 Task: Find connections with filter location San Carlos with filter topic #Educationwith filter profile language Potuguese with filter current company Pluralsight with filter school Vivekananda Global University with filter industry Robotics Engineering with filter service category Life Insurance with filter keywords title Technical Support Specialist
Action: Mouse moved to (671, 90)
Screenshot: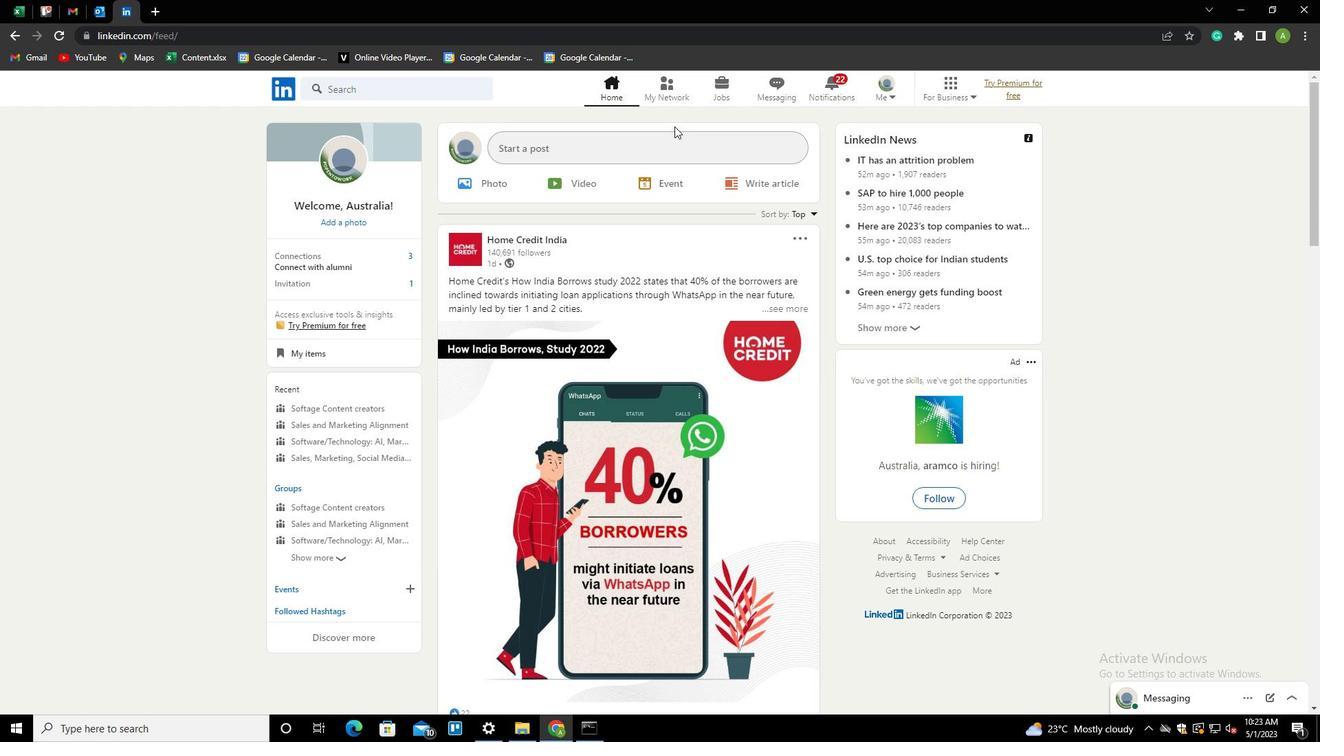 
Action: Mouse pressed left at (671, 90)
Screenshot: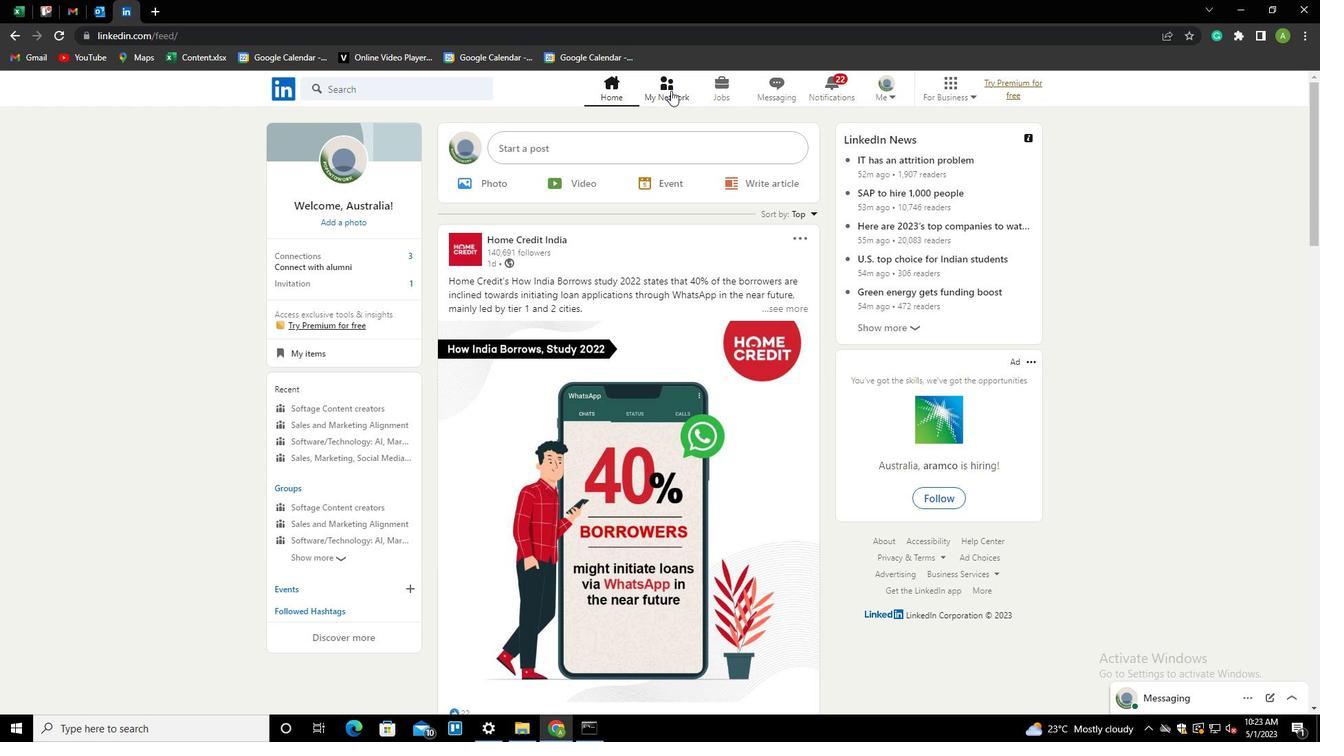 
Action: Mouse moved to (354, 161)
Screenshot: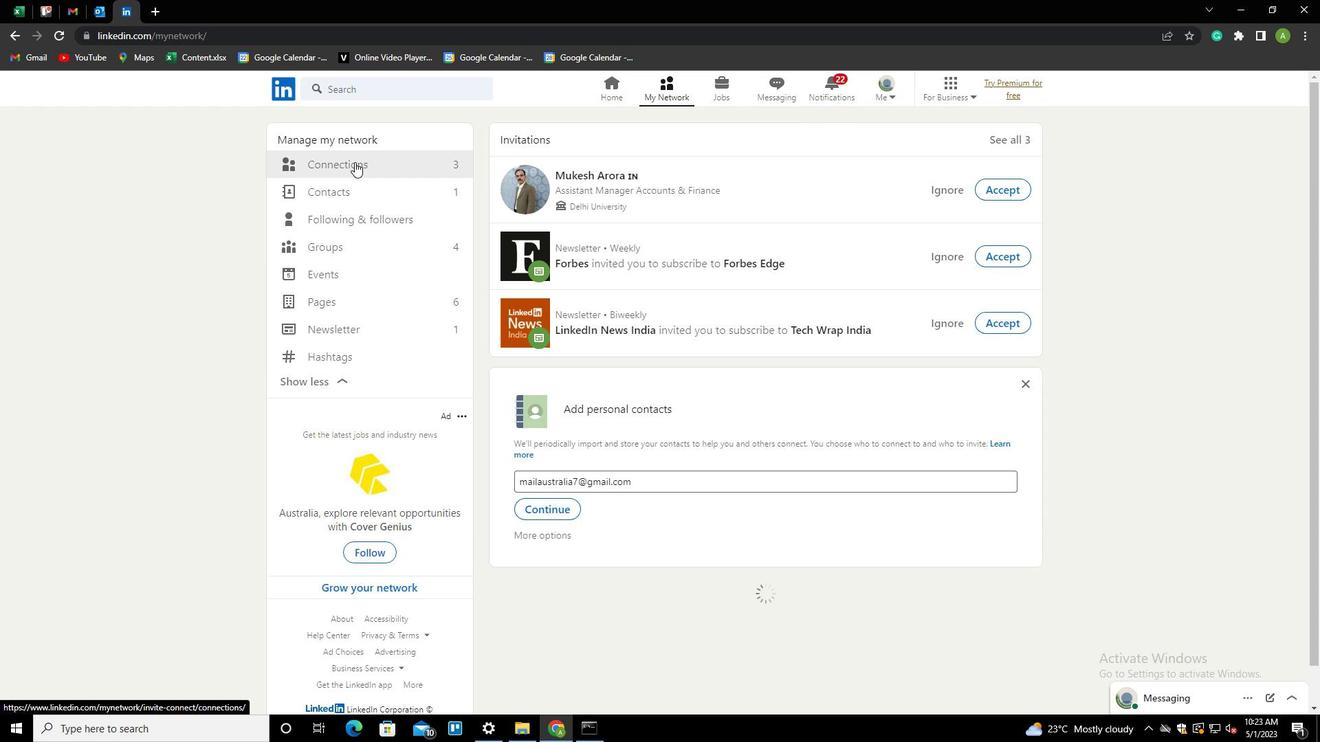
Action: Mouse pressed left at (354, 161)
Screenshot: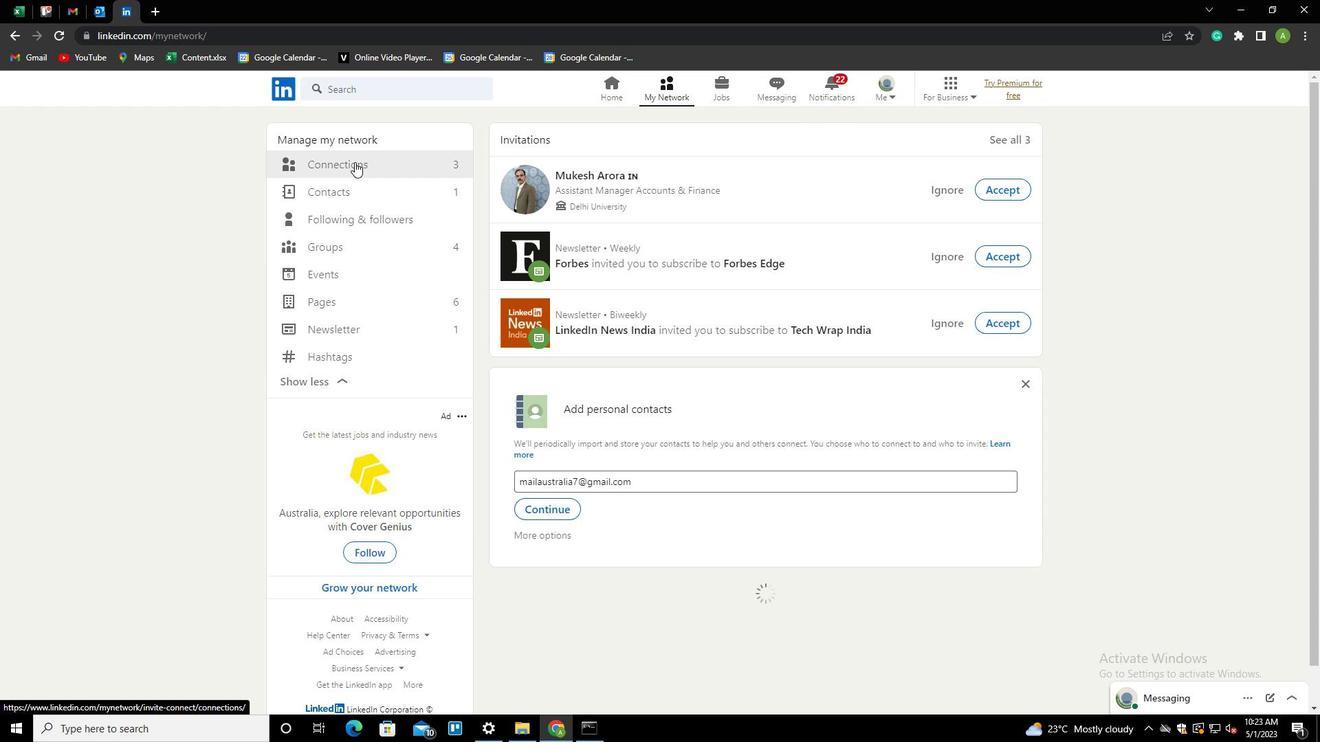 
Action: Mouse moved to (741, 167)
Screenshot: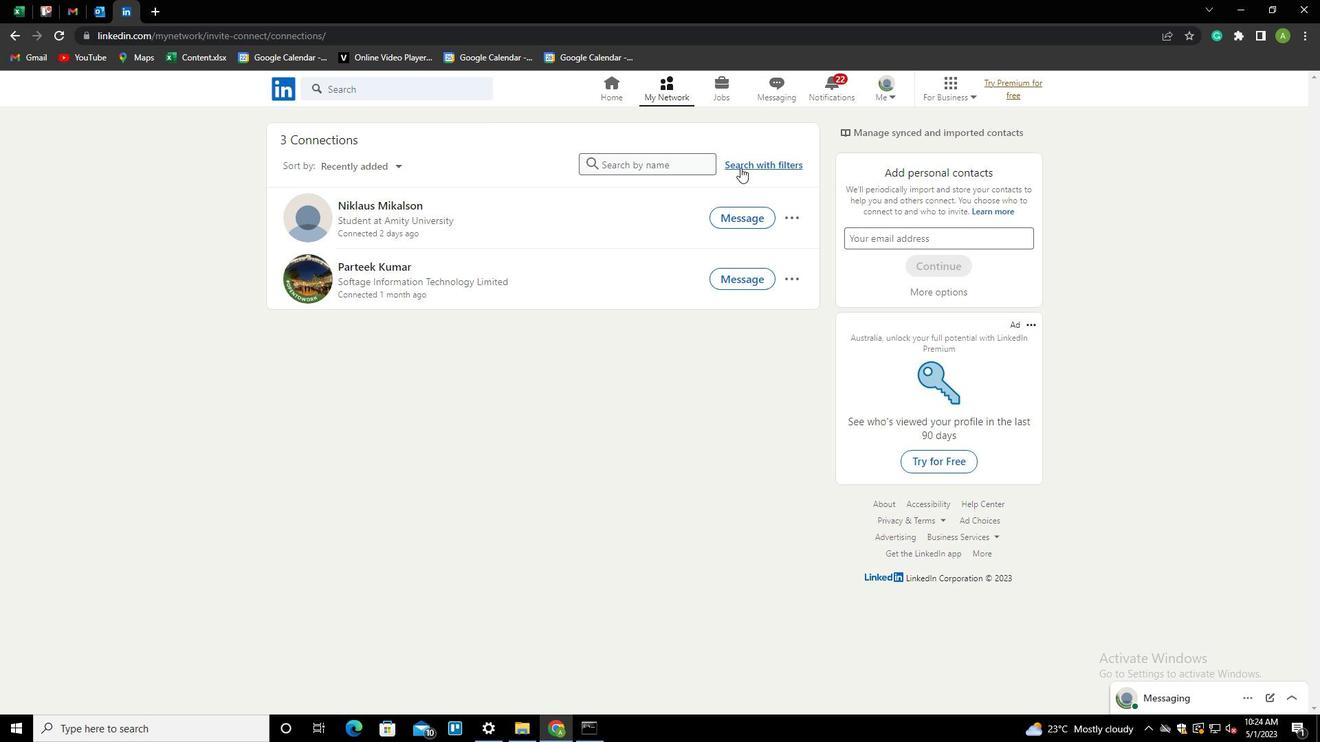 
Action: Mouse pressed left at (741, 167)
Screenshot: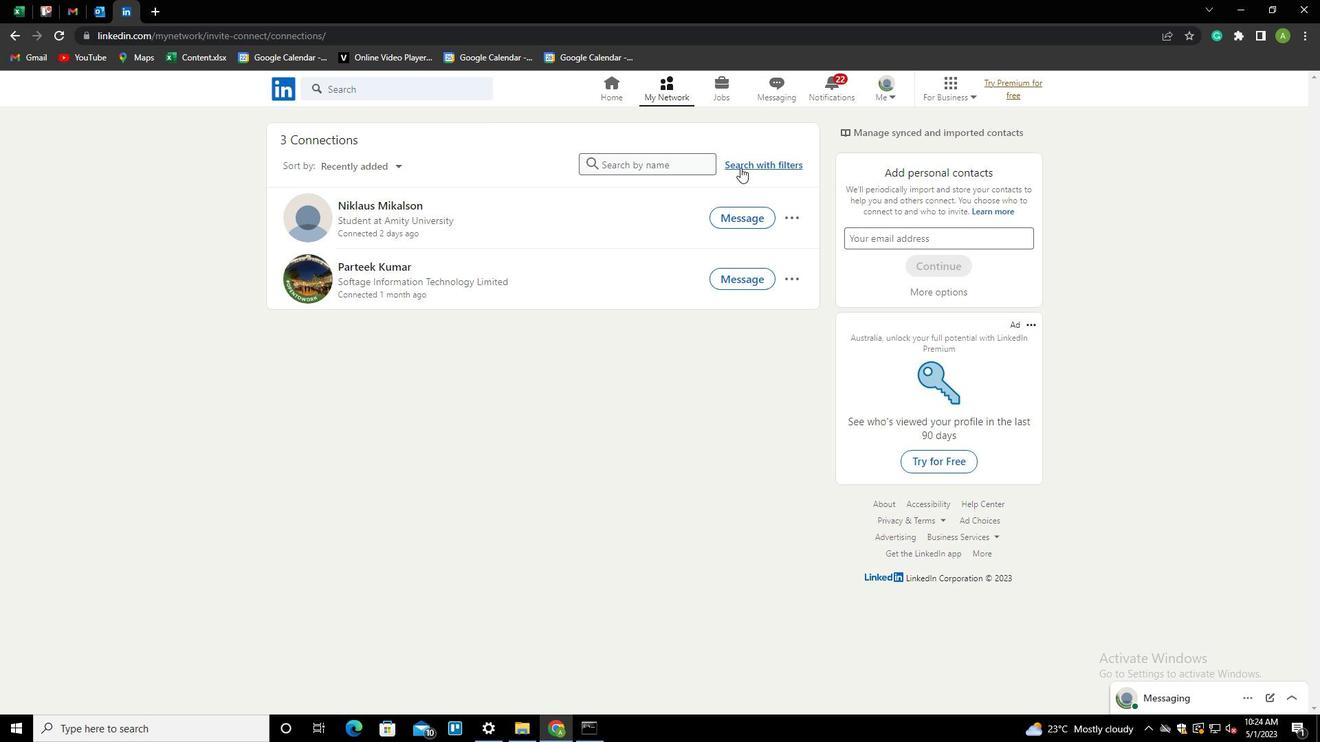 
Action: Mouse moved to (695, 128)
Screenshot: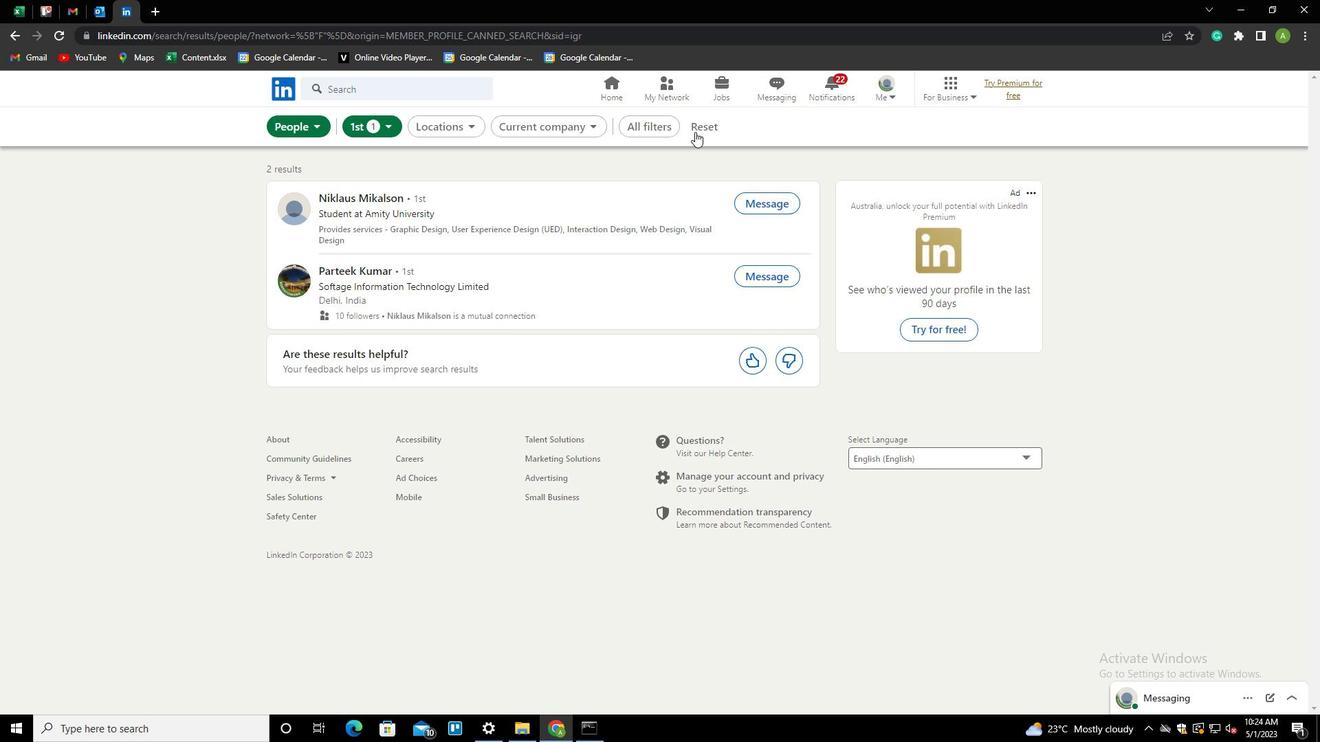 
Action: Mouse pressed left at (695, 128)
Screenshot: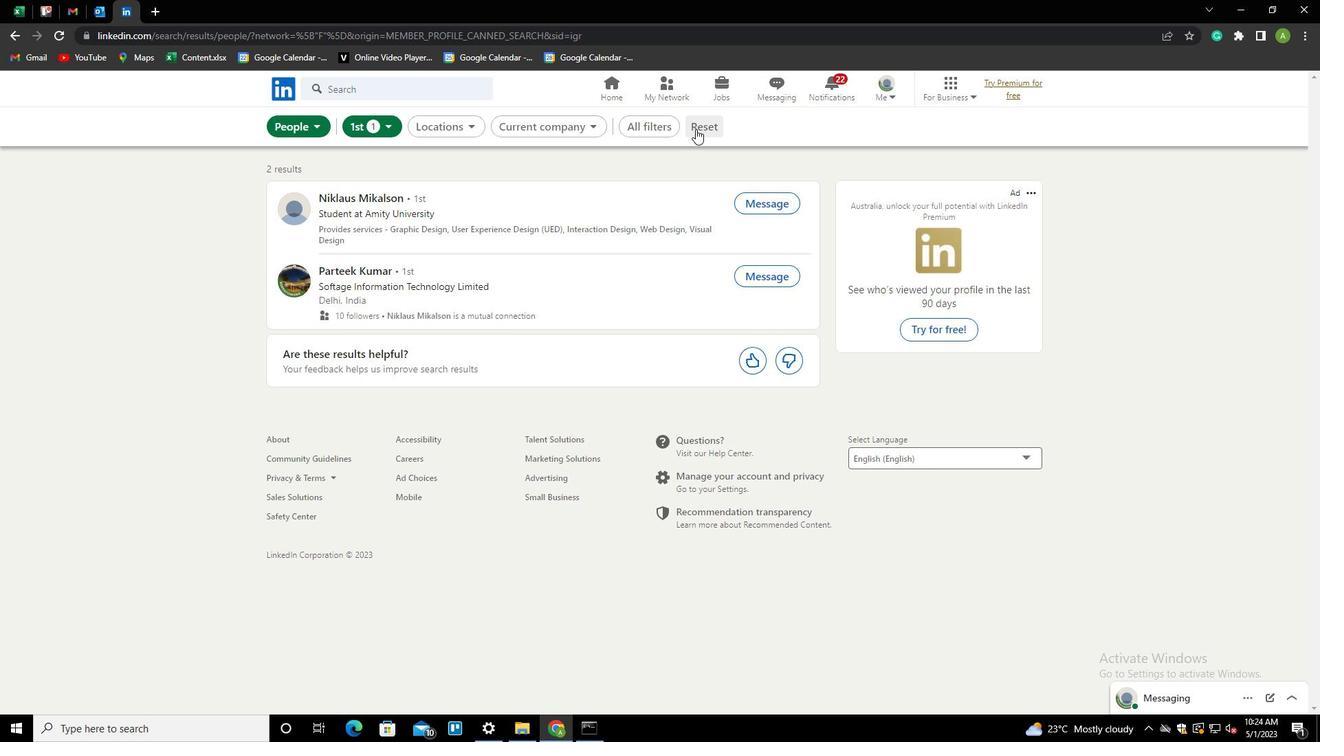 
Action: Mouse moved to (665, 127)
Screenshot: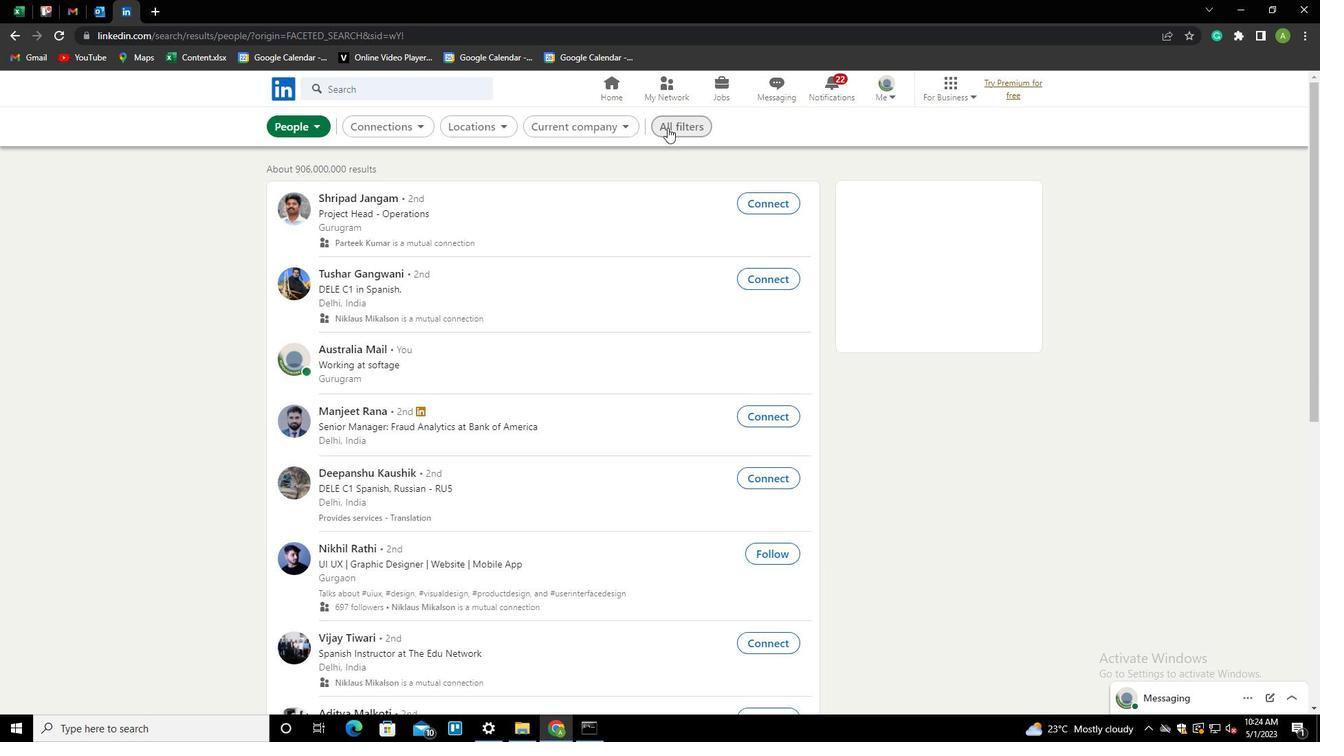 
Action: Mouse pressed left at (665, 127)
Screenshot: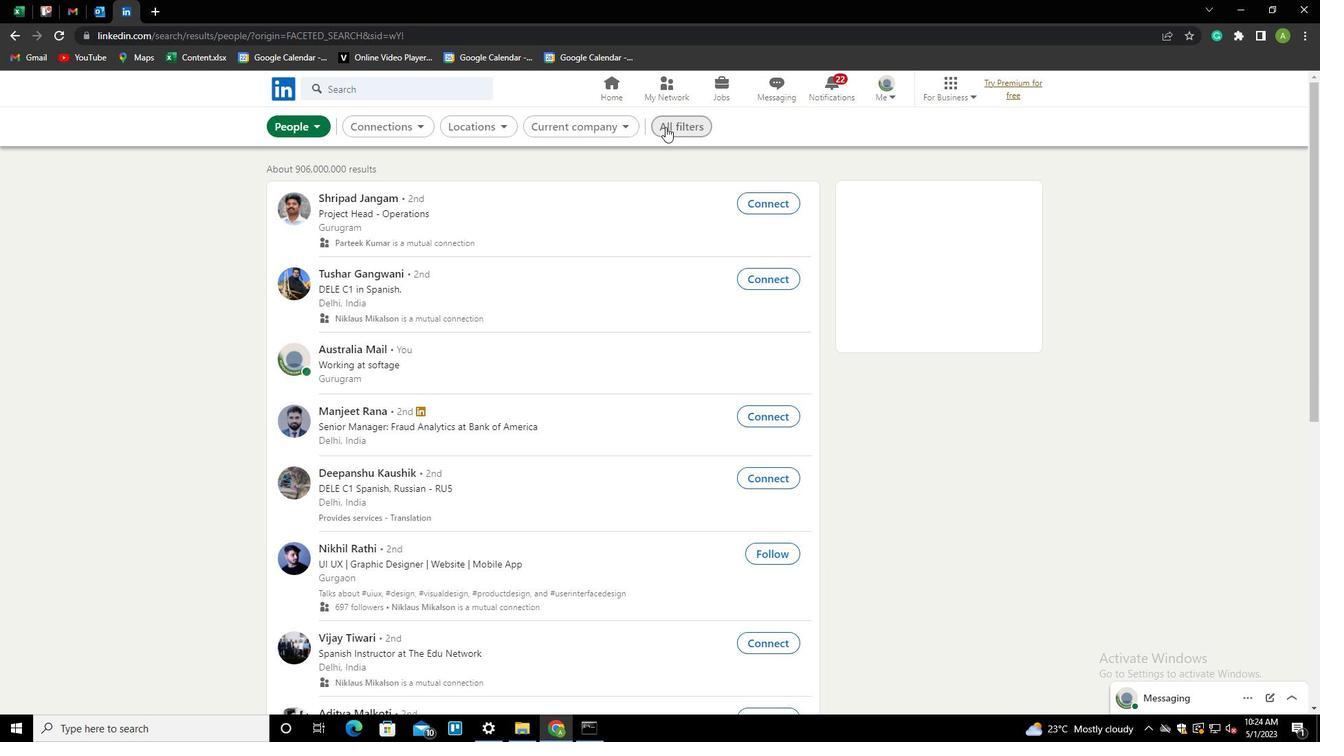 
Action: Mouse moved to (1079, 330)
Screenshot: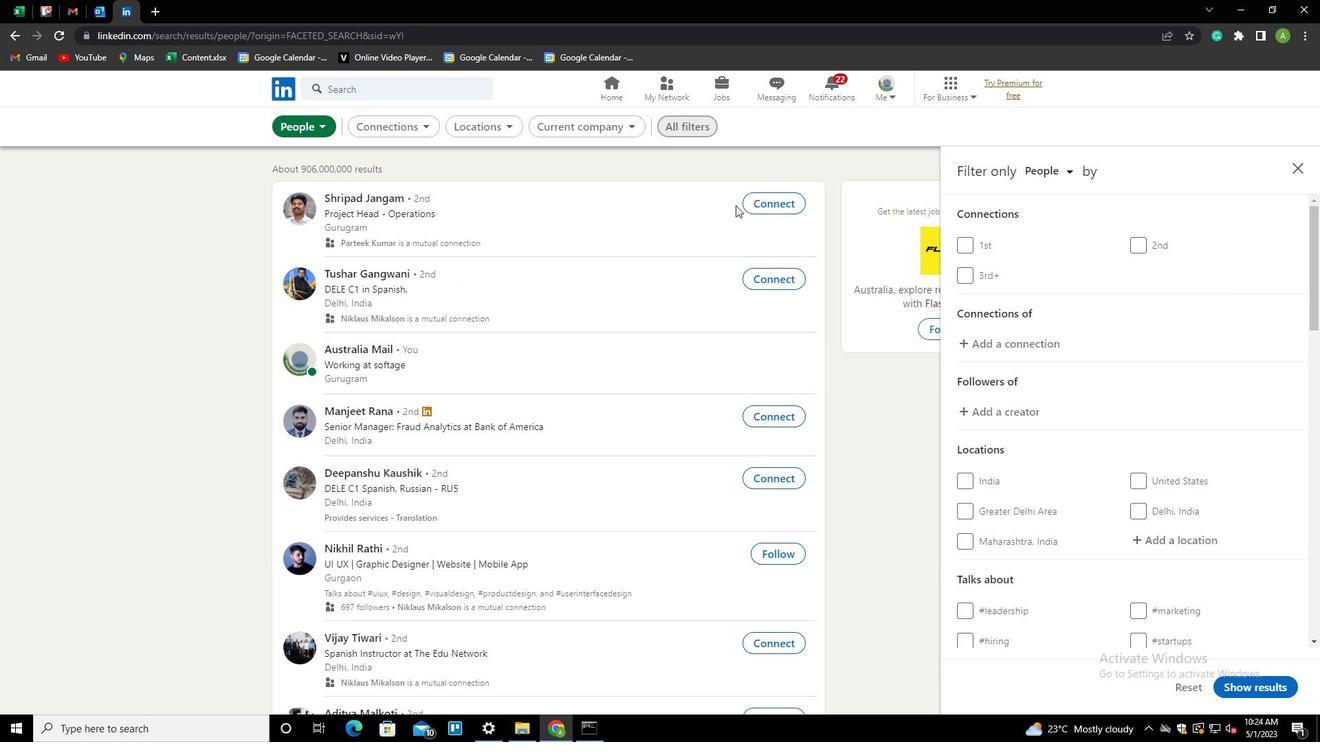 
Action: Mouse scrolled (1079, 329) with delta (0, 0)
Screenshot: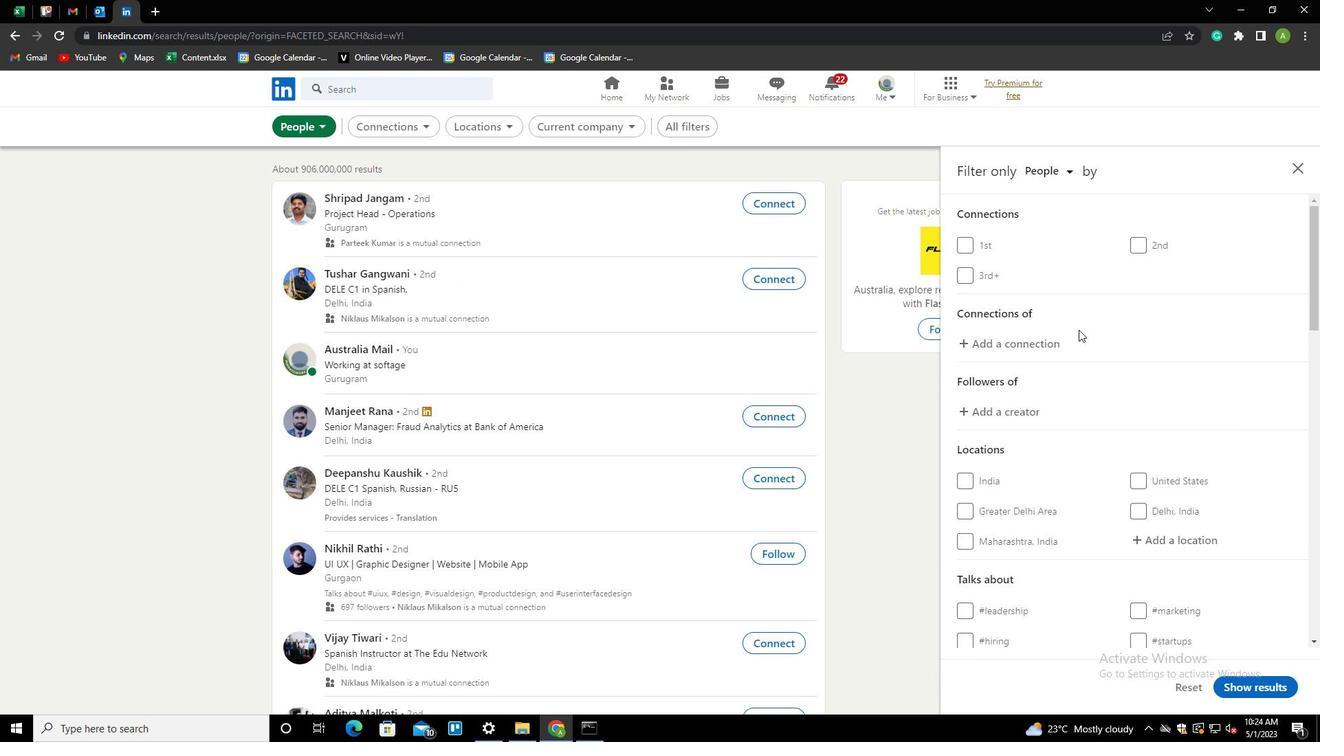 
Action: Mouse scrolled (1079, 329) with delta (0, 0)
Screenshot: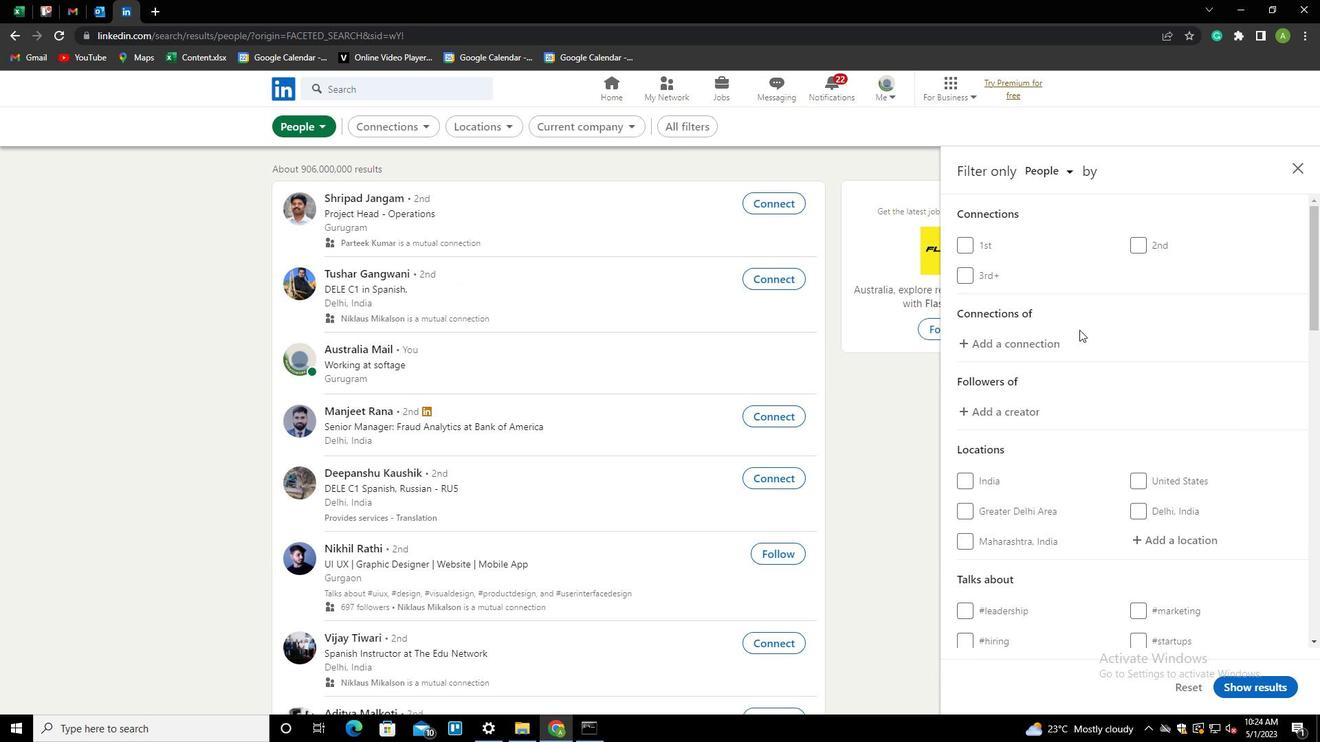
Action: Mouse scrolled (1079, 329) with delta (0, 0)
Screenshot: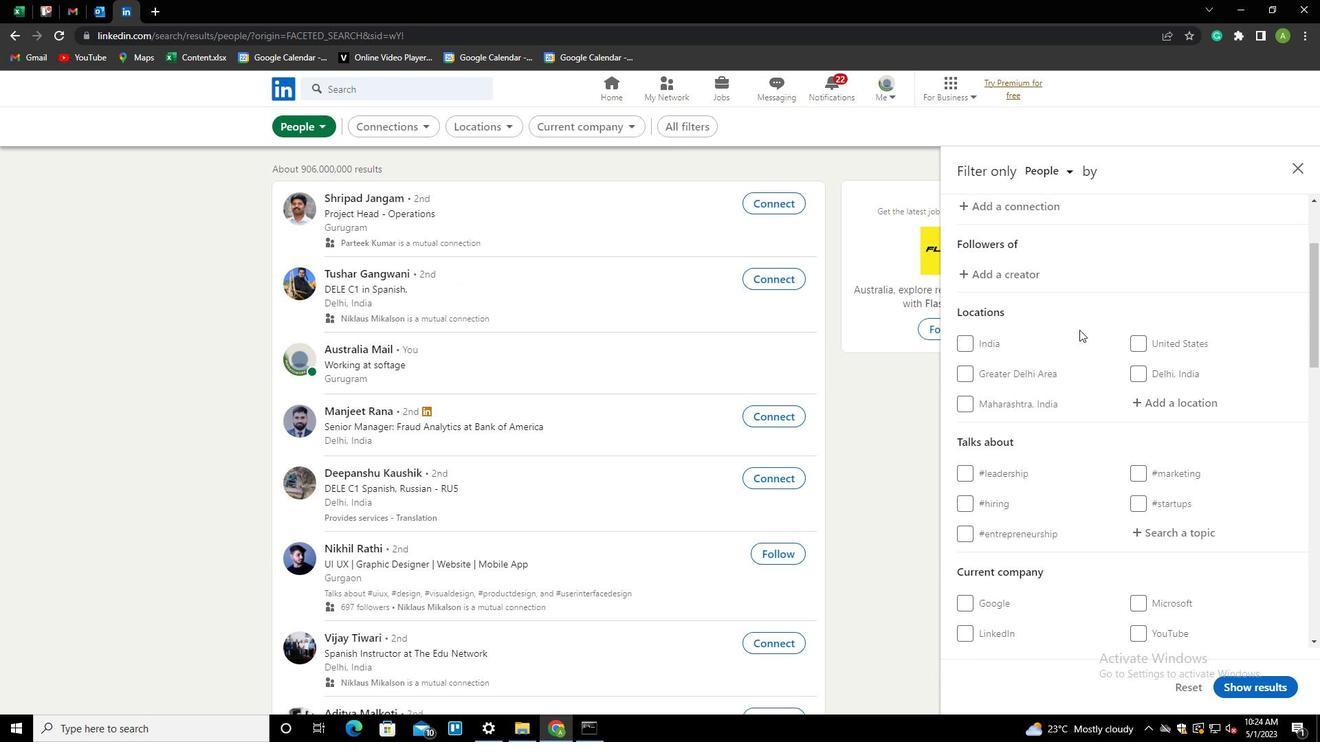 
Action: Mouse moved to (1169, 332)
Screenshot: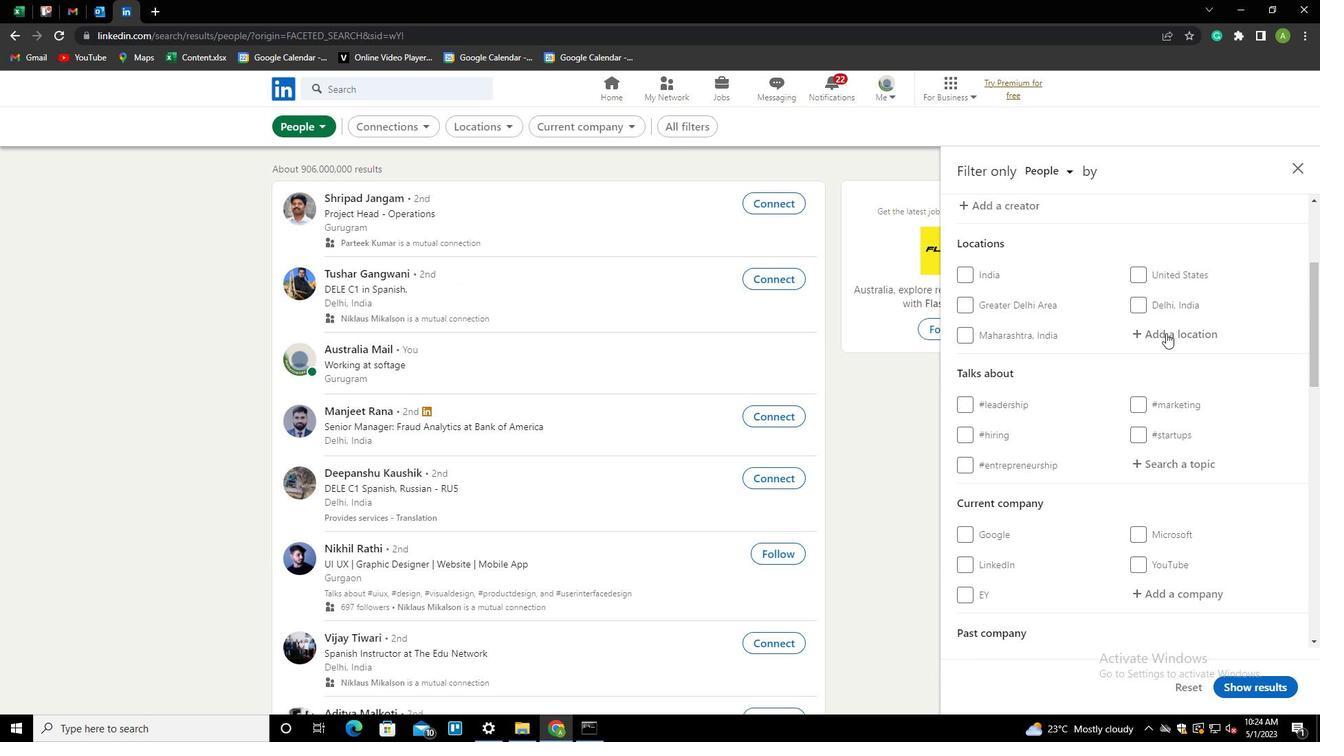 
Action: Mouse pressed left at (1169, 332)
Screenshot: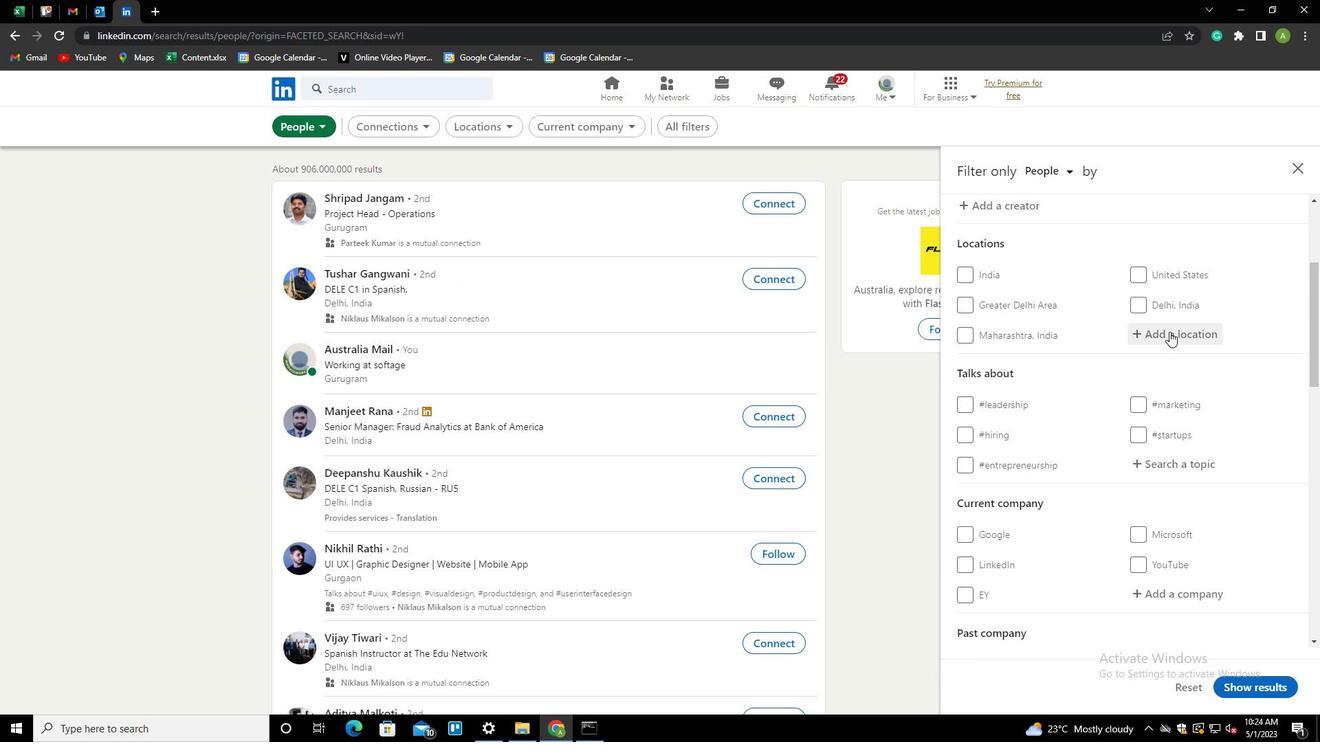 
Action: Mouse moved to (1169, 332)
Screenshot: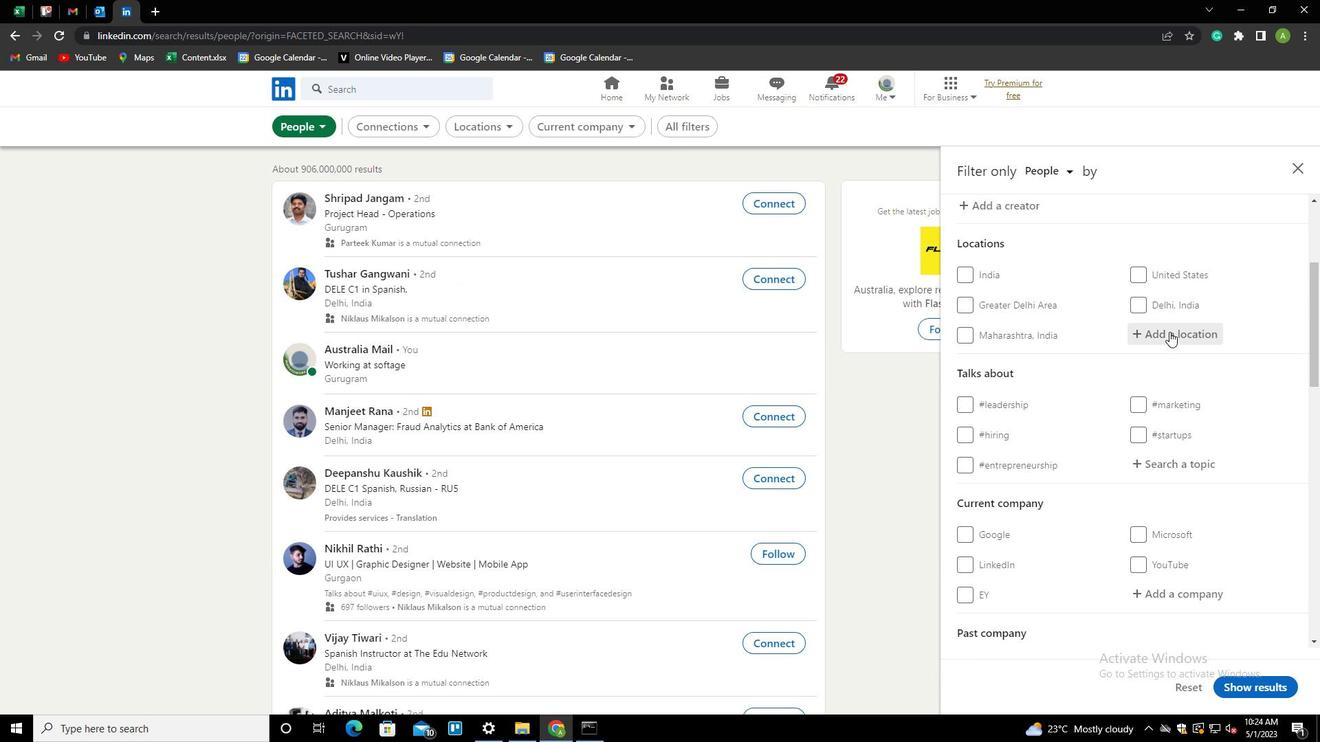 
Action: Key pressed <Key.shift>
Screenshot: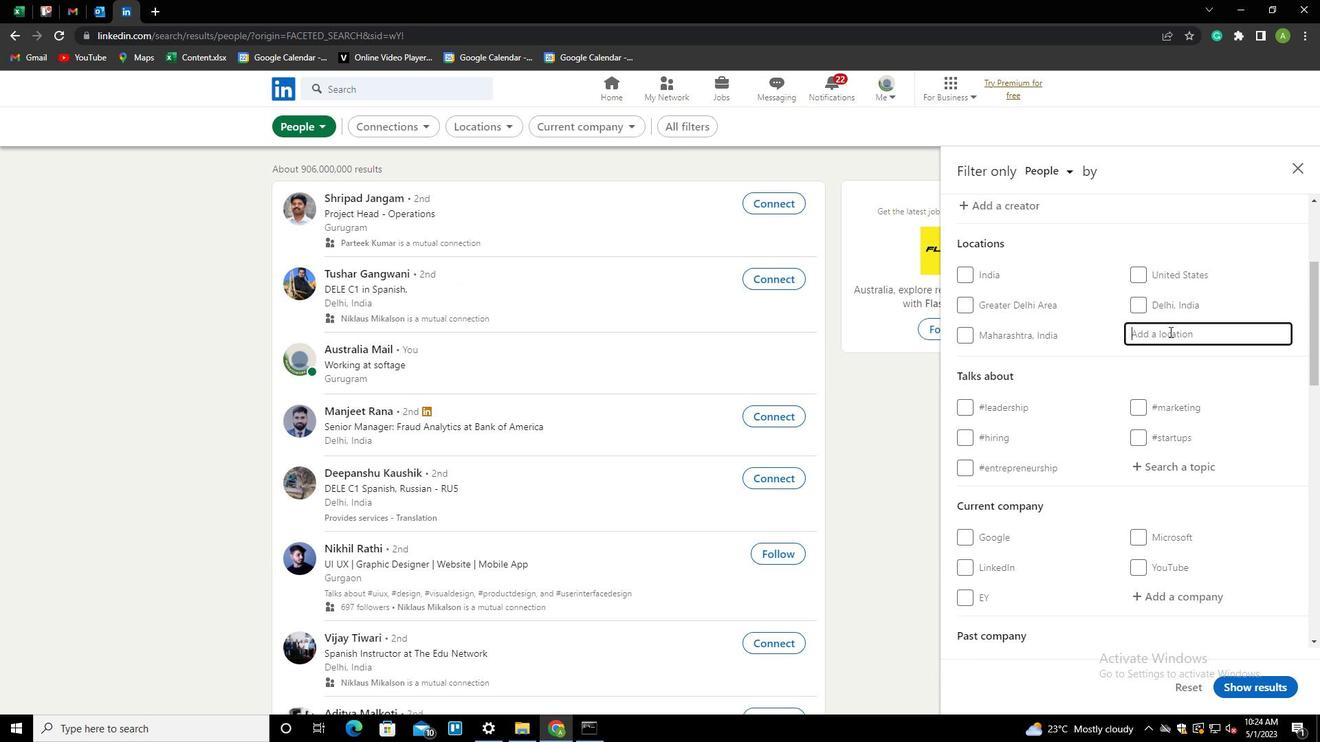 
Action: Mouse moved to (1167, 332)
Screenshot: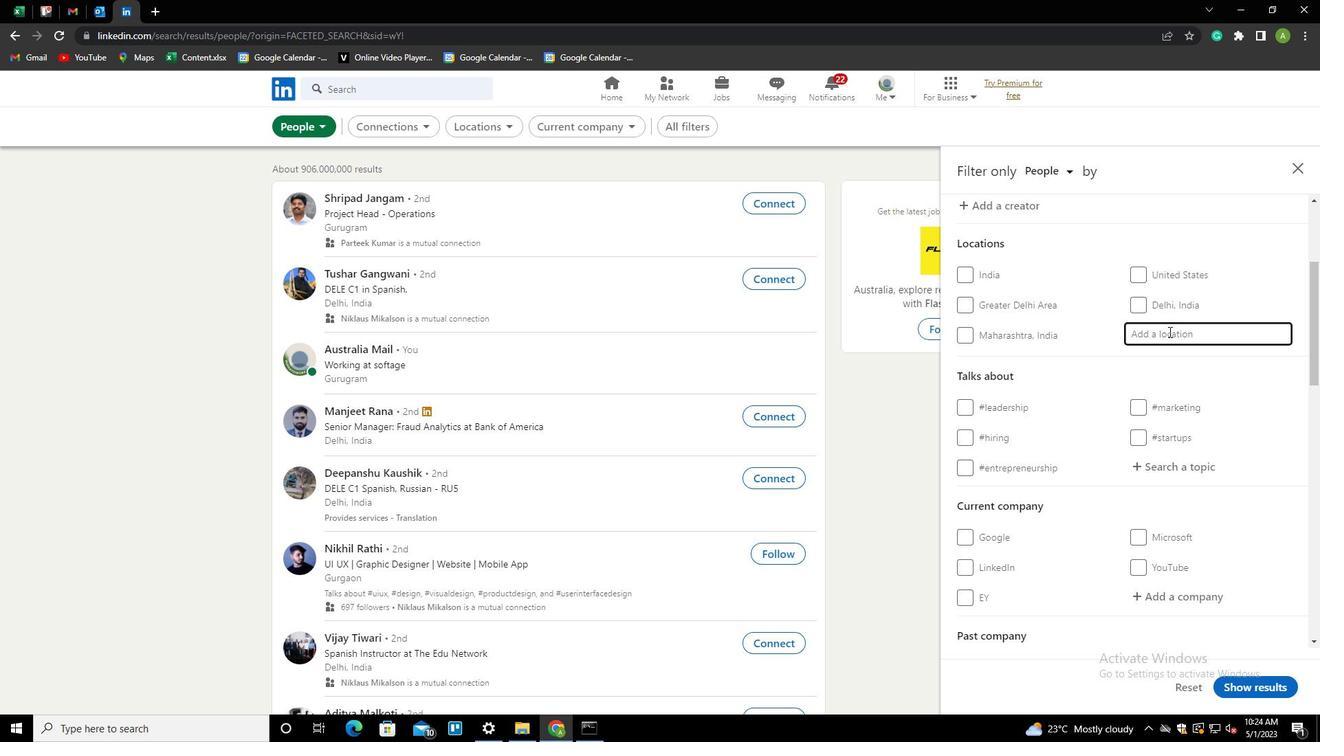 
Action: Key pressed S
Screenshot: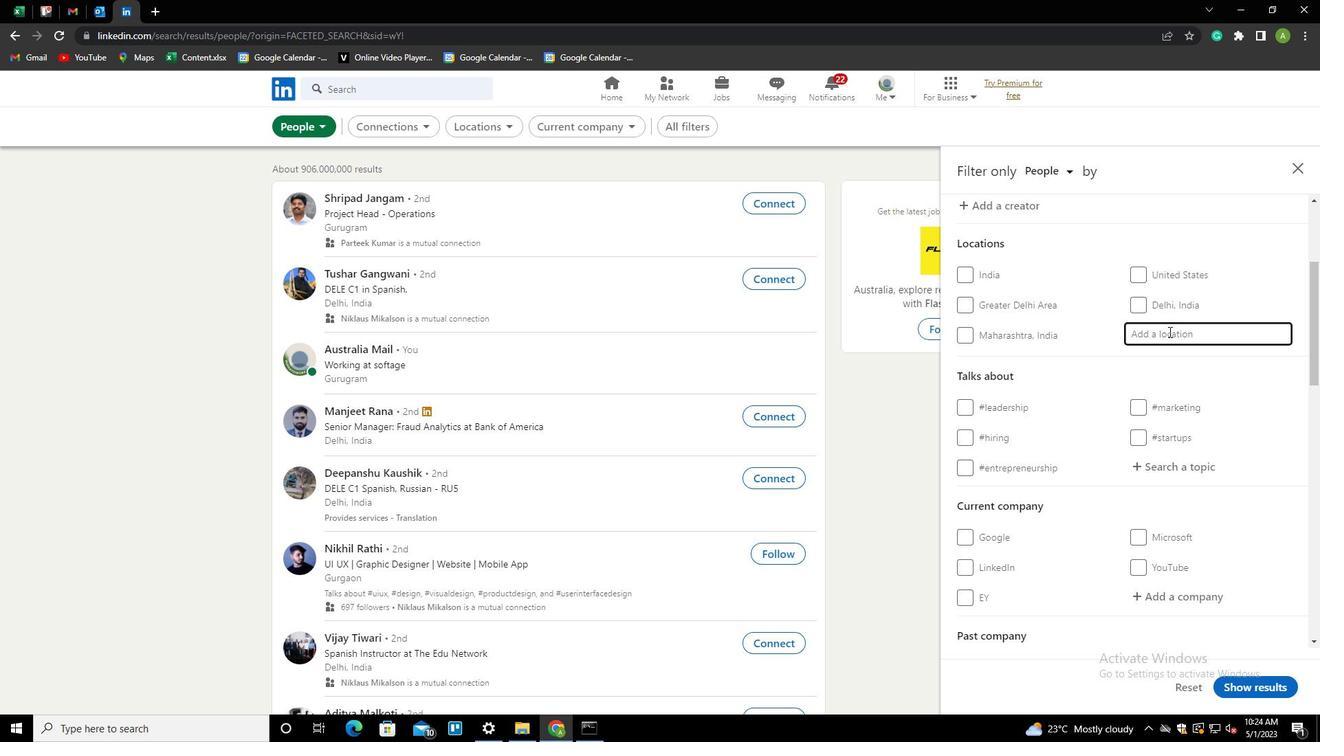 
Action: Mouse moved to (1166, 333)
Screenshot: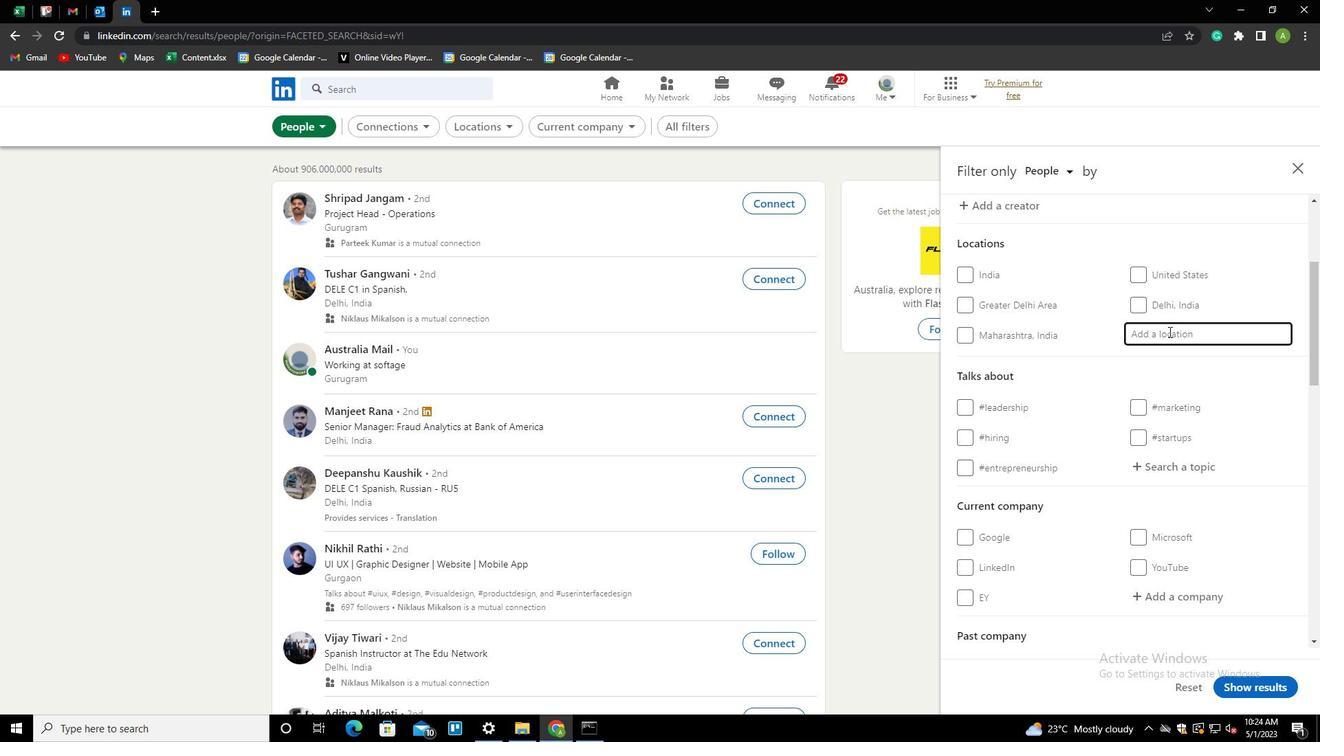 
Action: Key pressed AN<Key.shift><Key.space><Key.shift>CARLOS<Key.down><Key.enter>
Screenshot: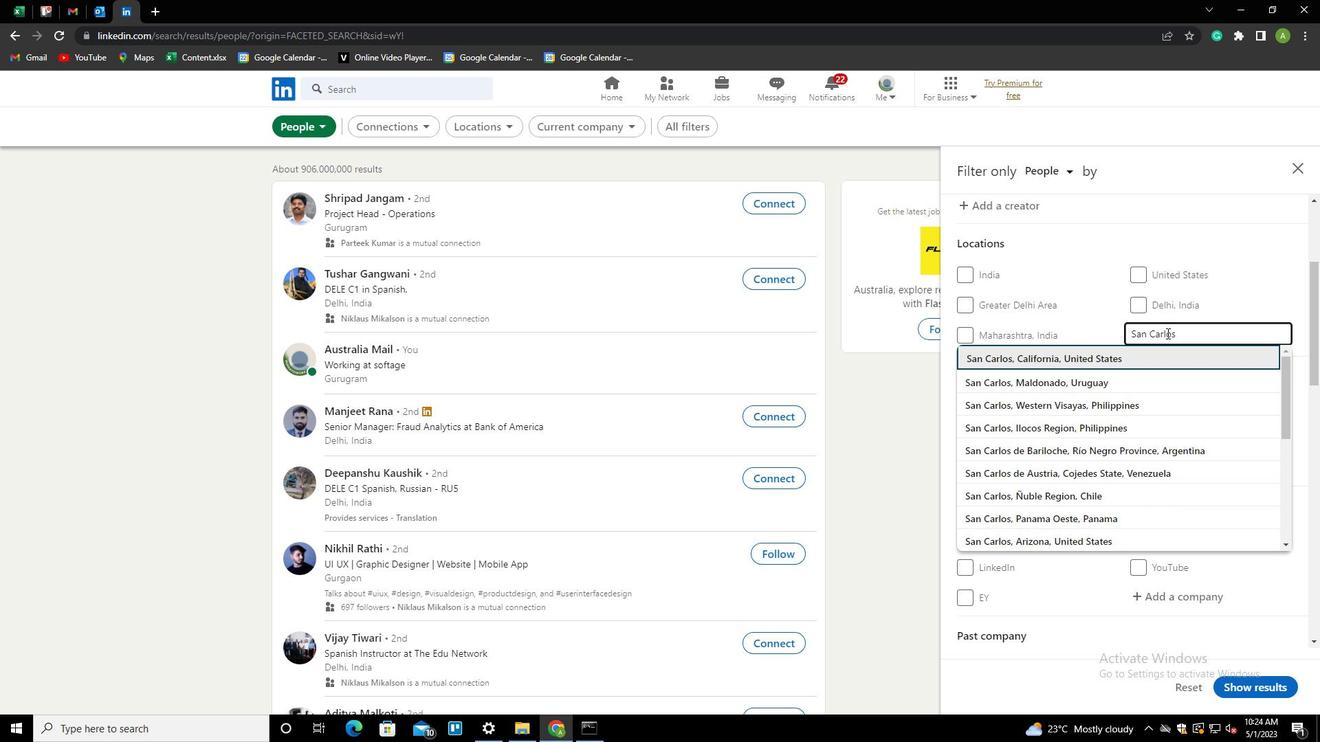 
Action: Mouse scrolled (1166, 332) with delta (0, 0)
Screenshot: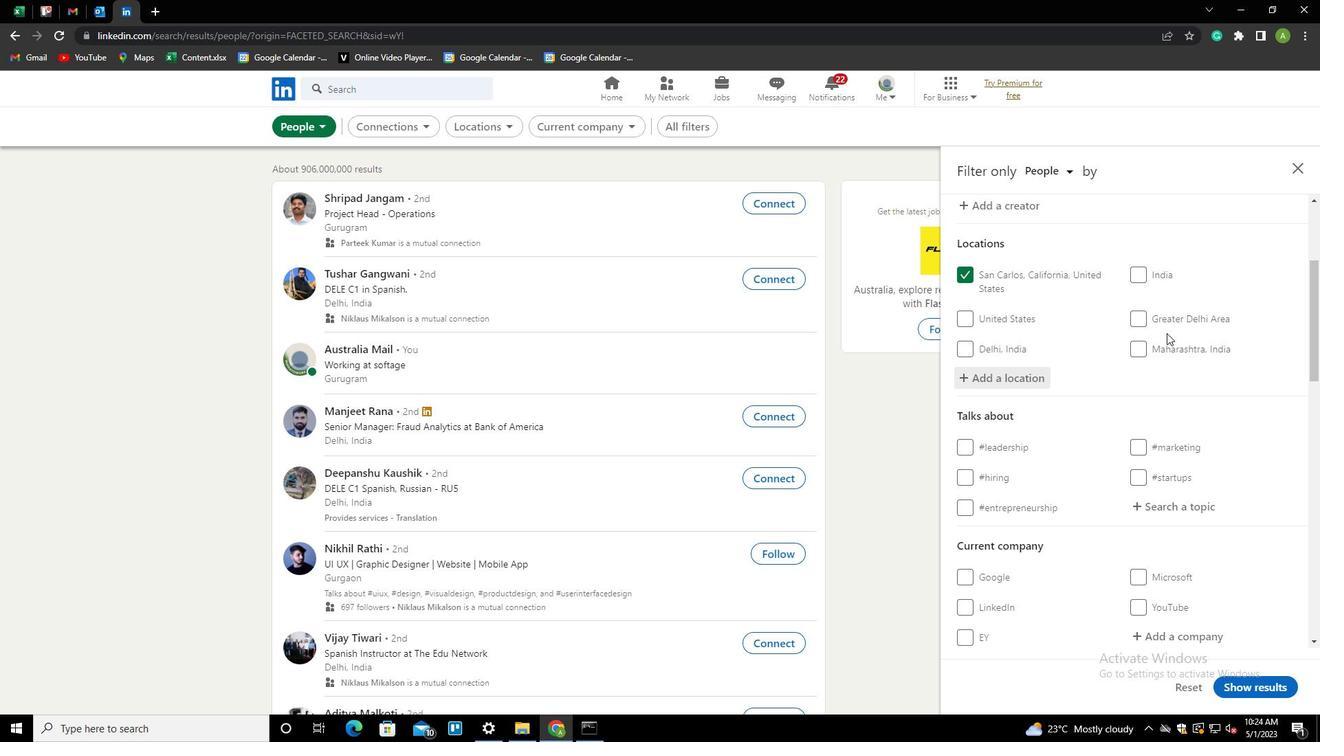 
Action: Mouse scrolled (1166, 332) with delta (0, 0)
Screenshot: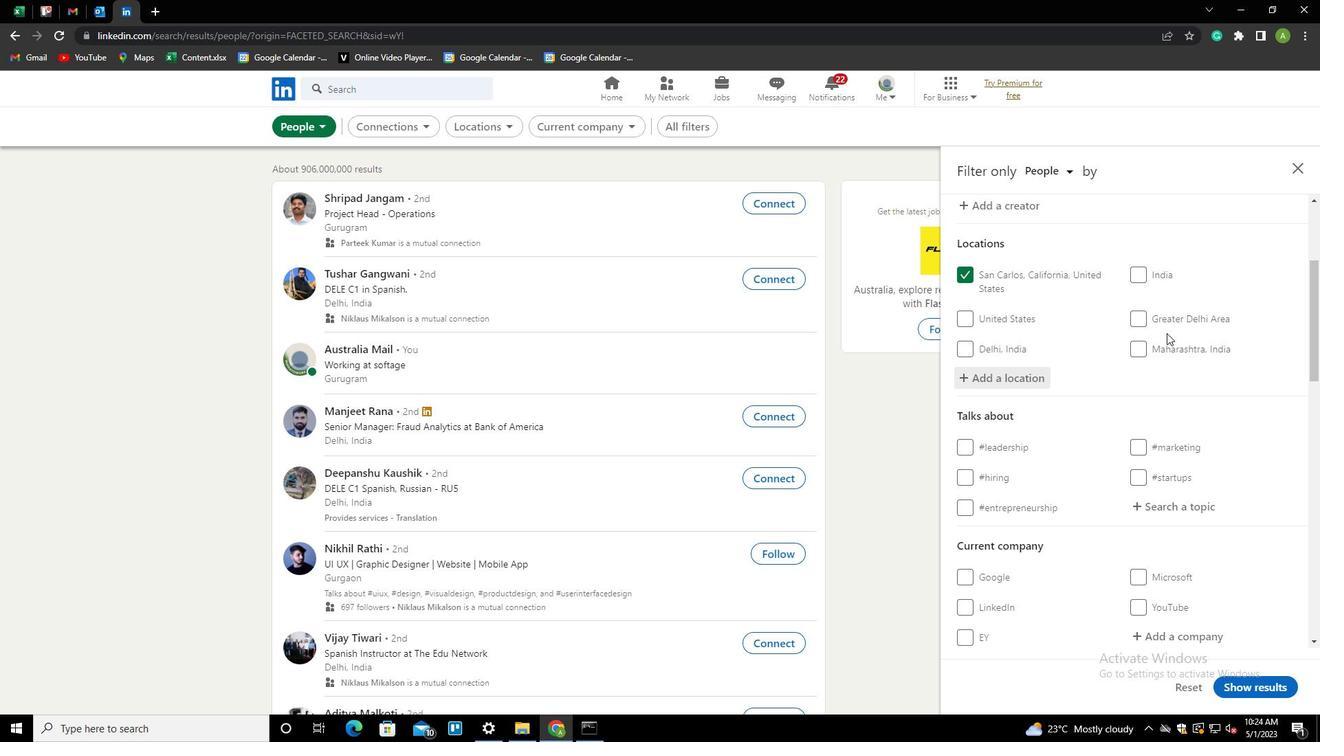 
Action: Mouse scrolled (1166, 332) with delta (0, 0)
Screenshot: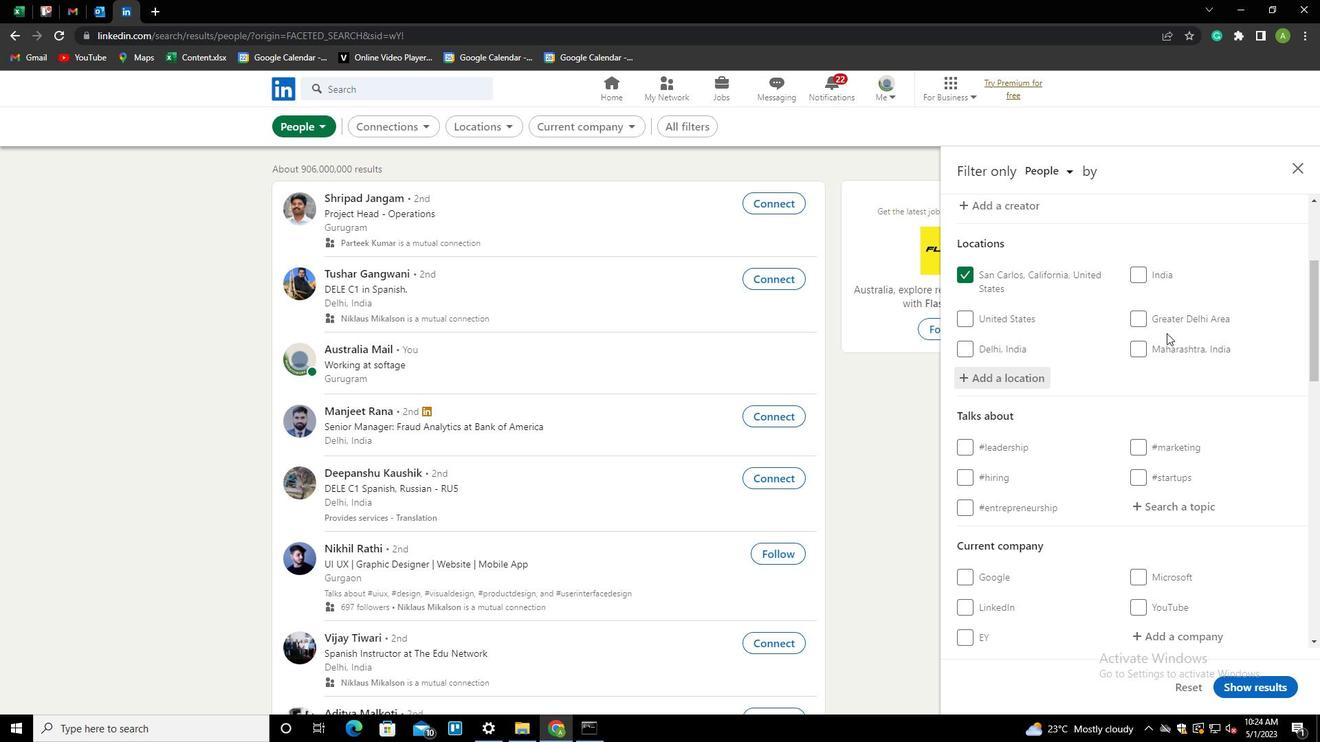 
Action: Mouse scrolled (1166, 332) with delta (0, 0)
Screenshot: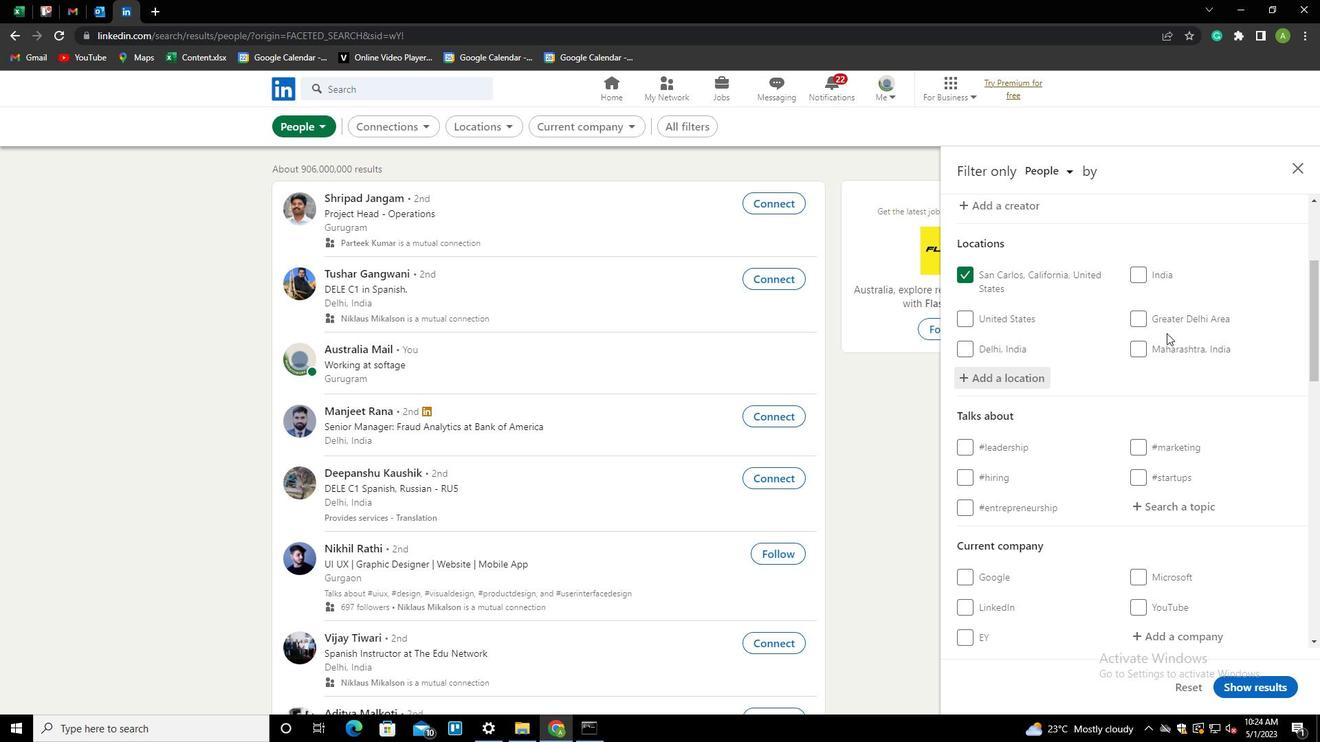 
Action: Mouse scrolled (1166, 332) with delta (0, 0)
Screenshot: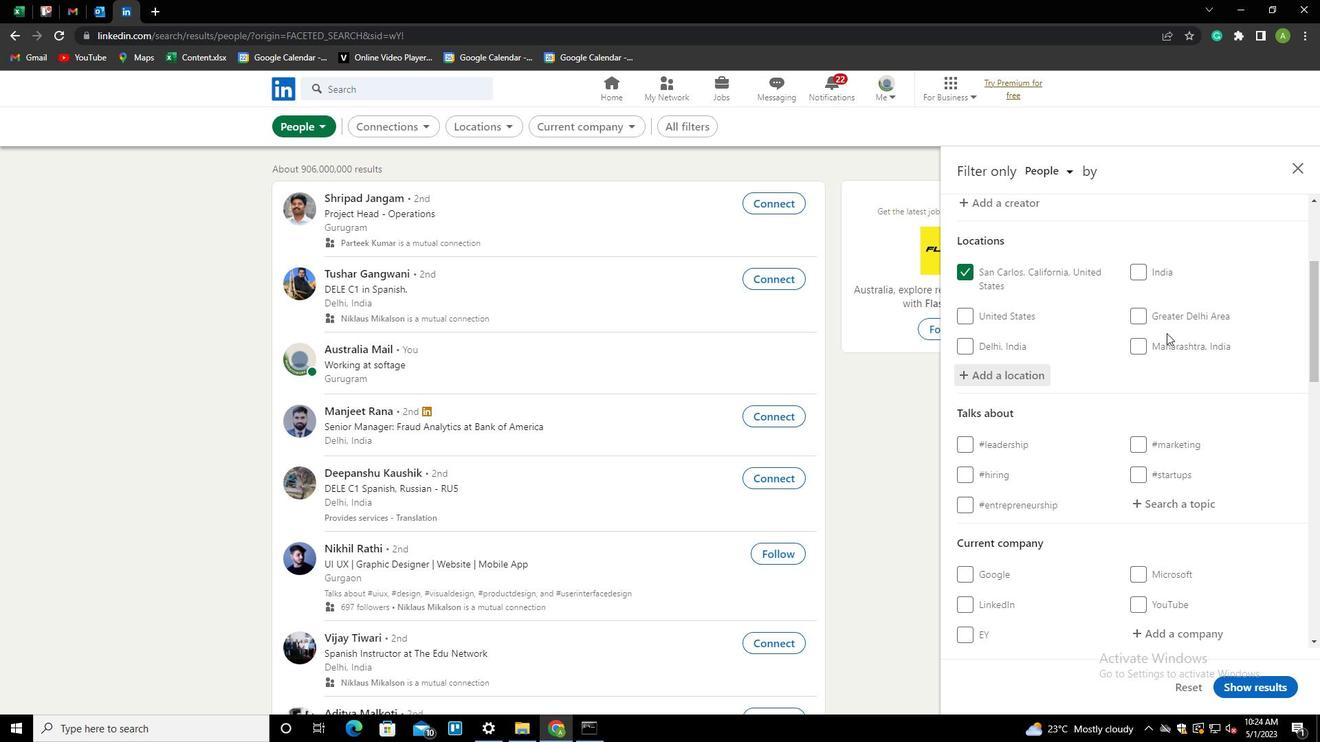 
Action: Mouse scrolled (1166, 332) with delta (0, 0)
Screenshot: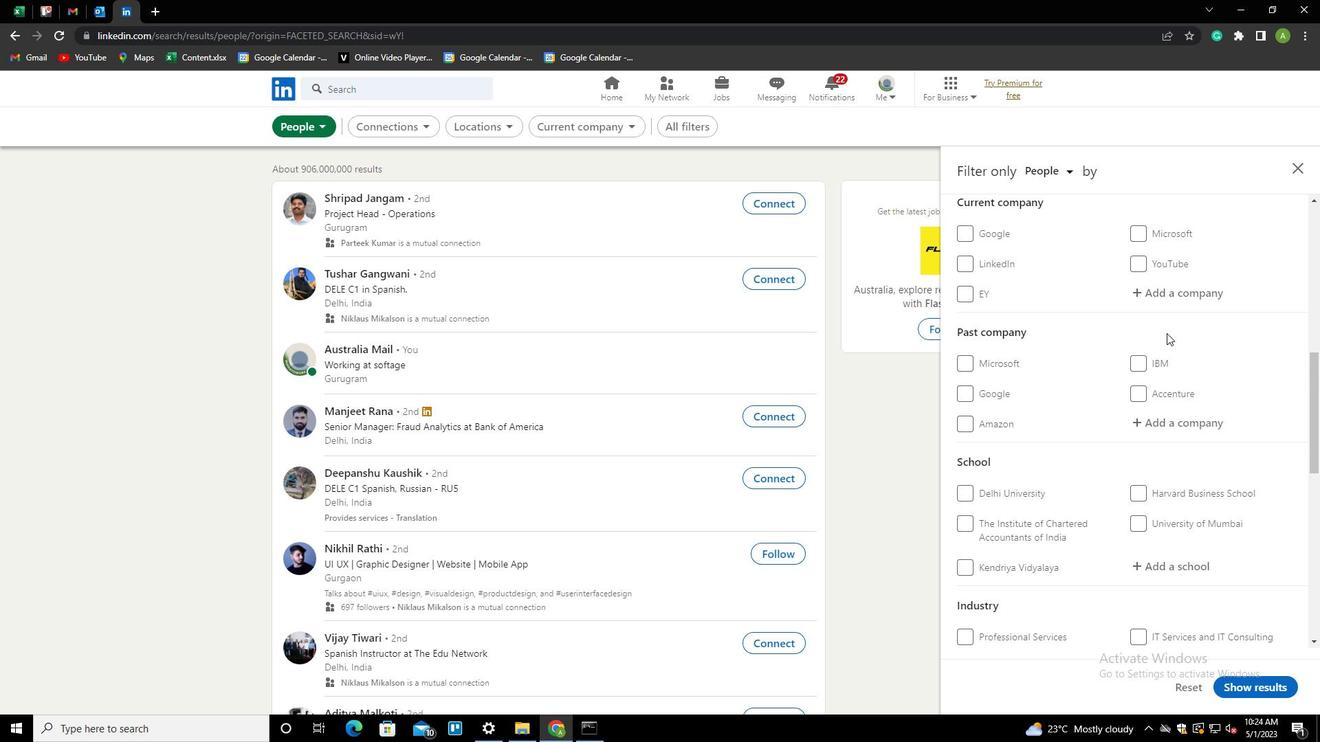 
Action: Mouse scrolled (1166, 332) with delta (0, 0)
Screenshot: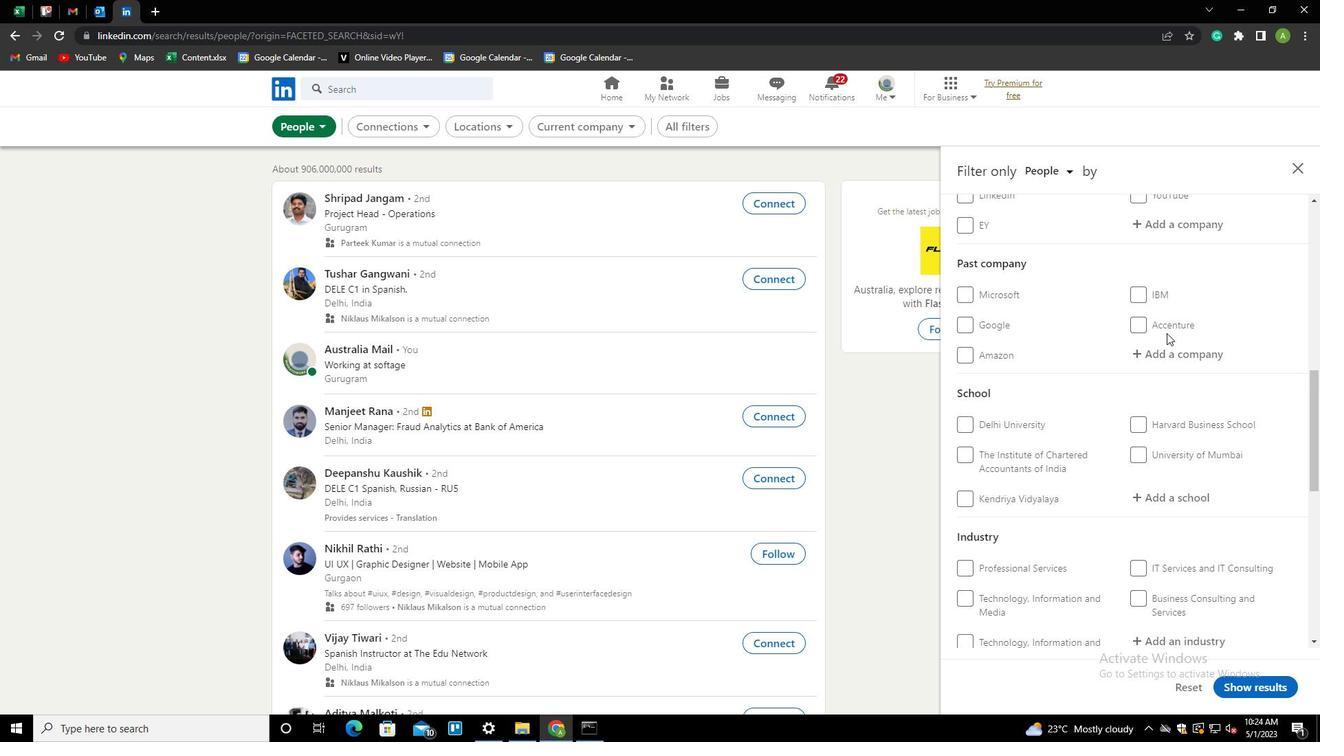 
Action: Mouse scrolled (1166, 332) with delta (0, 0)
Screenshot: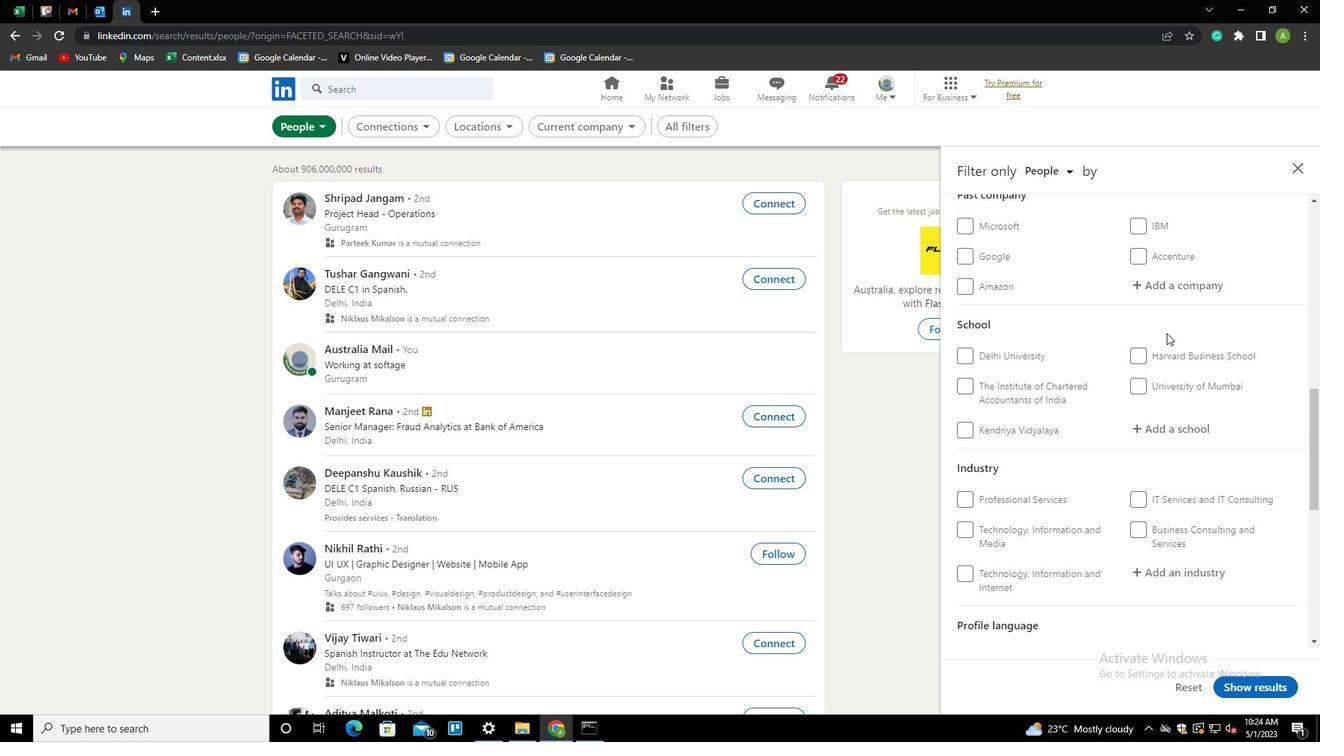 
Action: Mouse scrolled (1166, 334) with delta (0, 0)
Screenshot: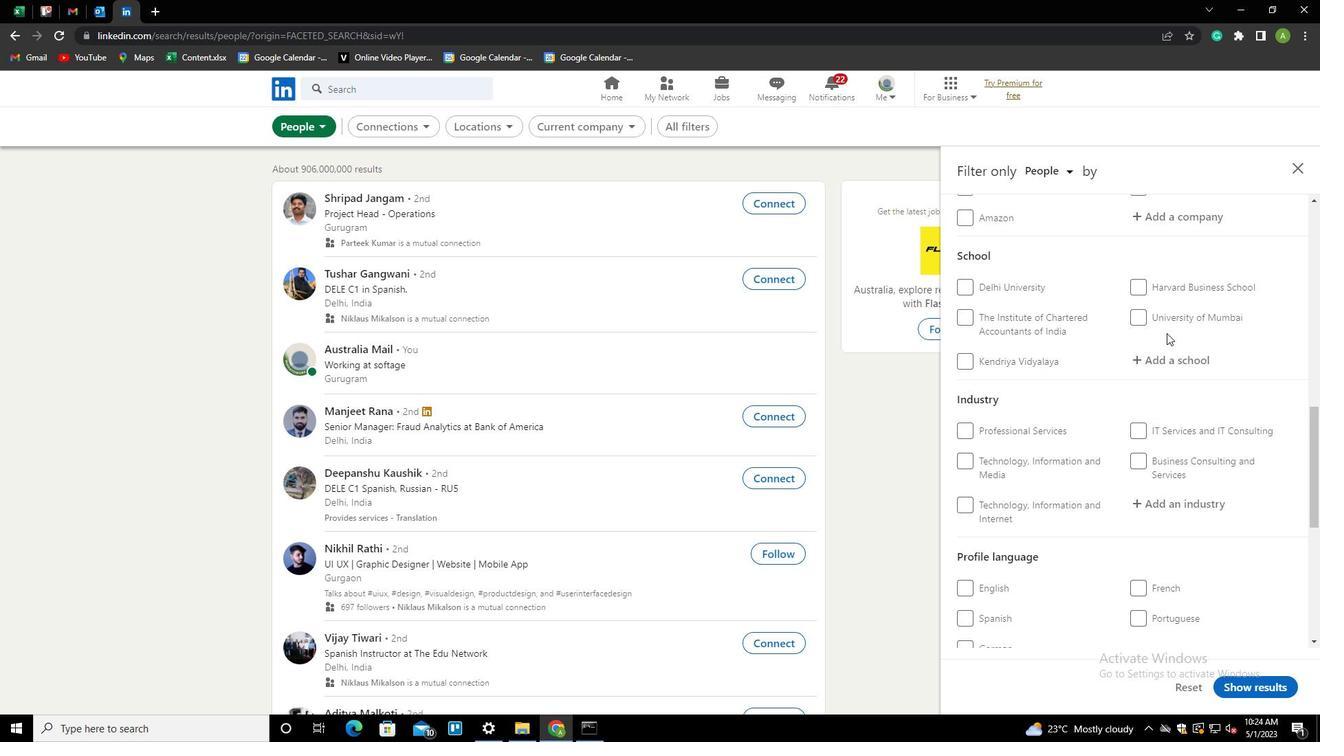 
Action: Mouse scrolled (1166, 334) with delta (0, 0)
Screenshot: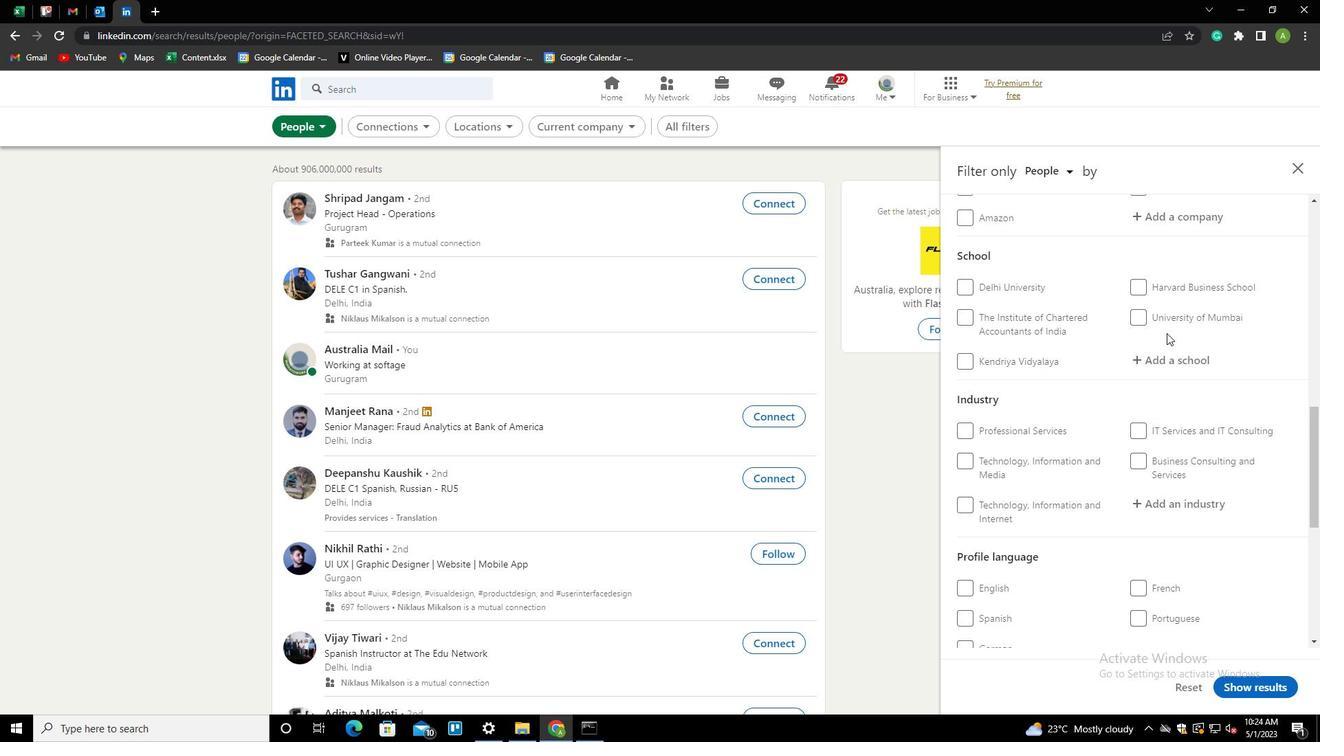 
Action: Mouse scrolled (1166, 334) with delta (0, 0)
Screenshot: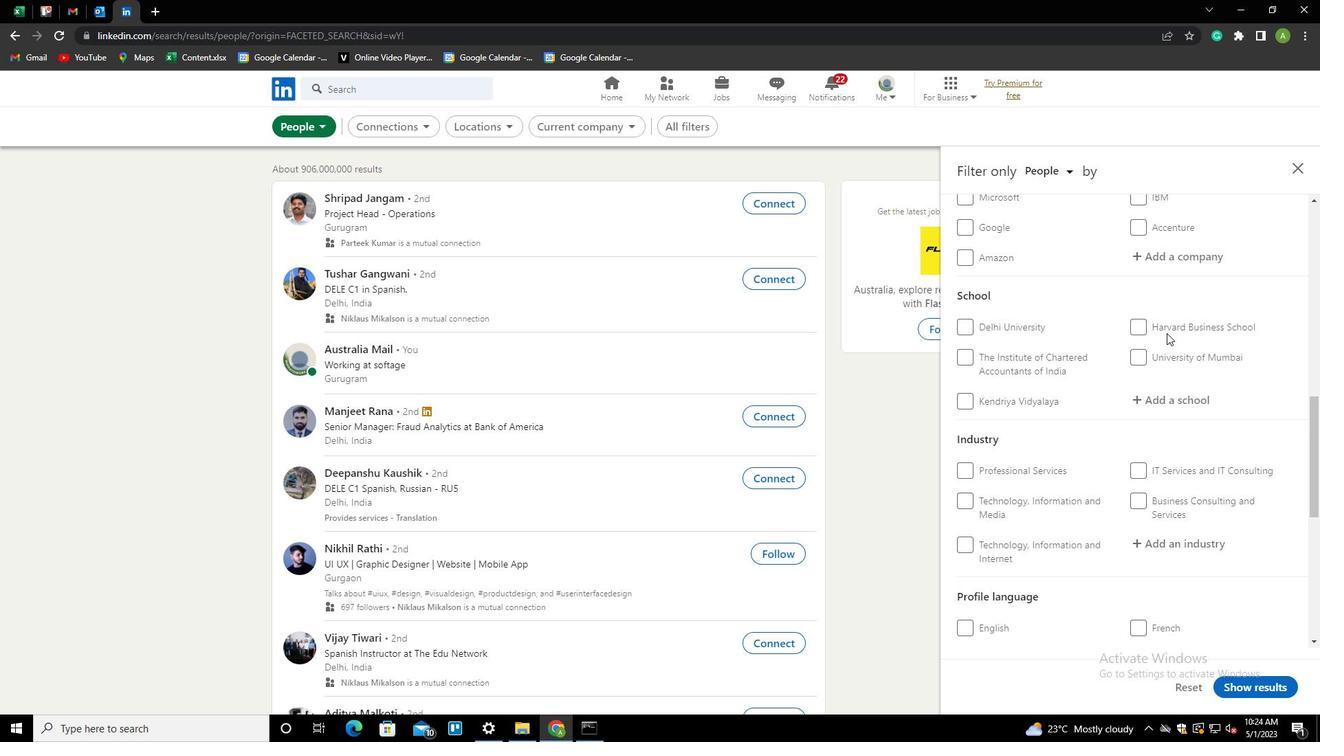 
Action: Mouse scrolled (1166, 334) with delta (0, 0)
Screenshot: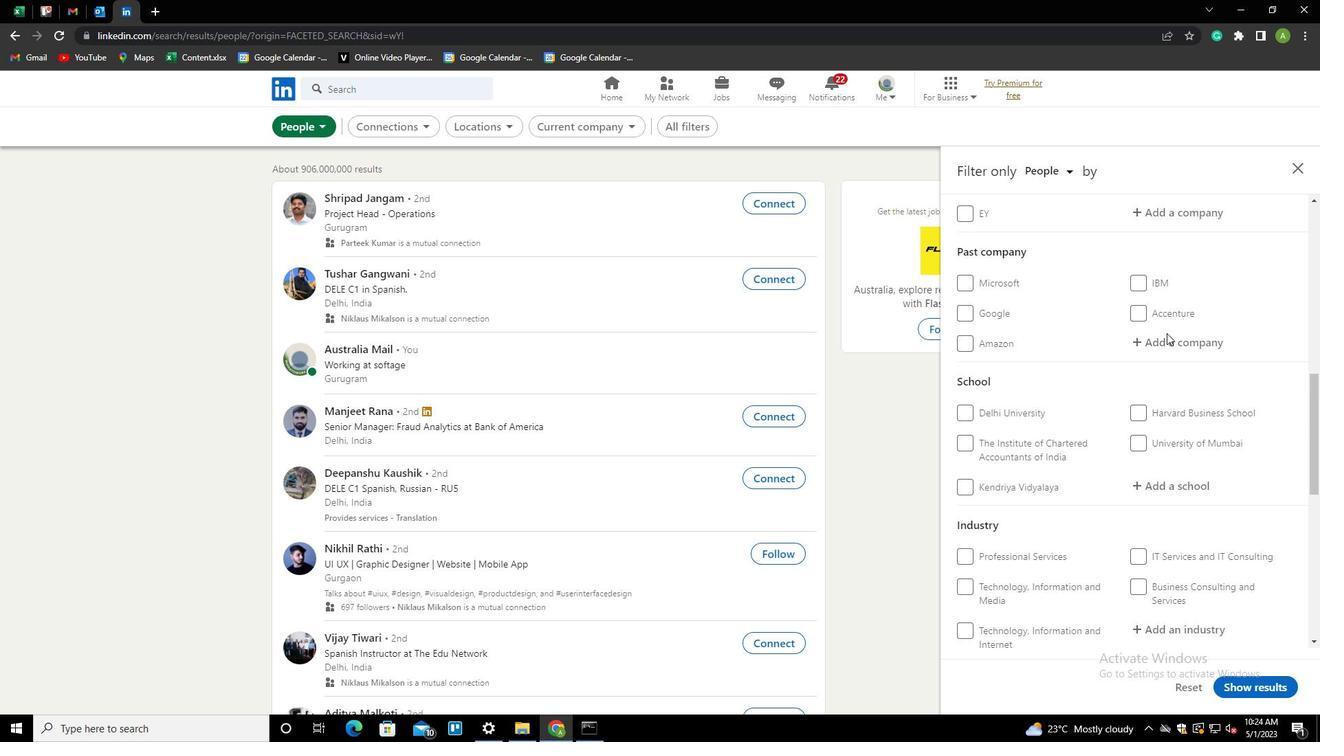 
Action: Mouse scrolled (1166, 334) with delta (0, 0)
Screenshot: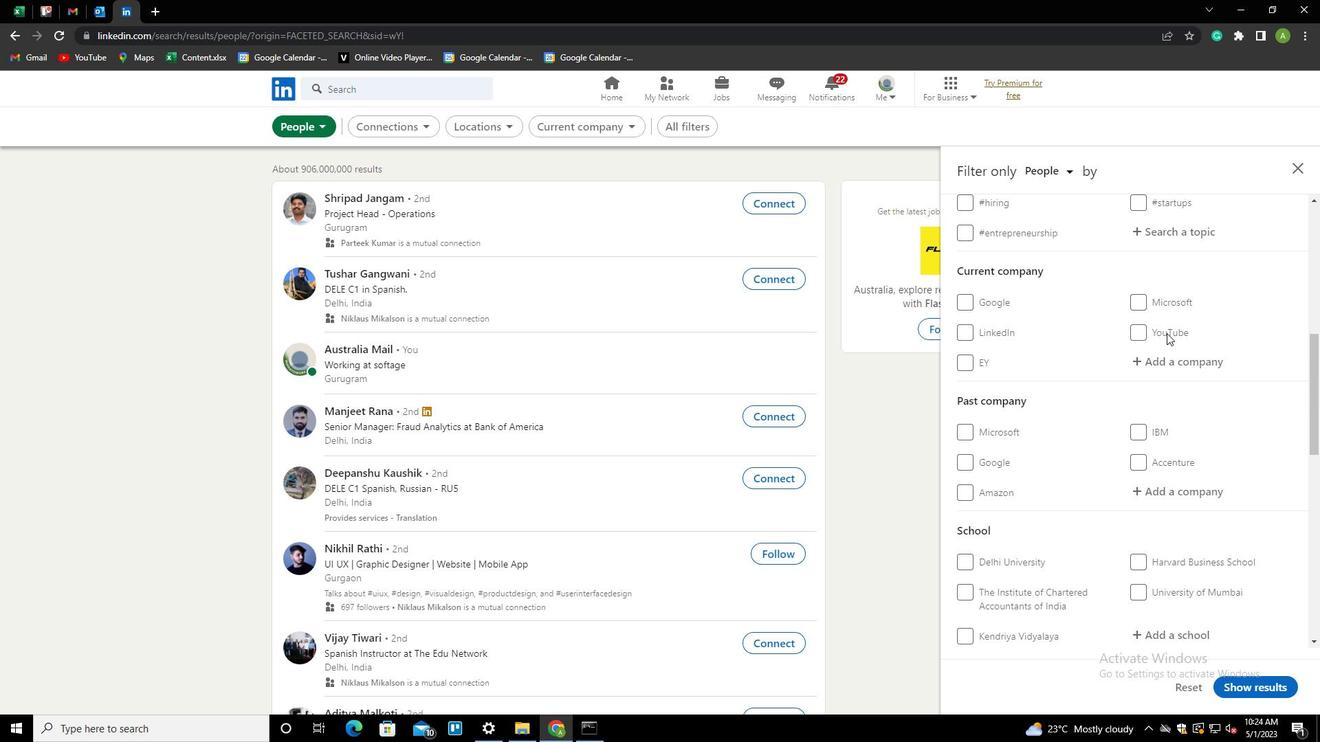 
Action: Mouse moved to (1142, 300)
Screenshot: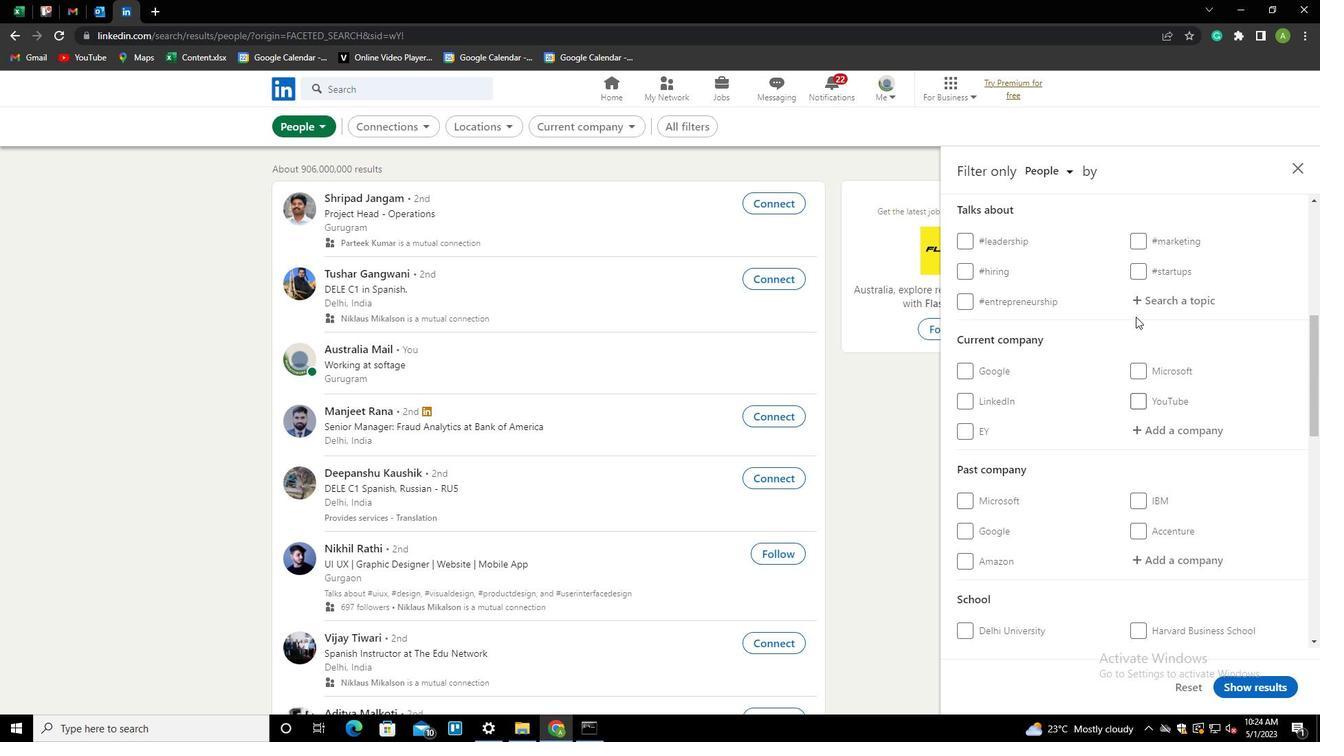 
Action: Mouse pressed left at (1142, 300)
Screenshot: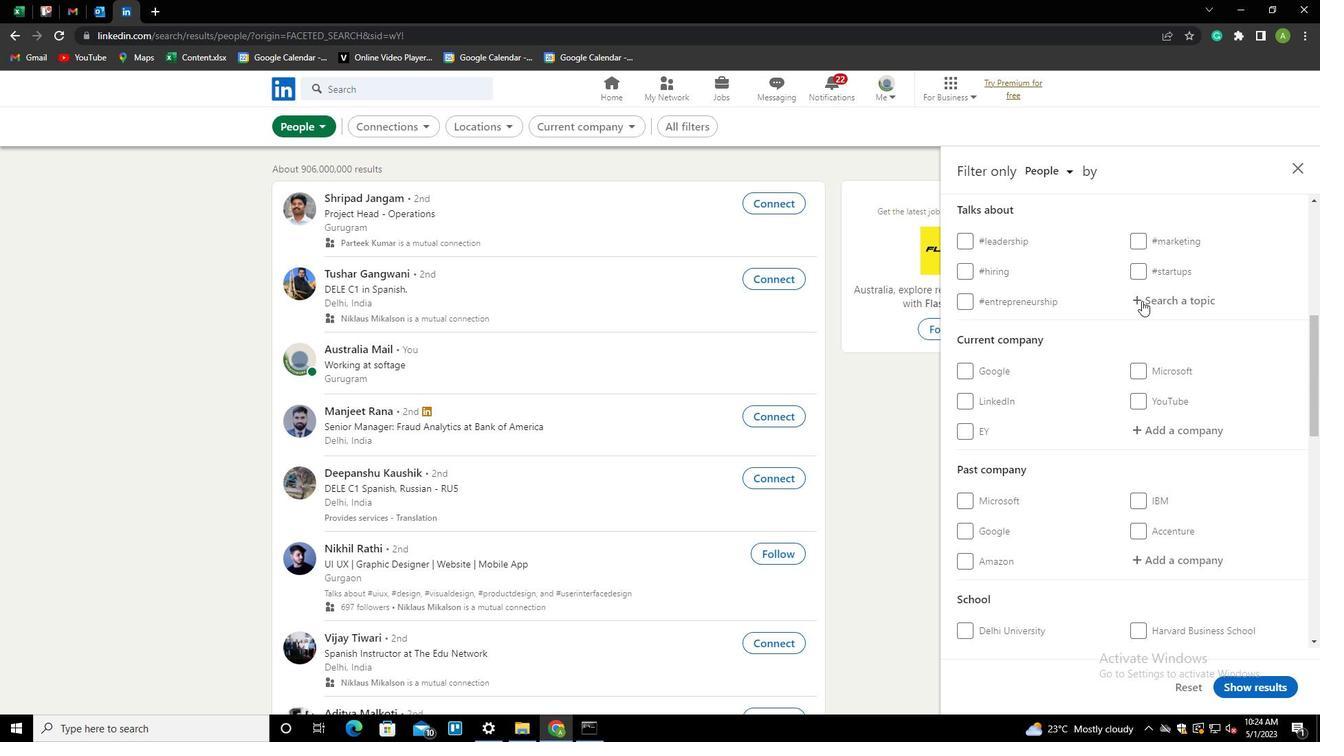 
Action: Key pressed <Key.shift>EDUCATION<Key.down><Key.enter>
Screenshot: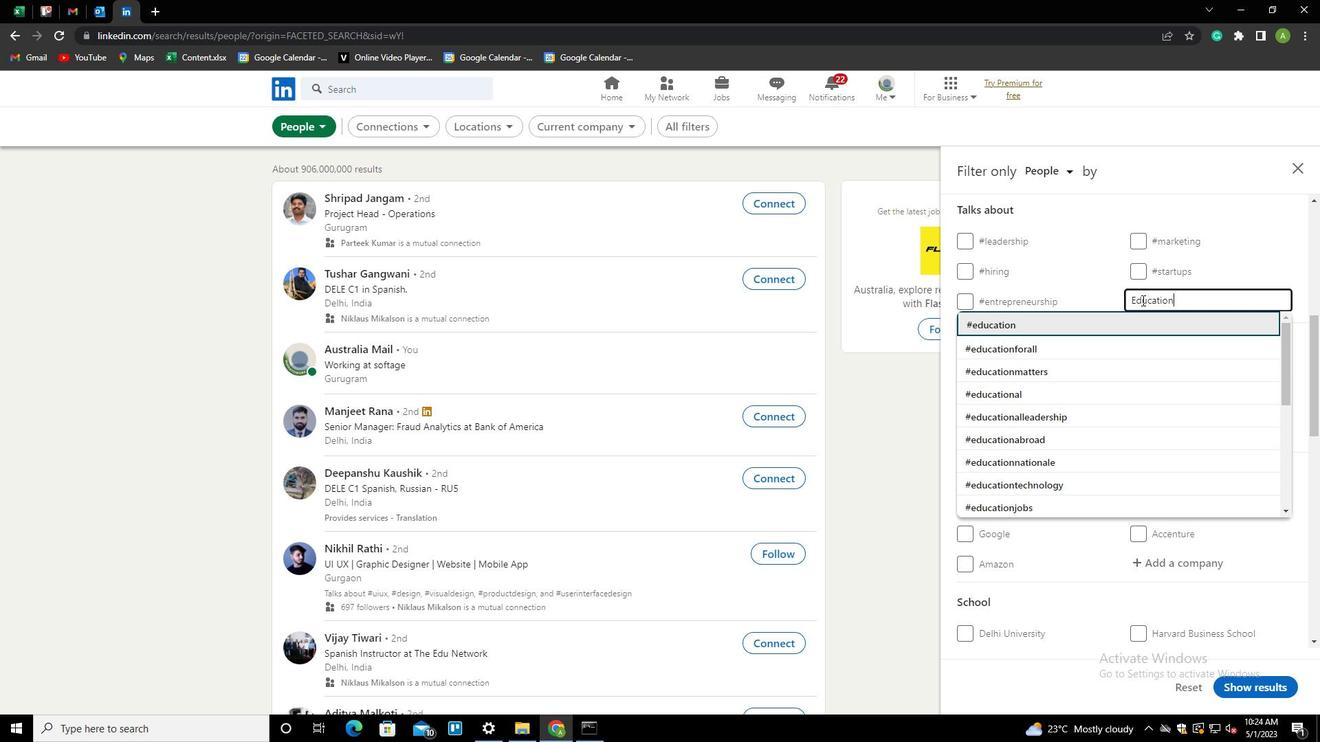 
Action: Mouse scrolled (1142, 299) with delta (0, 0)
Screenshot: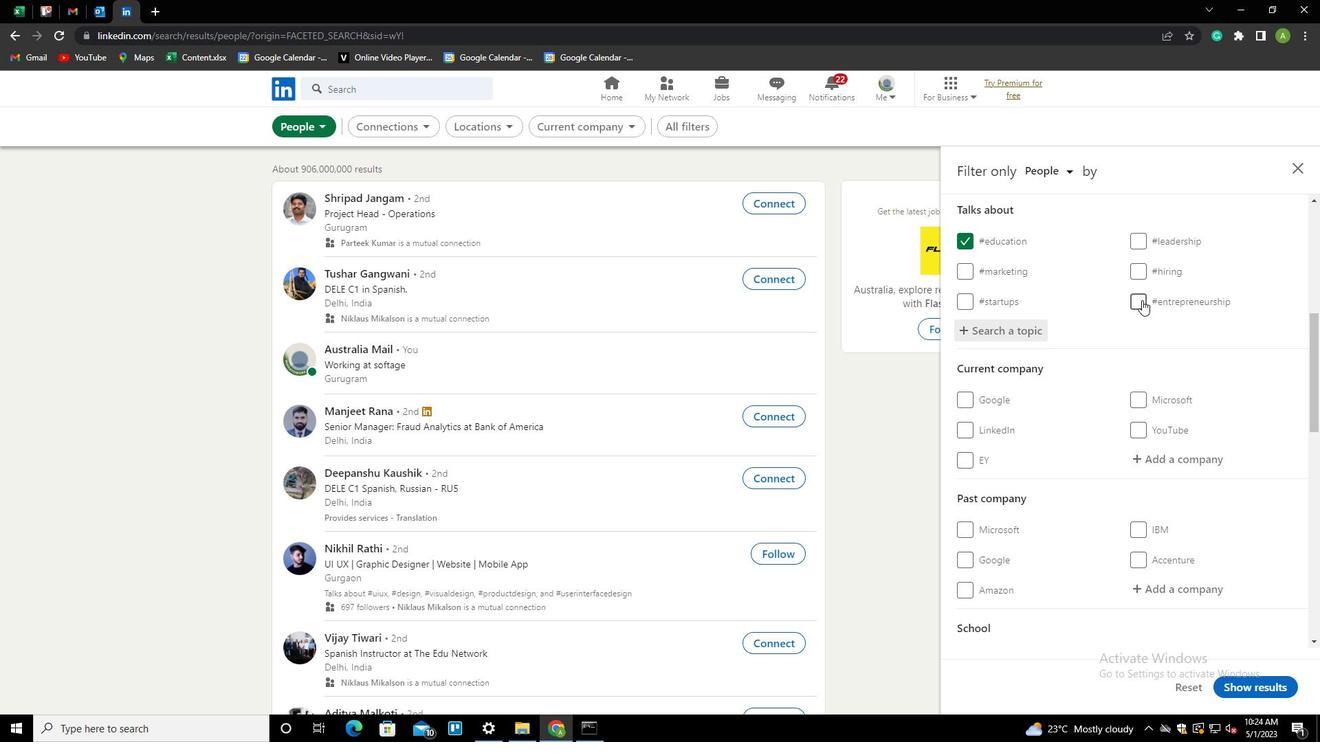 
Action: Mouse scrolled (1142, 299) with delta (0, 0)
Screenshot: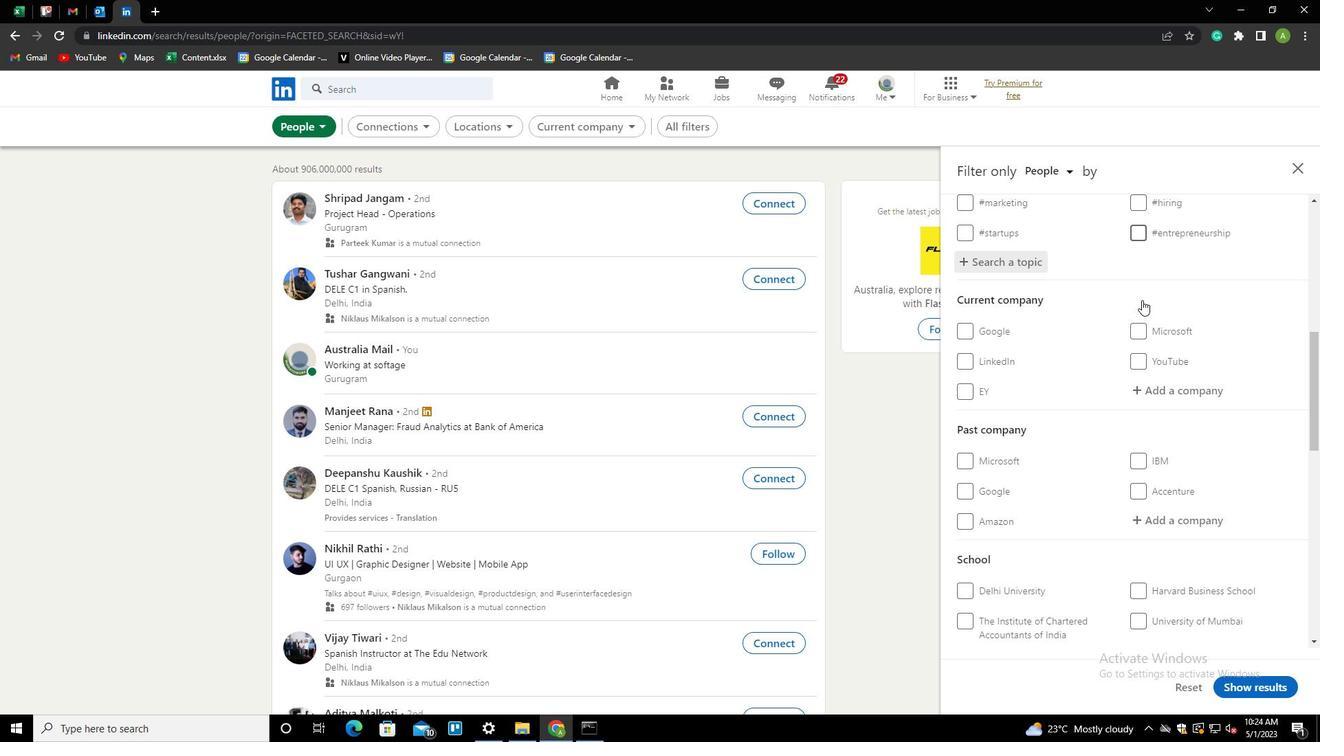 
Action: Mouse scrolled (1142, 299) with delta (0, 0)
Screenshot: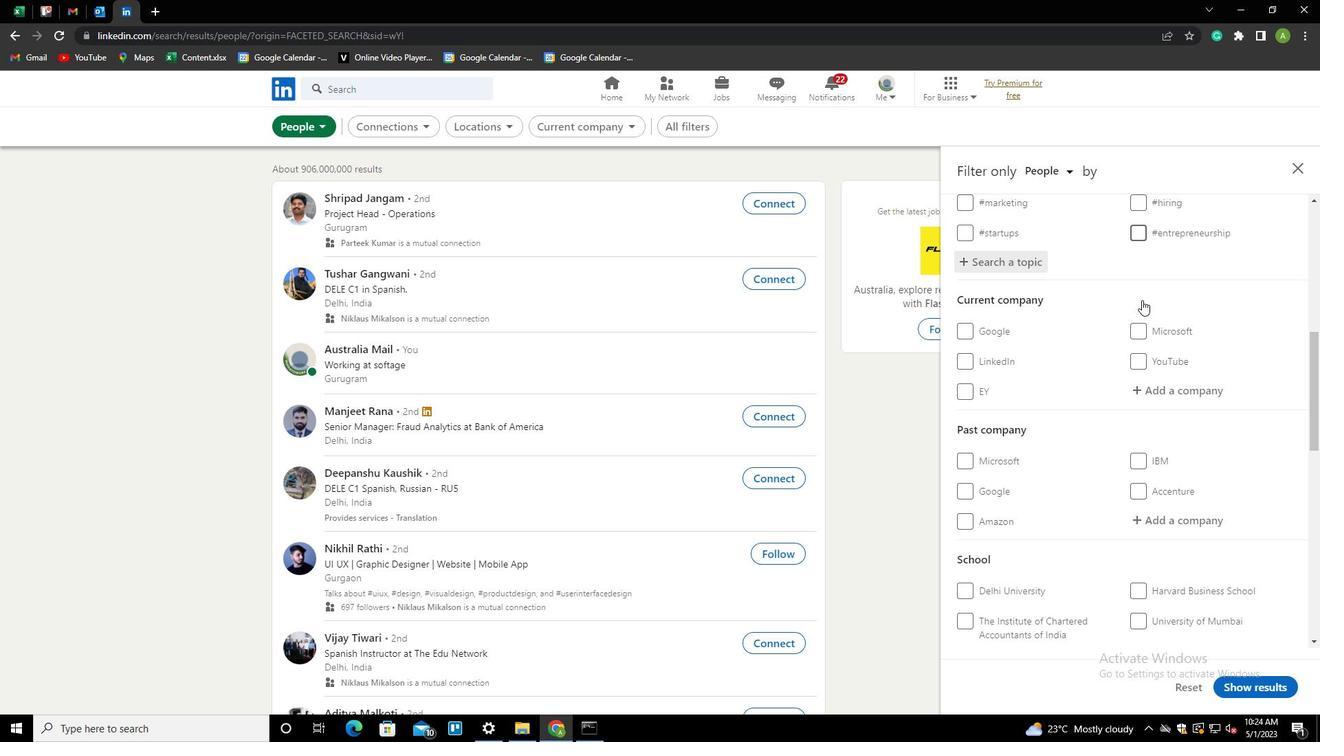 
Action: Mouse scrolled (1142, 299) with delta (0, 0)
Screenshot: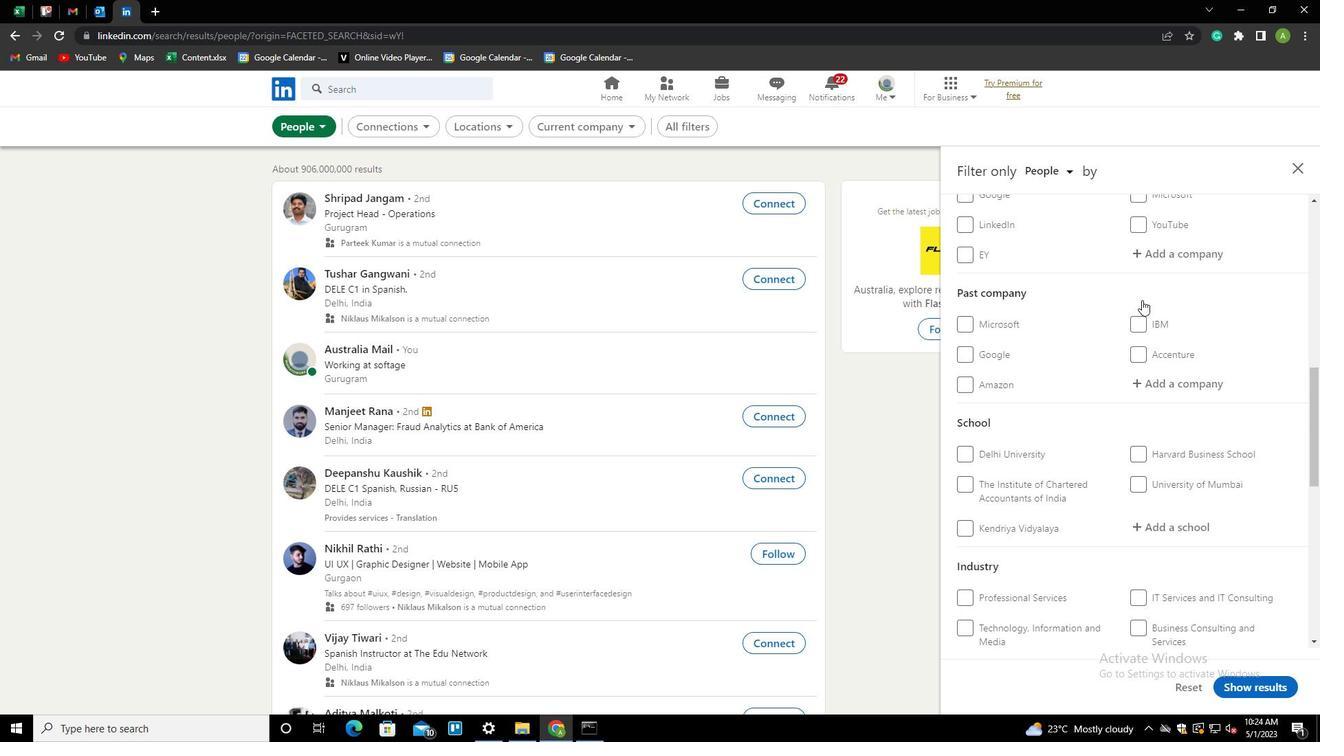 
Action: Mouse scrolled (1142, 299) with delta (0, 0)
Screenshot: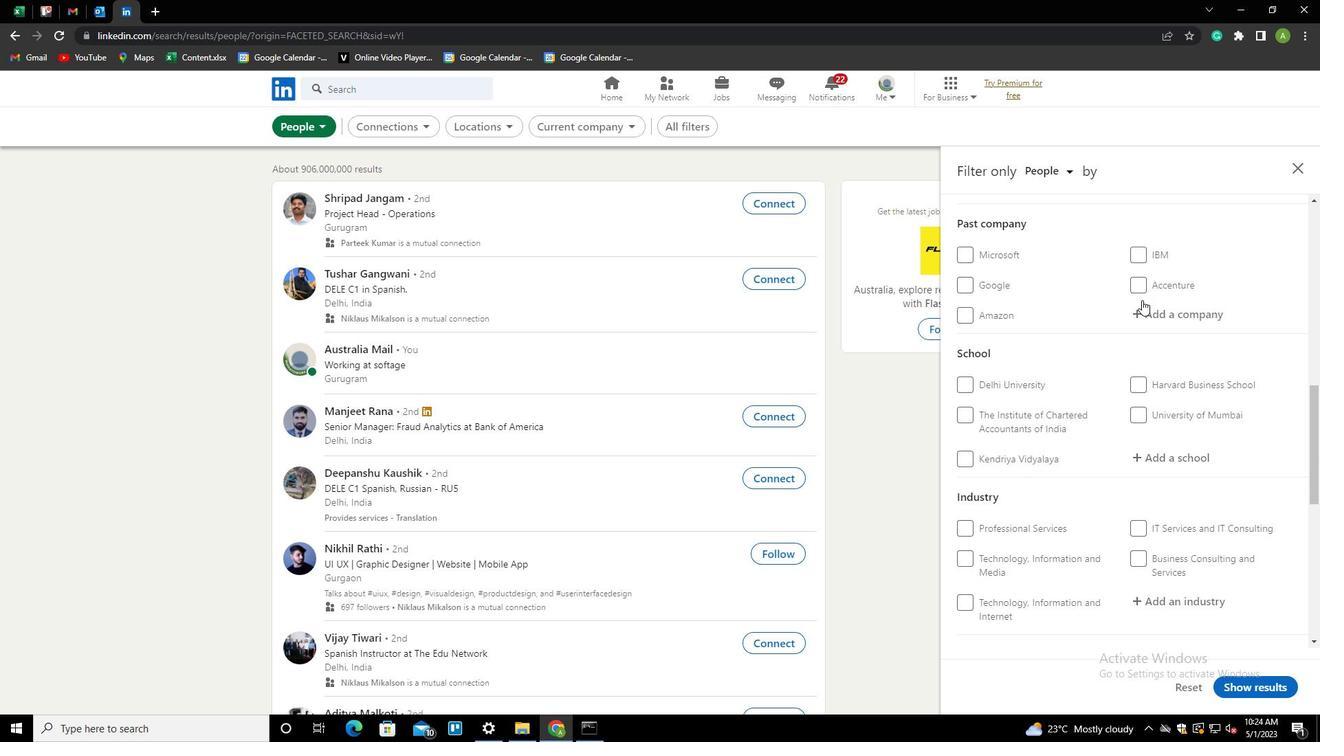 
Action: Mouse scrolled (1142, 299) with delta (0, 0)
Screenshot: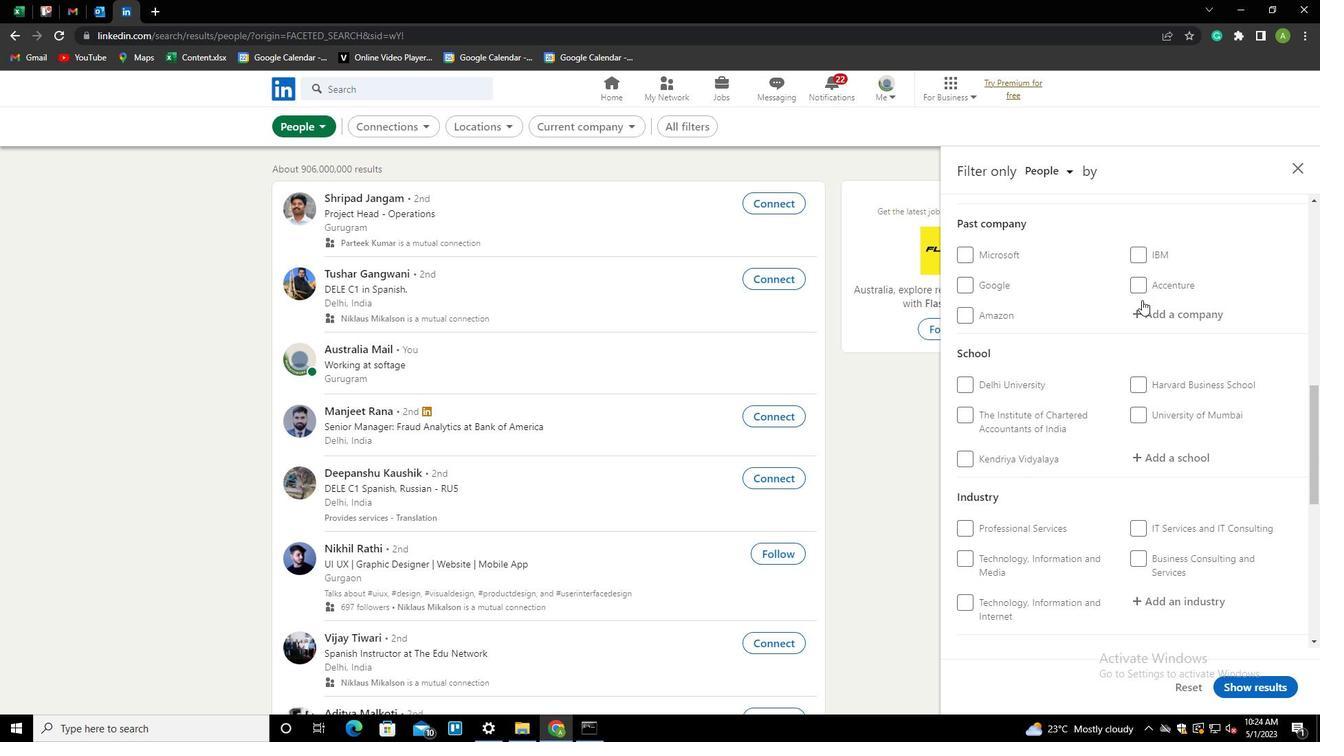 
Action: Mouse scrolled (1142, 299) with delta (0, 0)
Screenshot: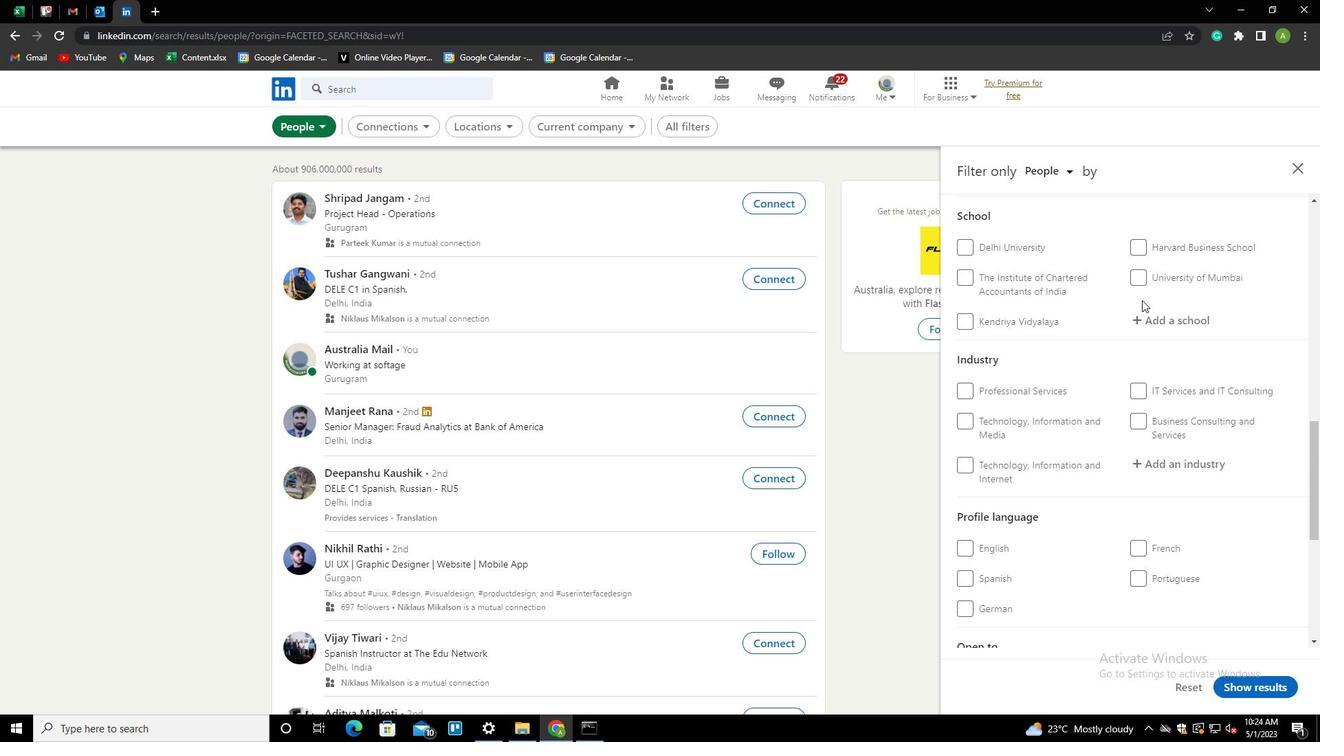 
Action: Mouse scrolled (1142, 299) with delta (0, 0)
Screenshot: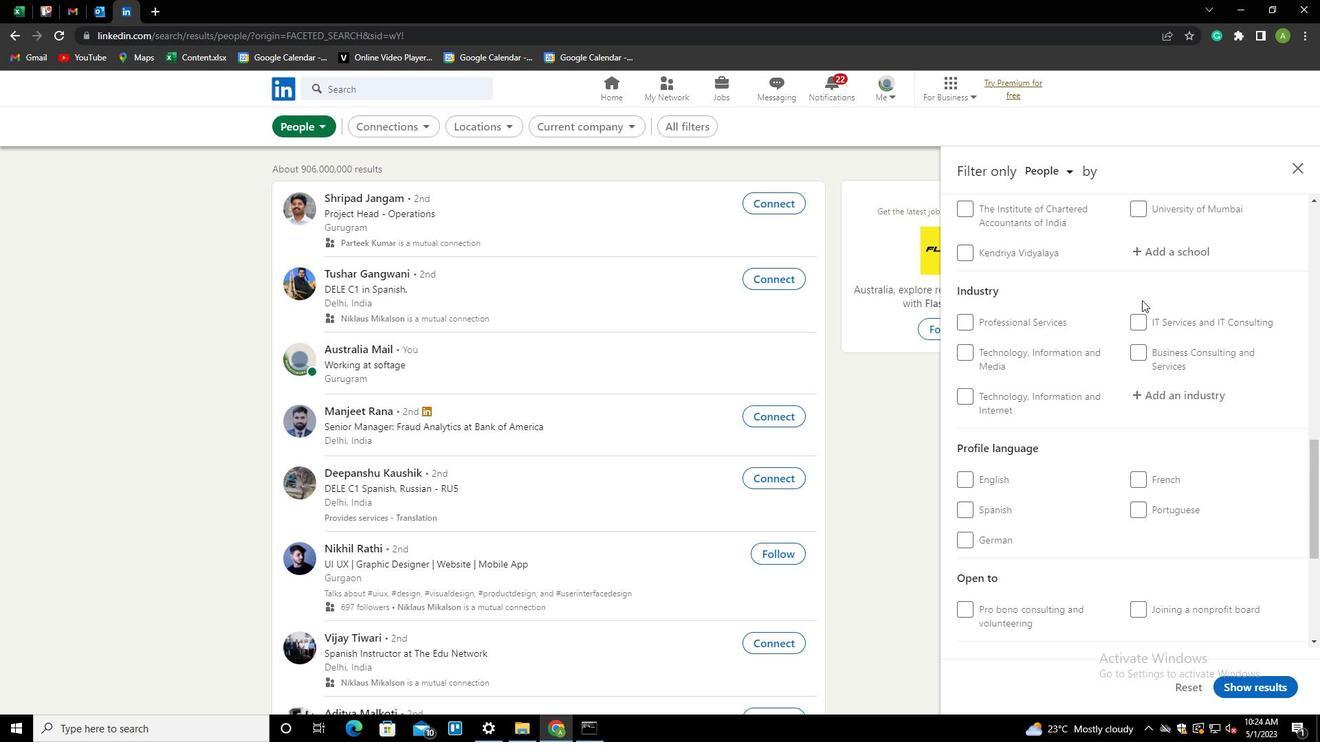 
Action: Mouse scrolled (1142, 299) with delta (0, 0)
Screenshot: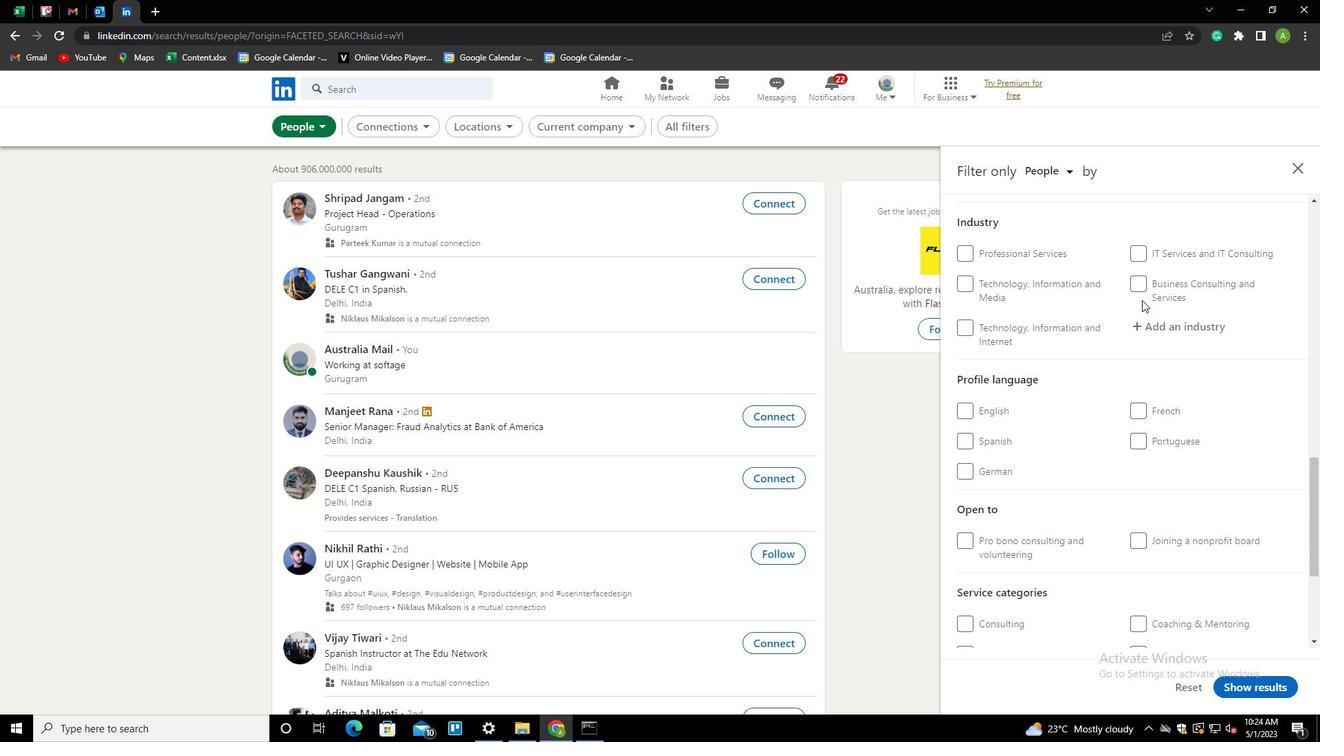 
Action: Mouse moved to (1140, 373)
Screenshot: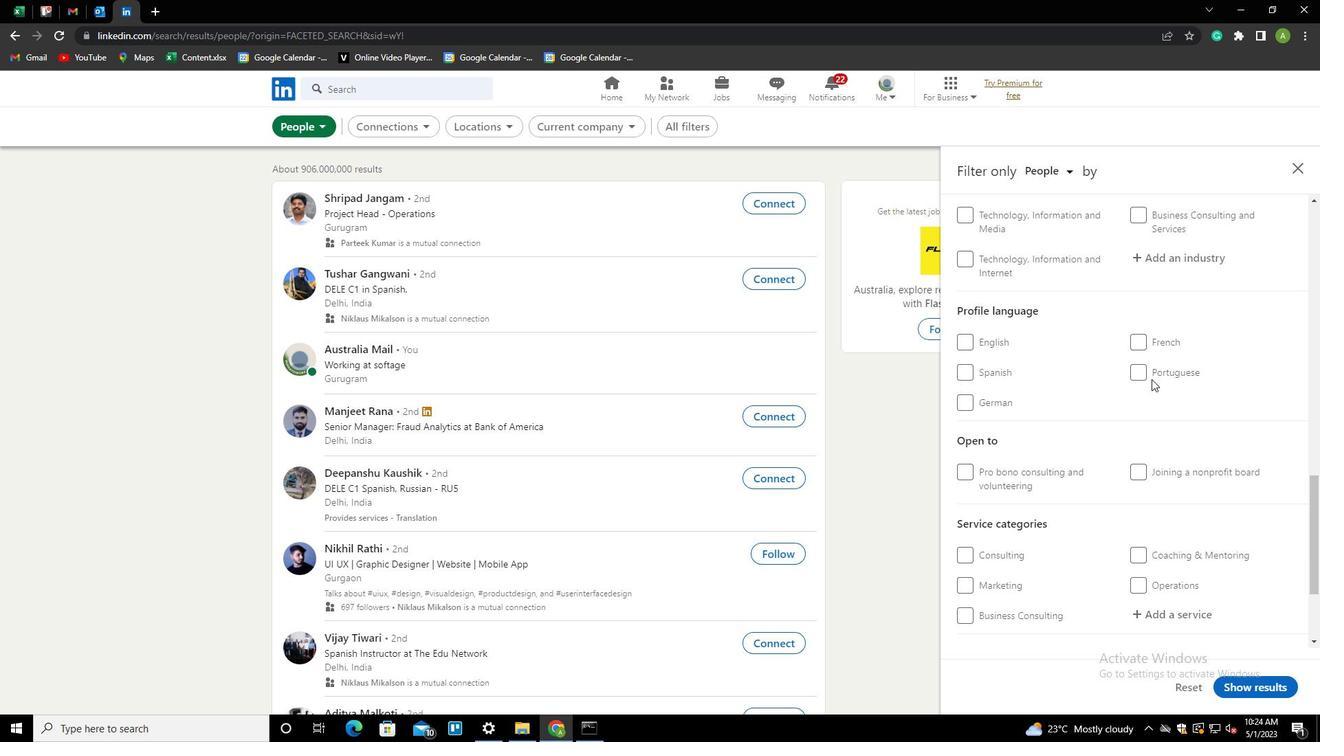
Action: Mouse pressed left at (1140, 373)
Screenshot: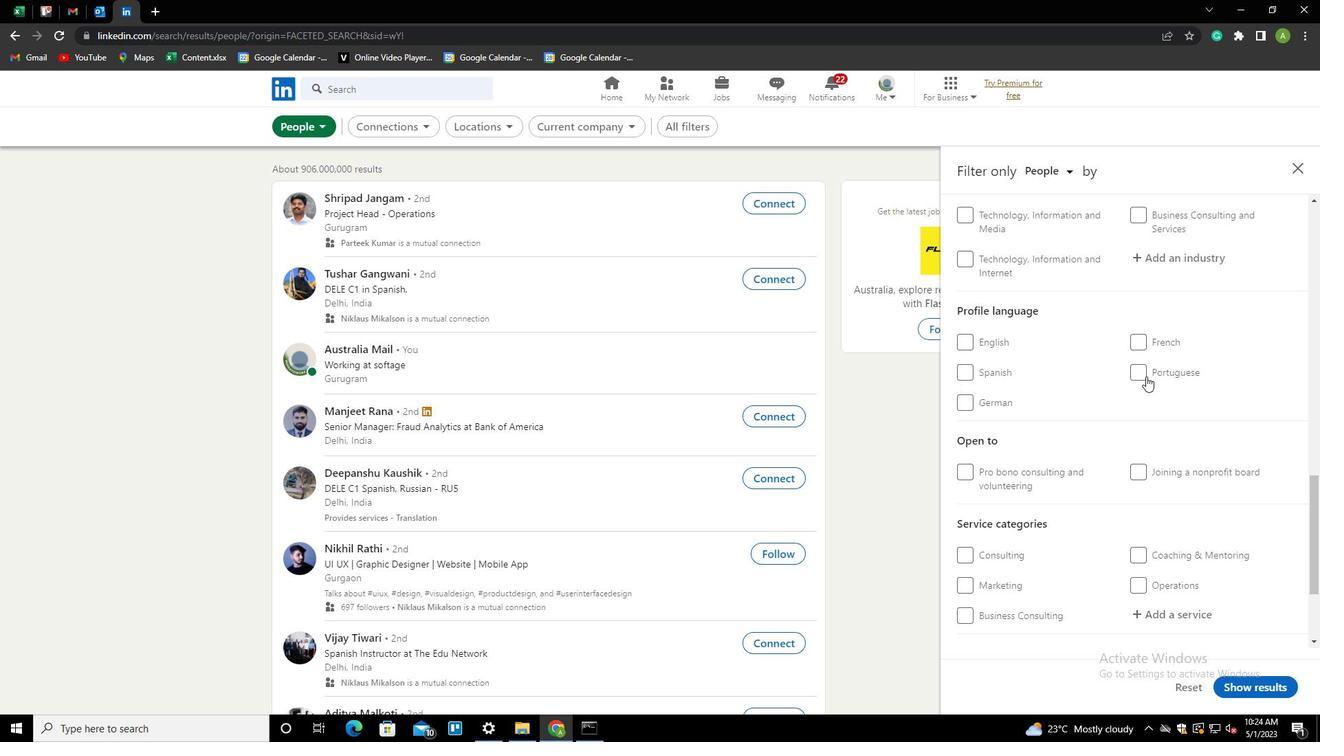 
Action: Mouse moved to (1202, 383)
Screenshot: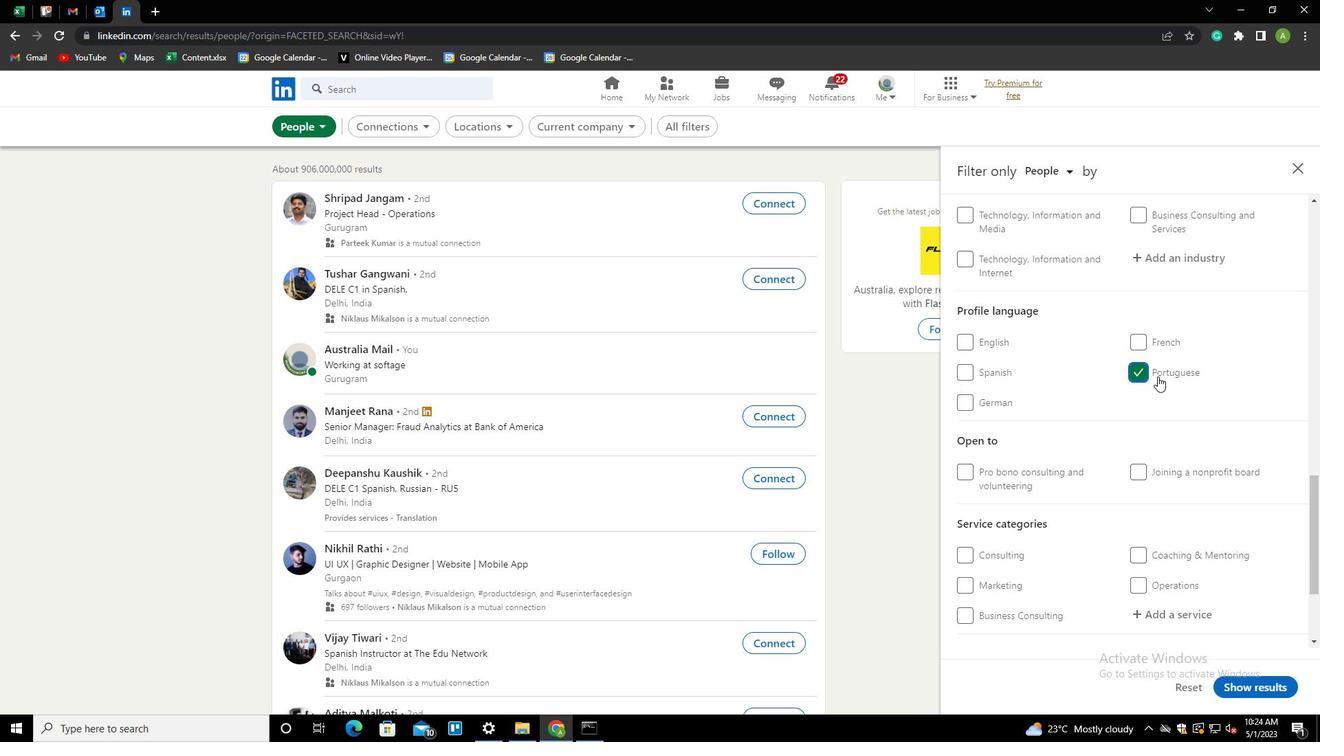 
Action: Mouse scrolled (1202, 384) with delta (0, 0)
Screenshot: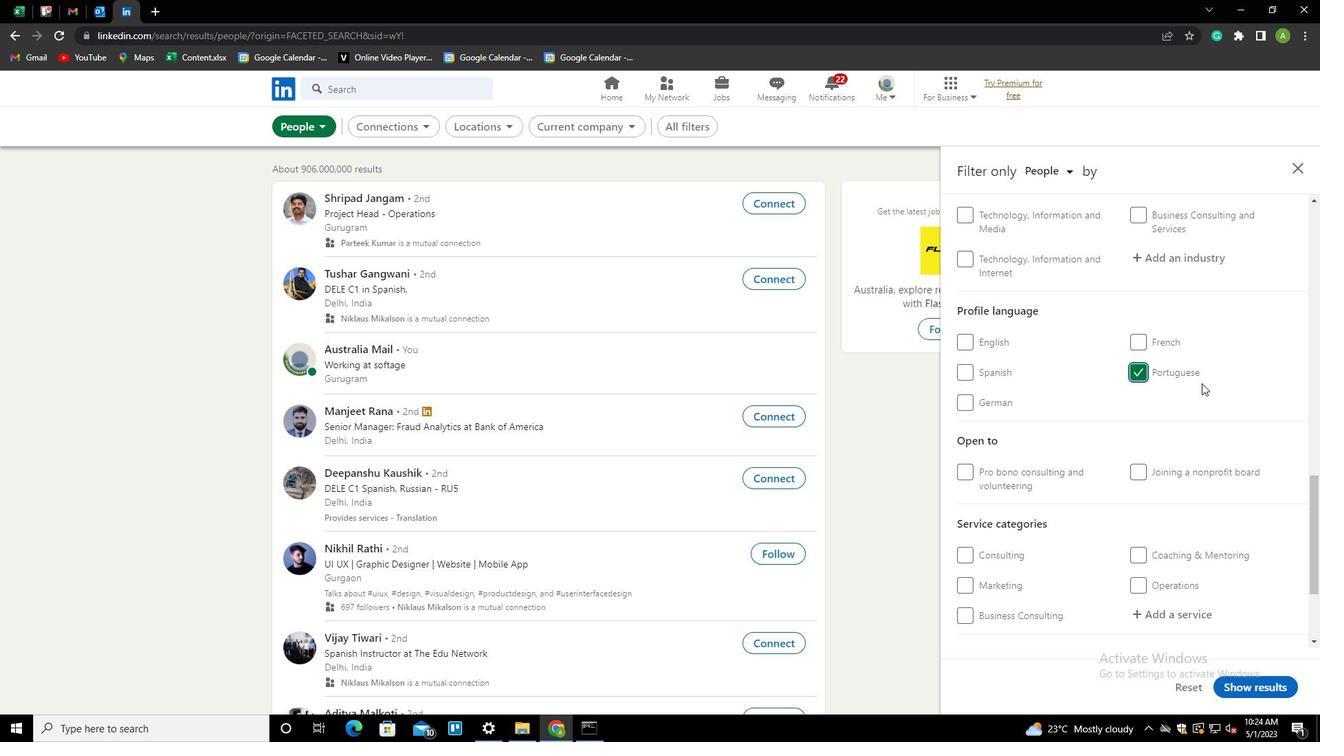 
Action: Mouse scrolled (1202, 384) with delta (0, 0)
Screenshot: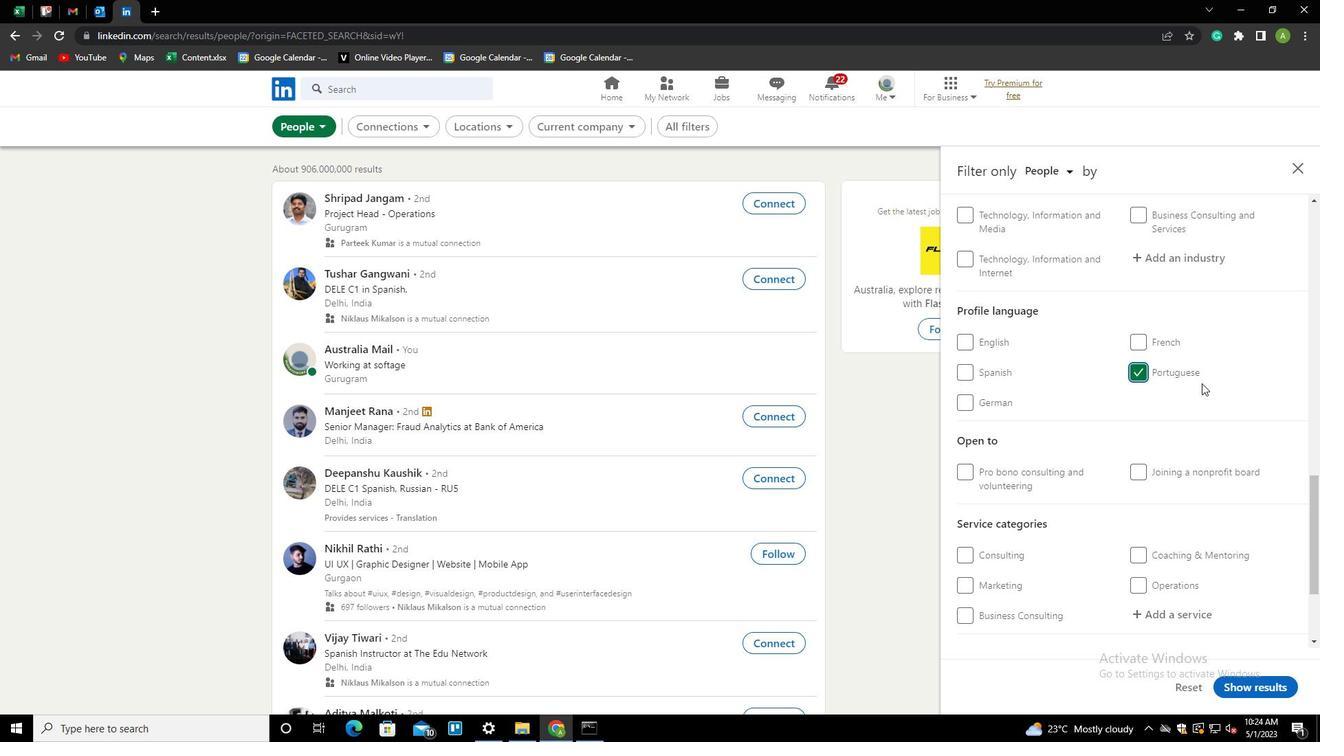 
Action: Mouse scrolled (1202, 384) with delta (0, 0)
Screenshot: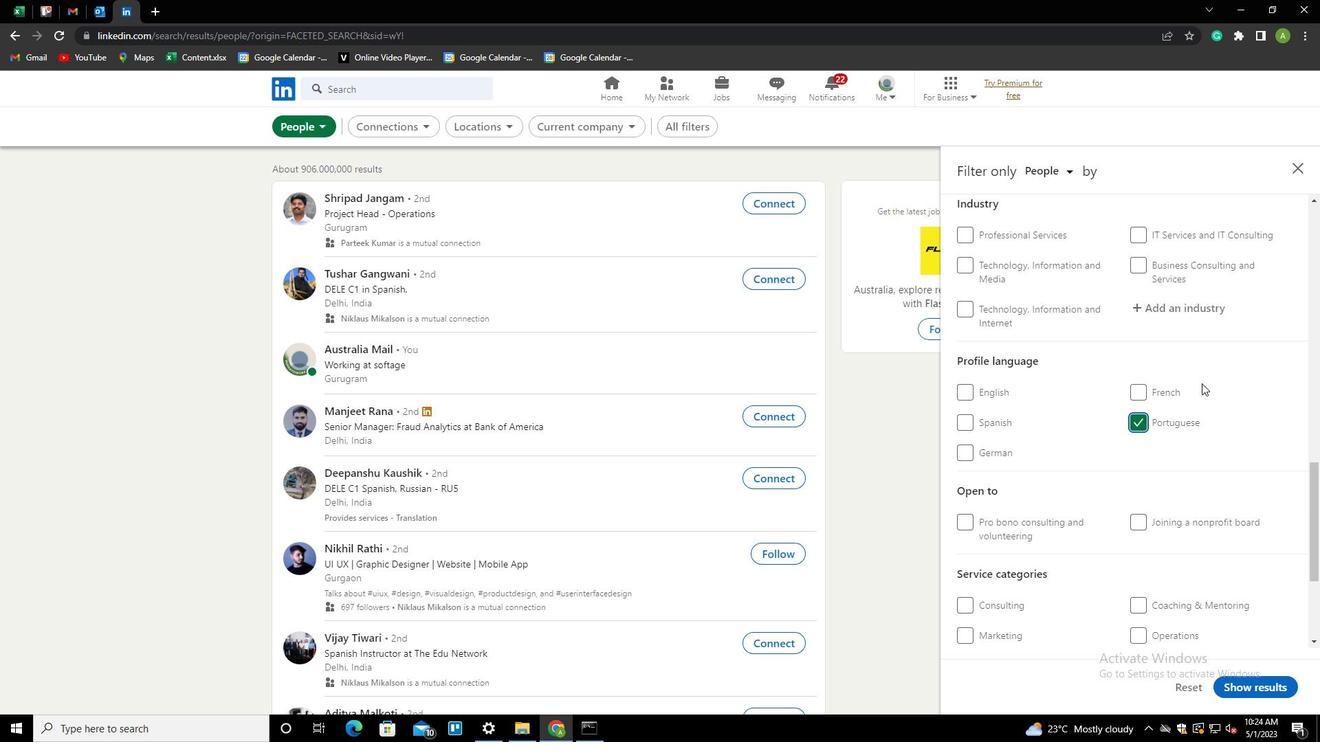 
Action: Mouse scrolled (1202, 384) with delta (0, 0)
Screenshot: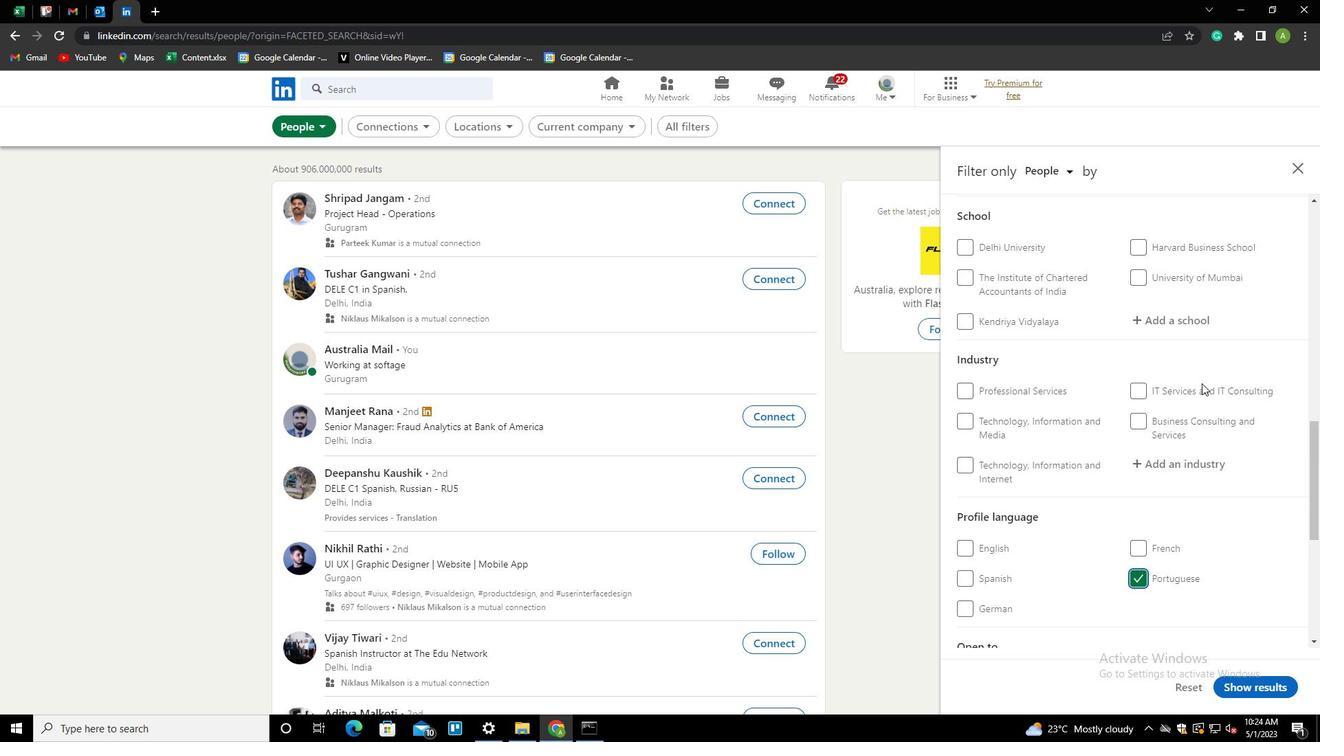 
Action: Mouse scrolled (1202, 384) with delta (0, 0)
Screenshot: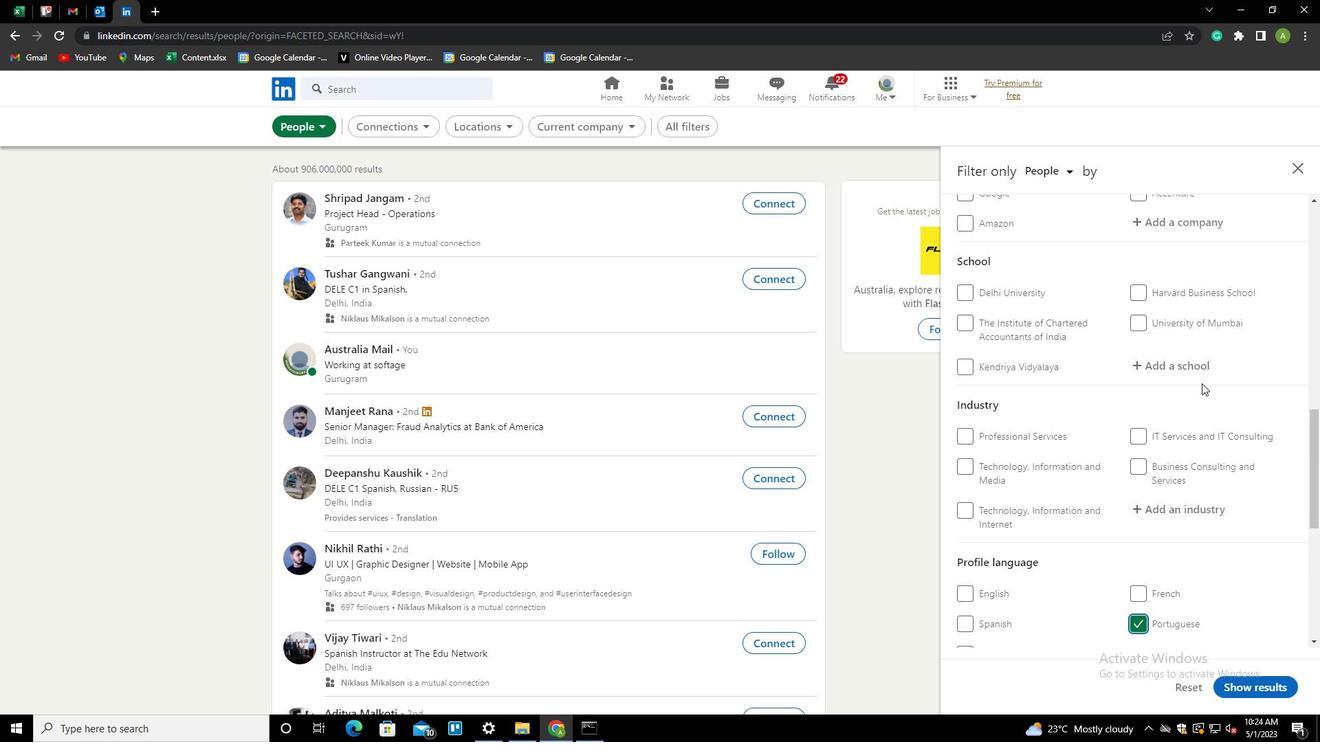 
Action: Mouse scrolled (1202, 384) with delta (0, 0)
Screenshot: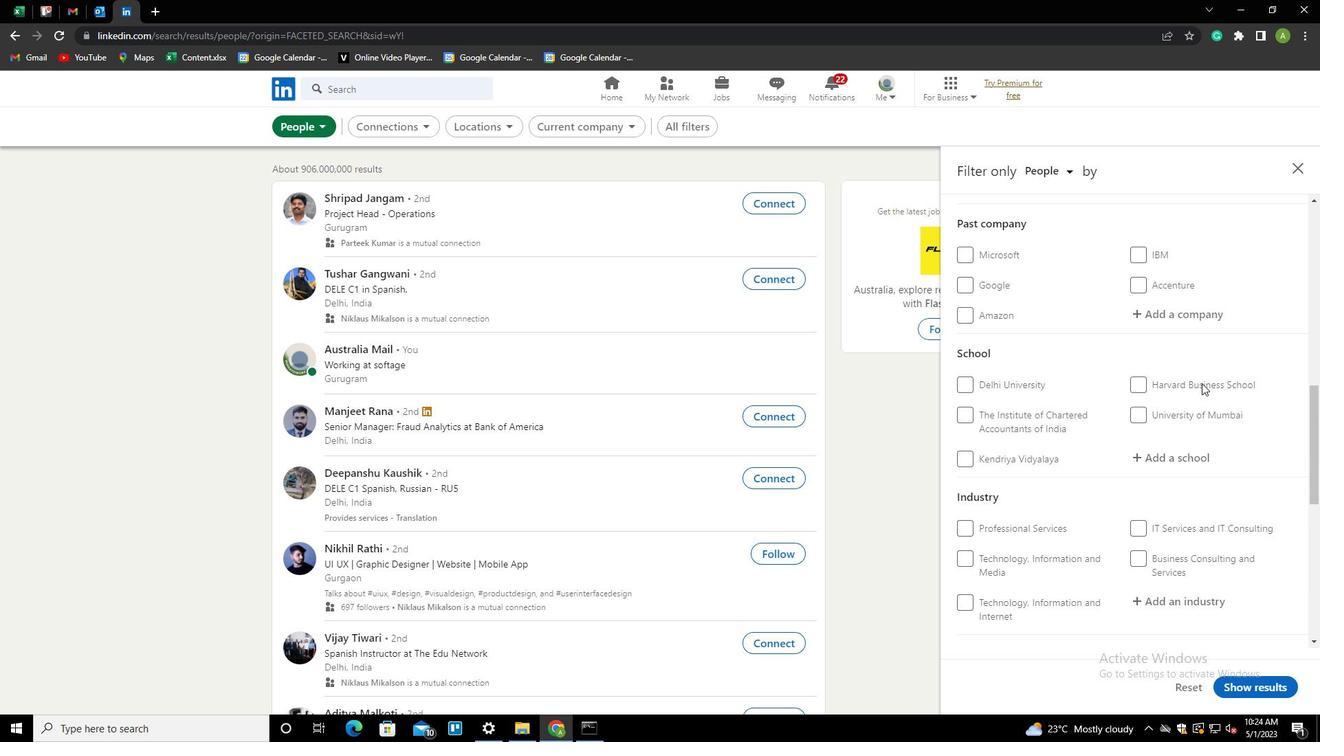 
Action: Mouse scrolled (1202, 384) with delta (0, 0)
Screenshot: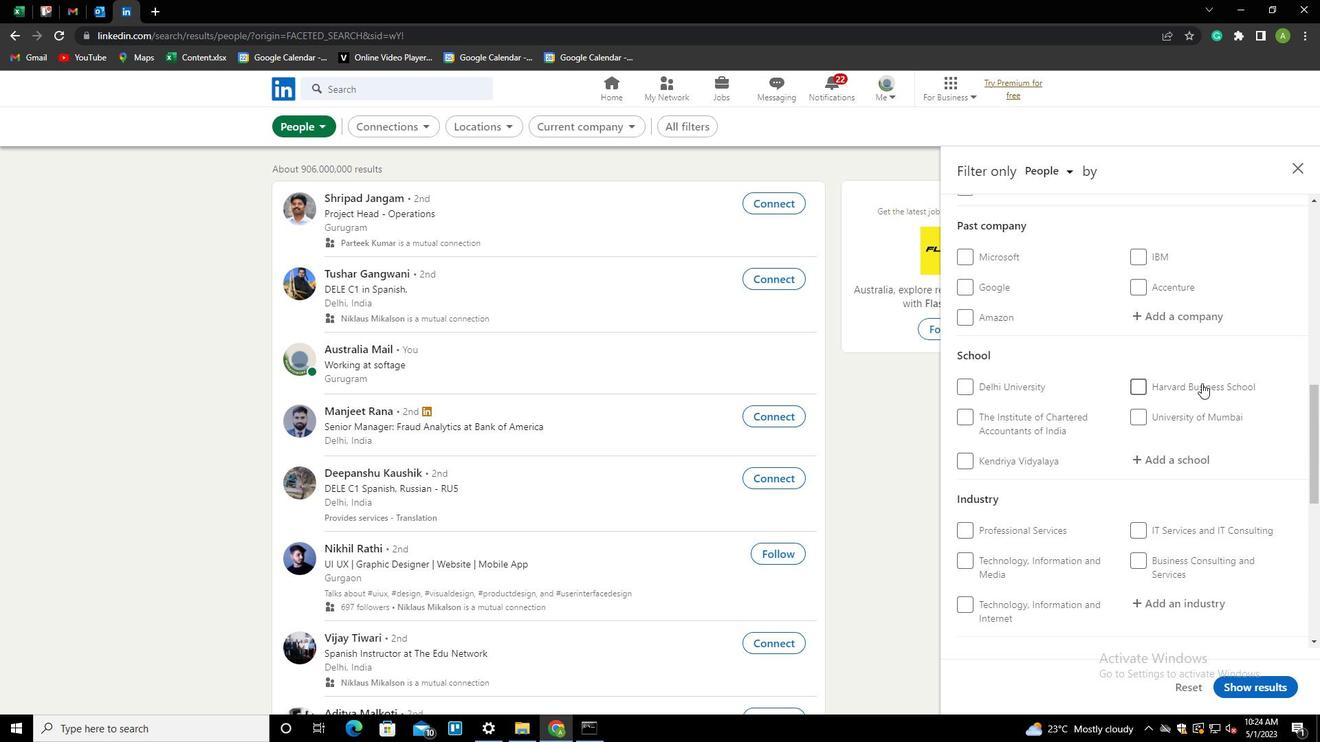 
Action: Mouse scrolled (1202, 384) with delta (0, 0)
Screenshot: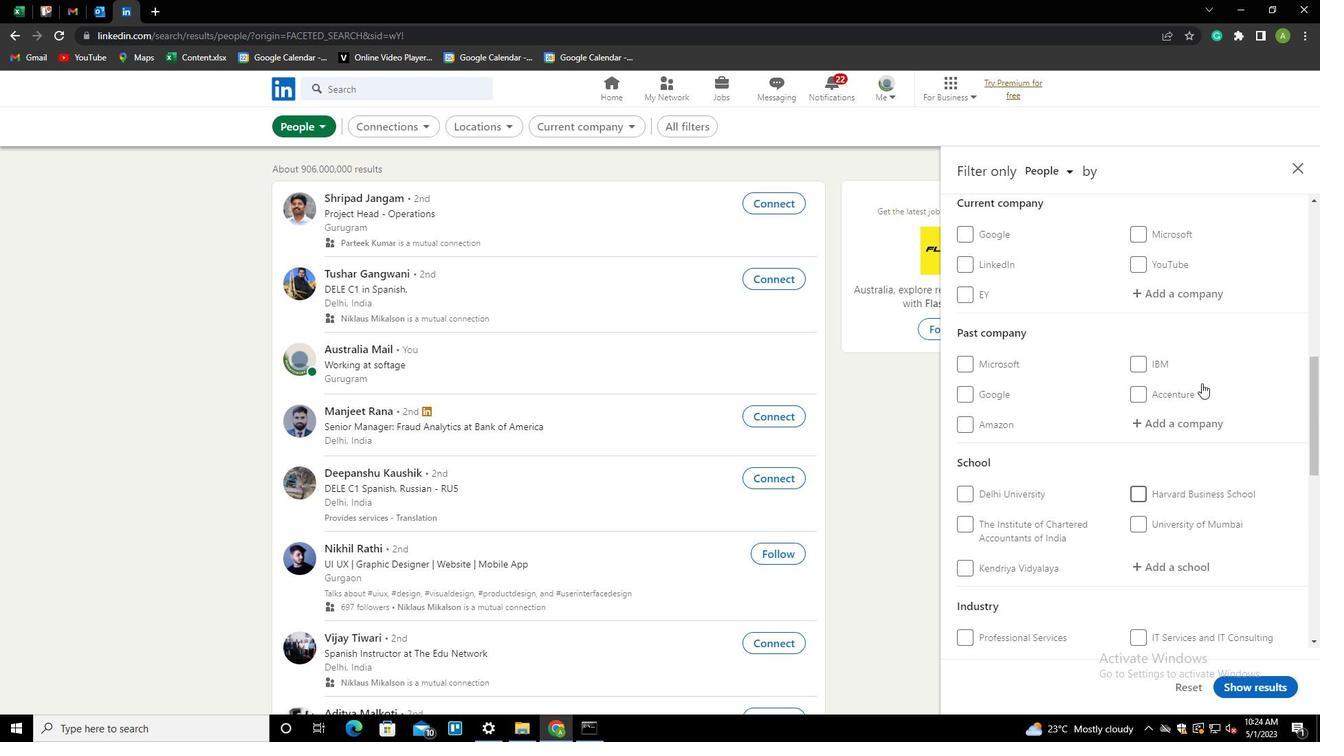 
Action: Mouse scrolled (1202, 384) with delta (0, 0)
Screenshot: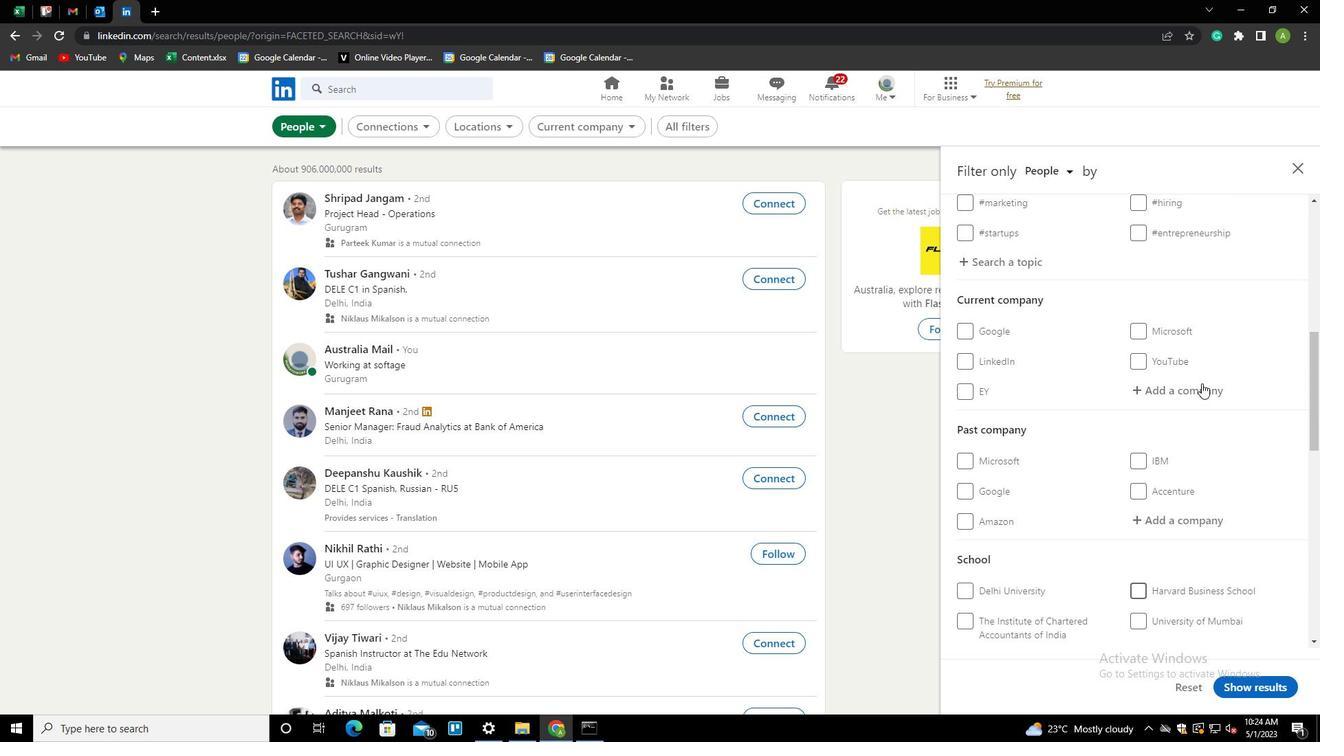 
Action: Mouse moved to (1177, 464)
Screenshot: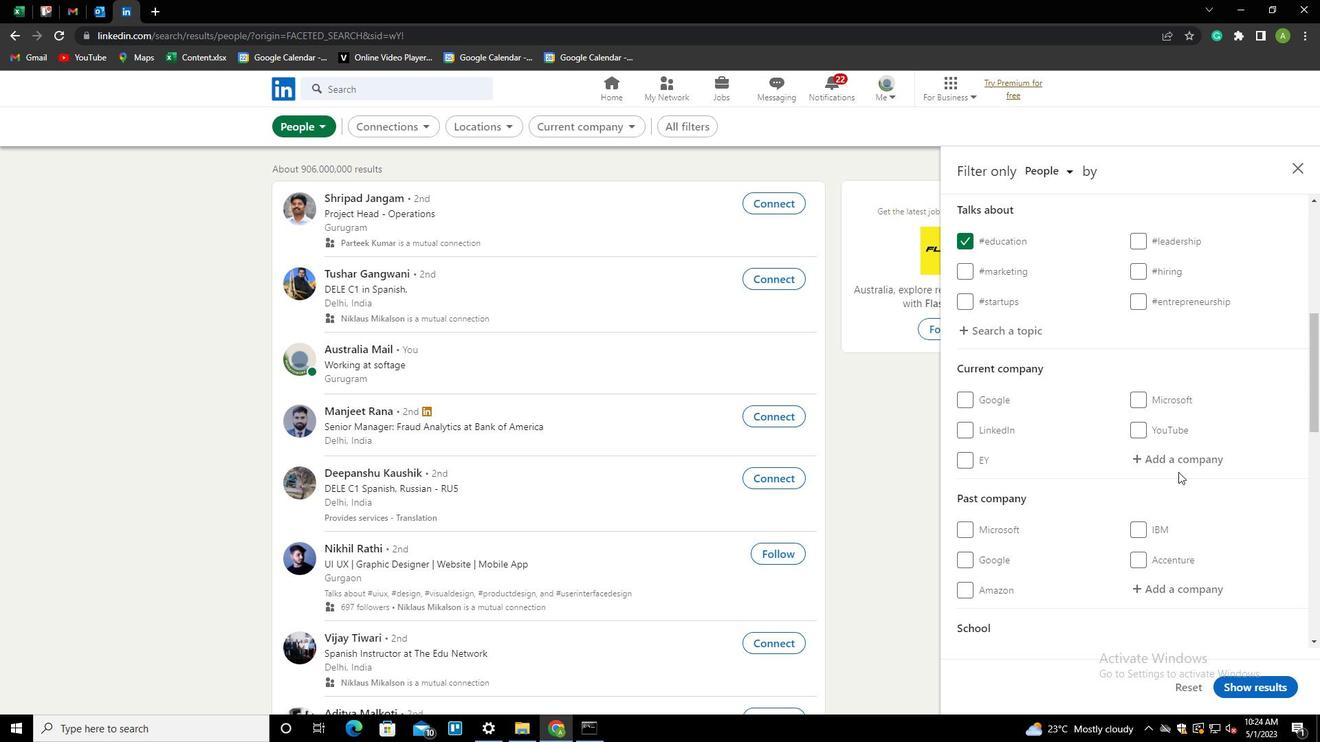 
Action: Mouse pressed left at (1177, 464)
Screenshot: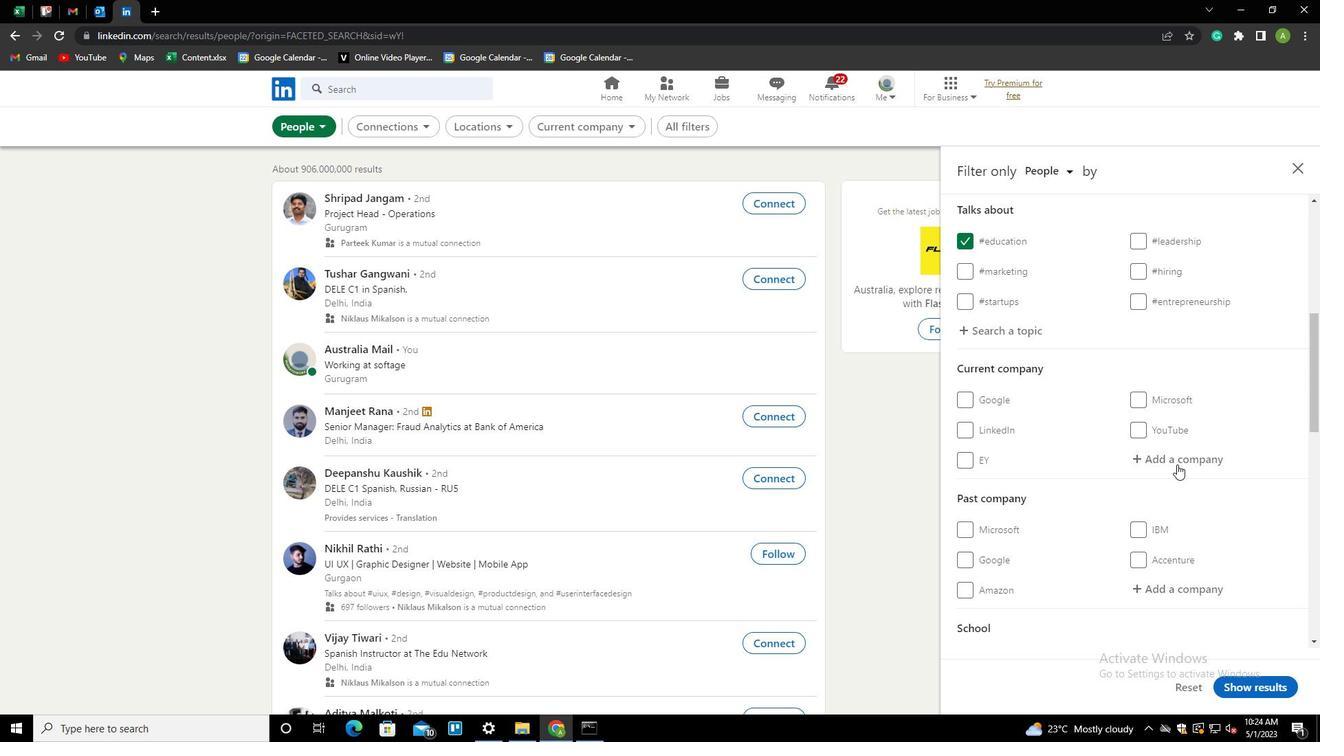 
Action: Mouse moved to (1180, 462)
Screenshot: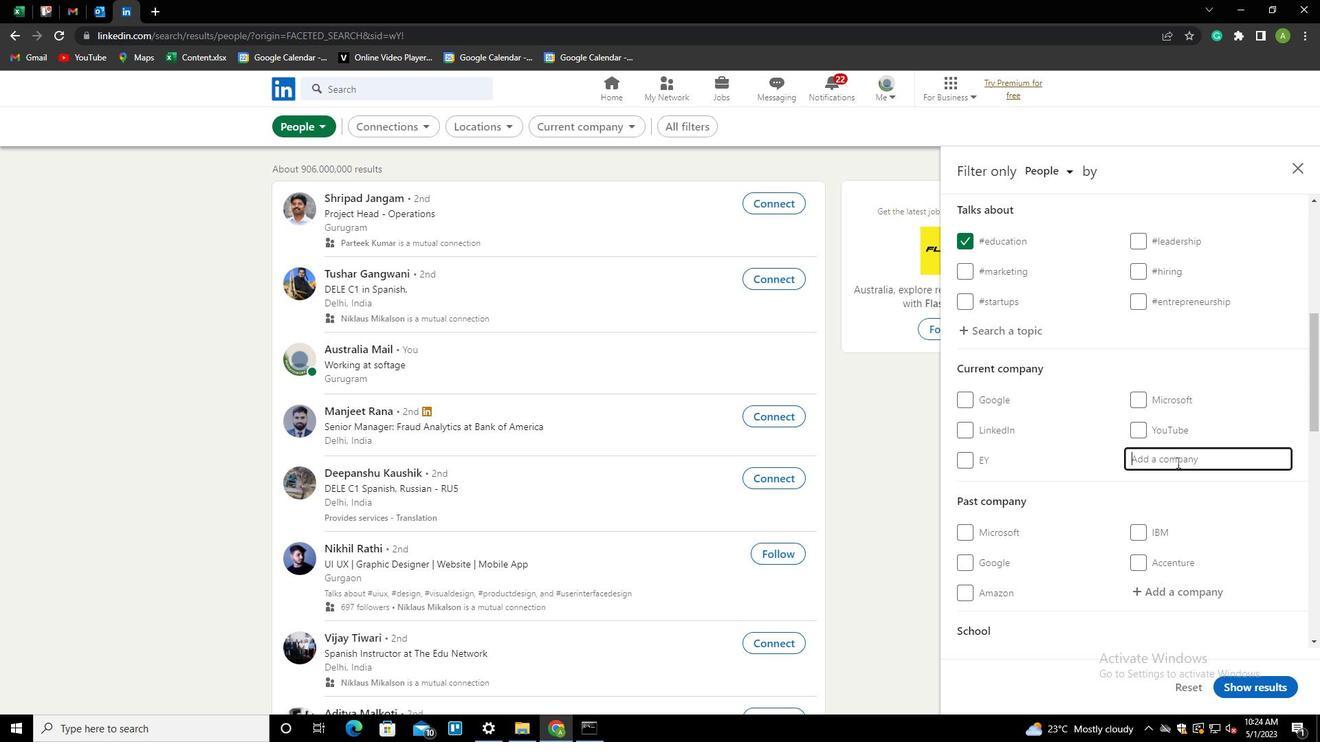 
Action: Mouse pressed left at (1180, 462)
Screenshot: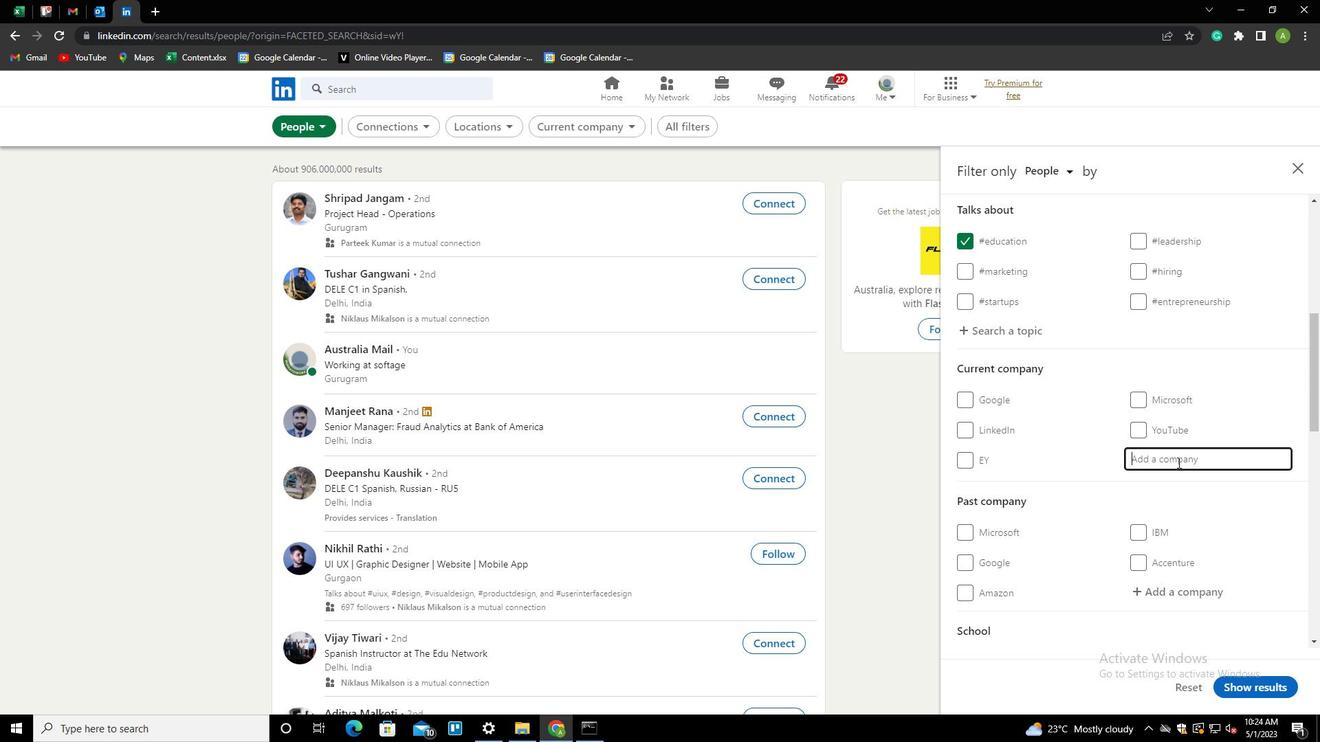 
Action: Key pressed <Key.shift>PLURALSIGHT<Key.down><Key.enter>
Screenshot: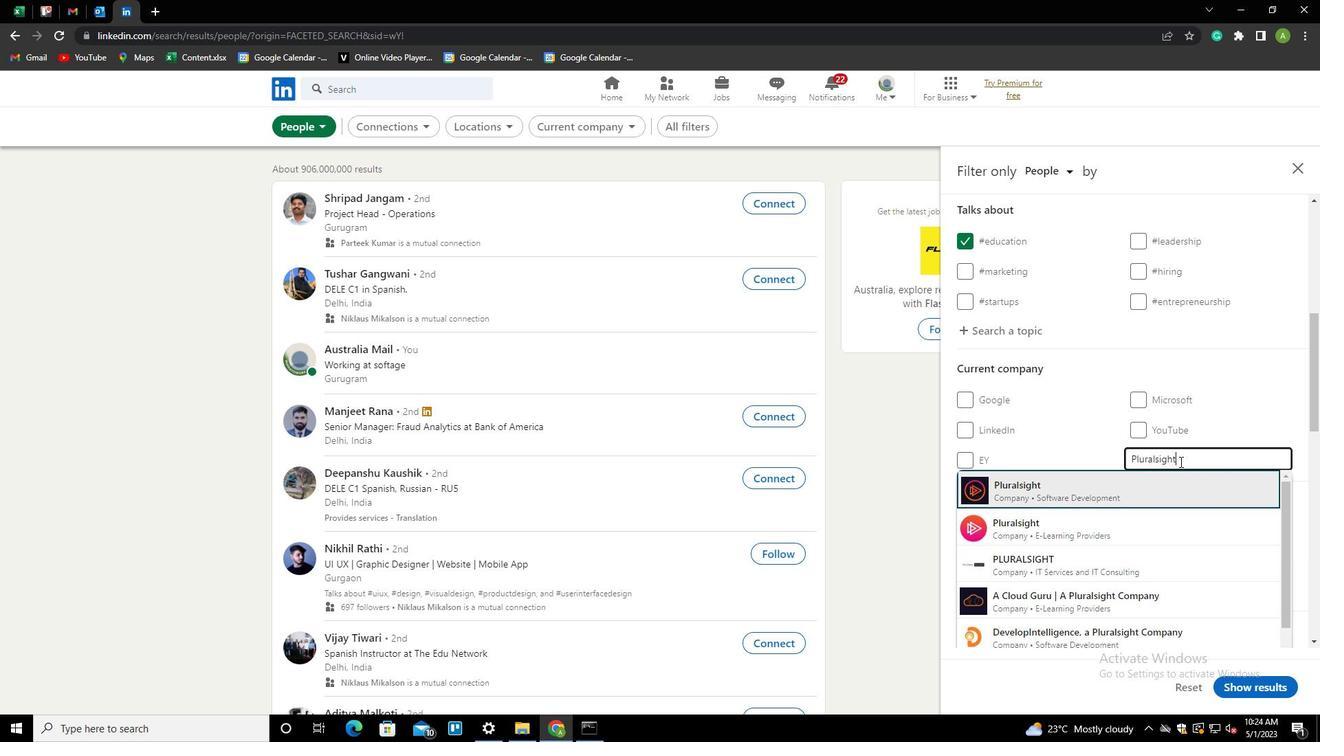 
Action: Mouse scrolled (1180, 461) with delta (0, 0)
Screenshot: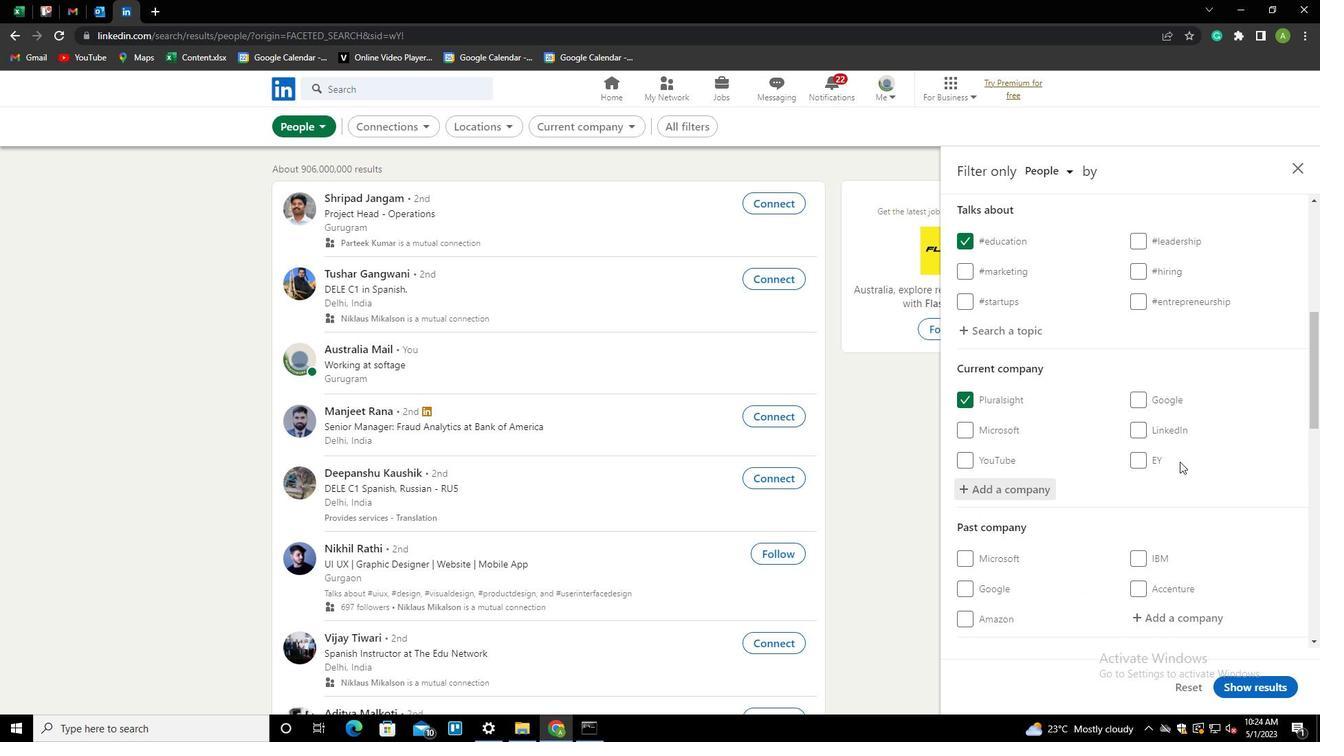 
Action: Mouse scrolled (1180, 461) with delta (0, 0)
Screenshot: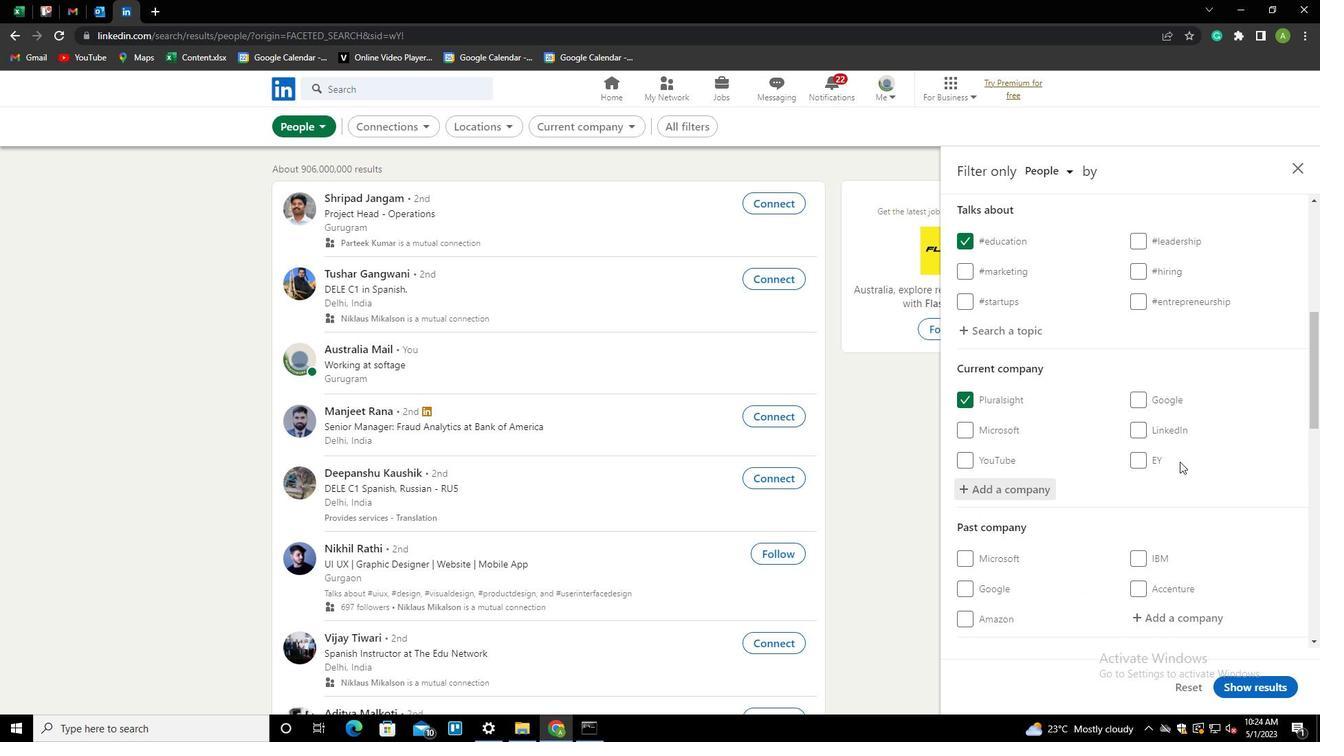 
Action: Mouse scrolled (1180, 461) with delta (0, 0)
Screenshot: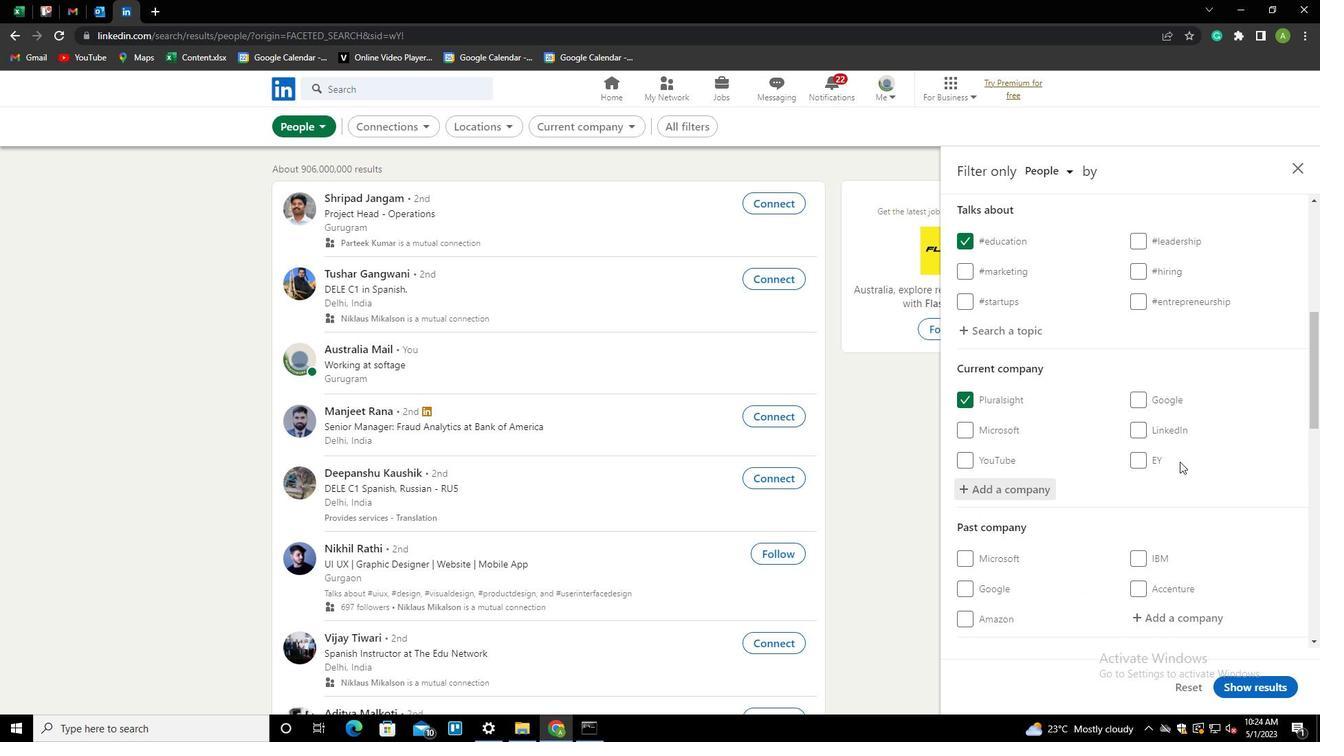 
Action: Mouse scrolled (1180, 461) with delta (0, 0)
Screenshot: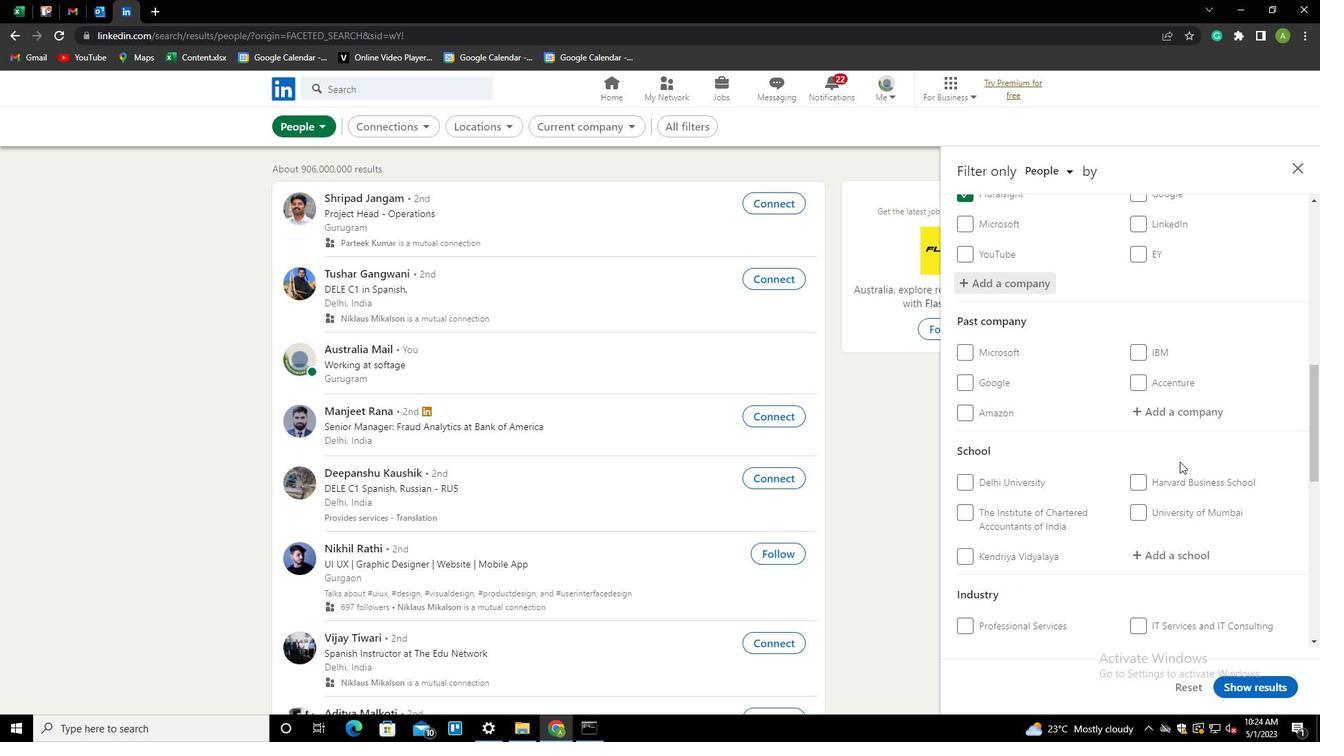 
Action: Mouse scrolled (1180, 461) with delta (0, 0)
Screenshot: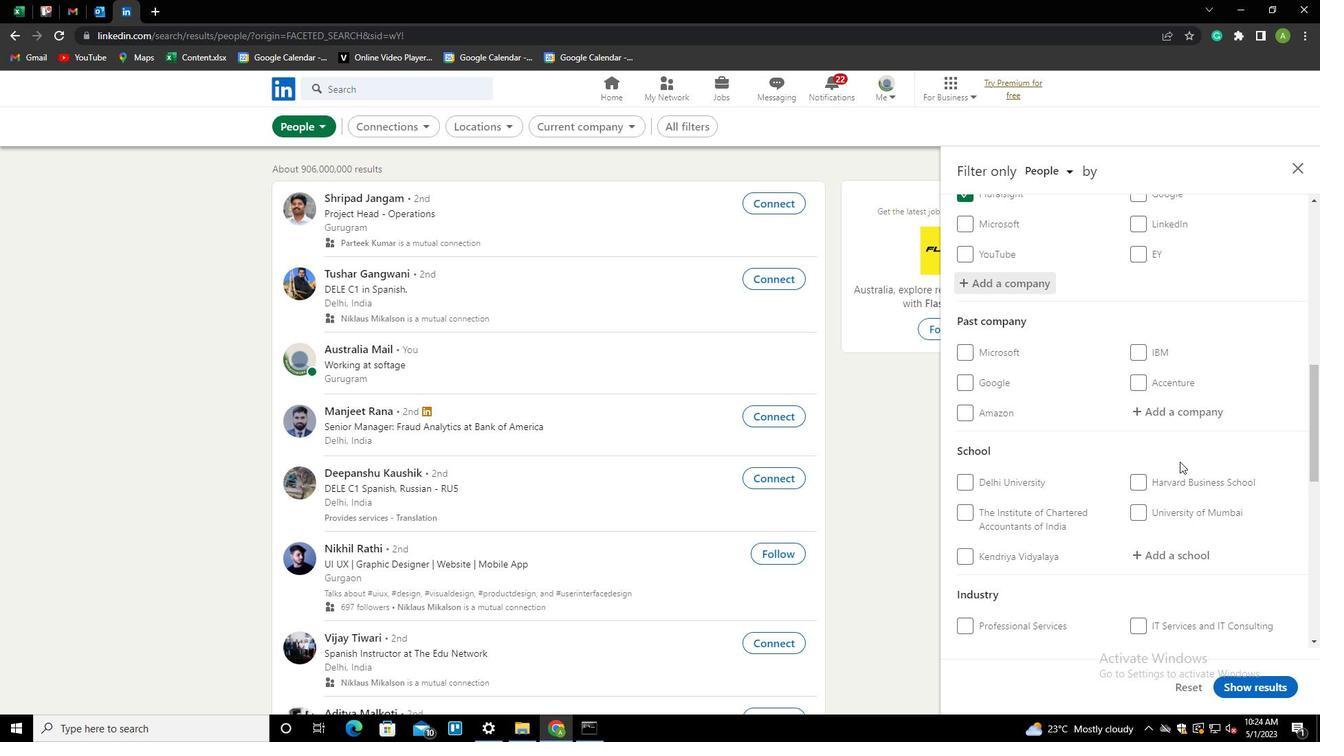 
Action: Mouse moved to (1169, 409)
Screenshot: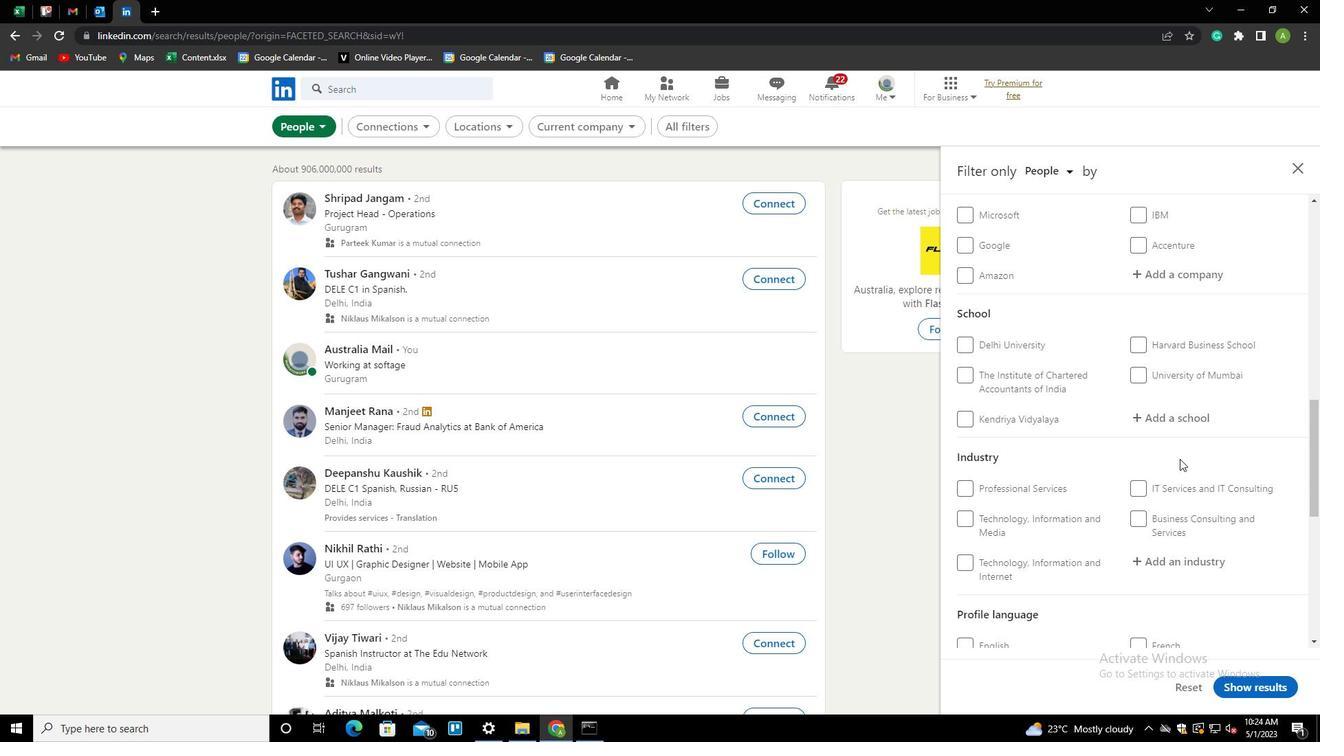 
Action: Mouse pressed left at (1169, 409)
Screenshot: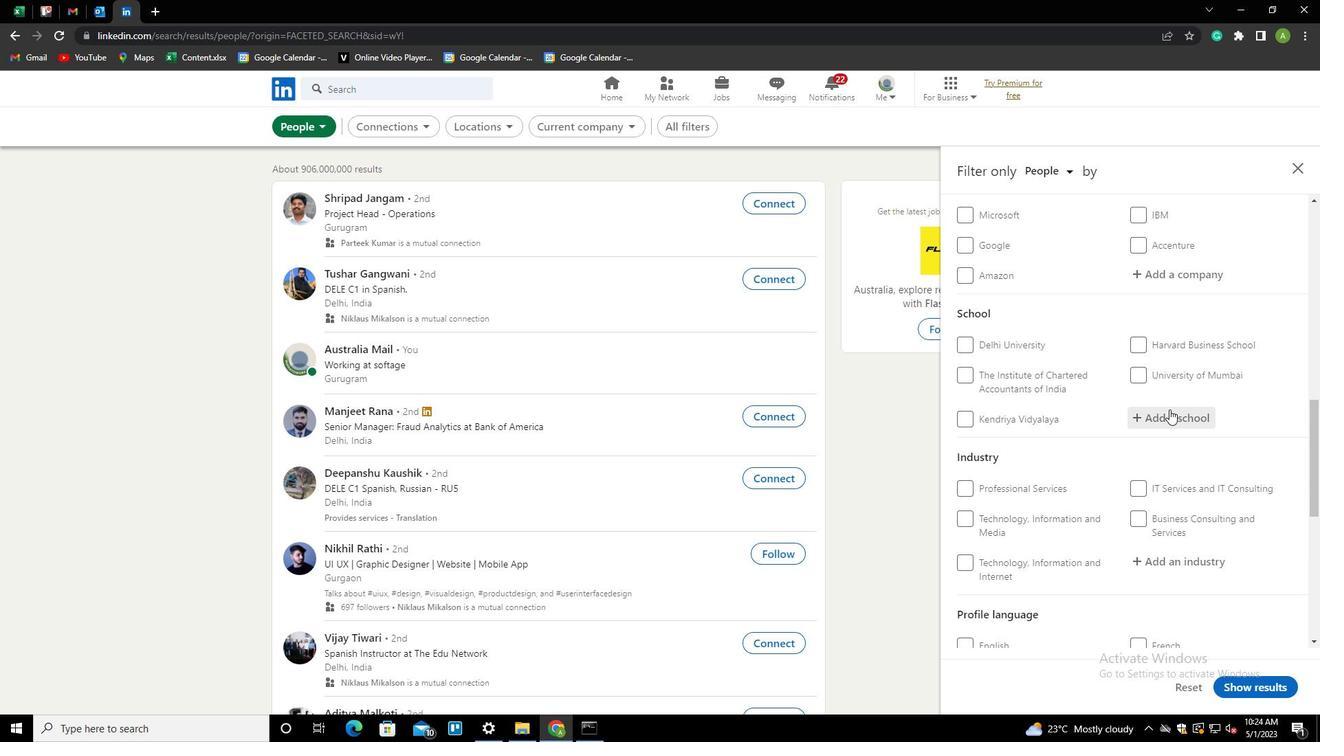 
Action: Mouse moved to (1173, 428)
Screenshot: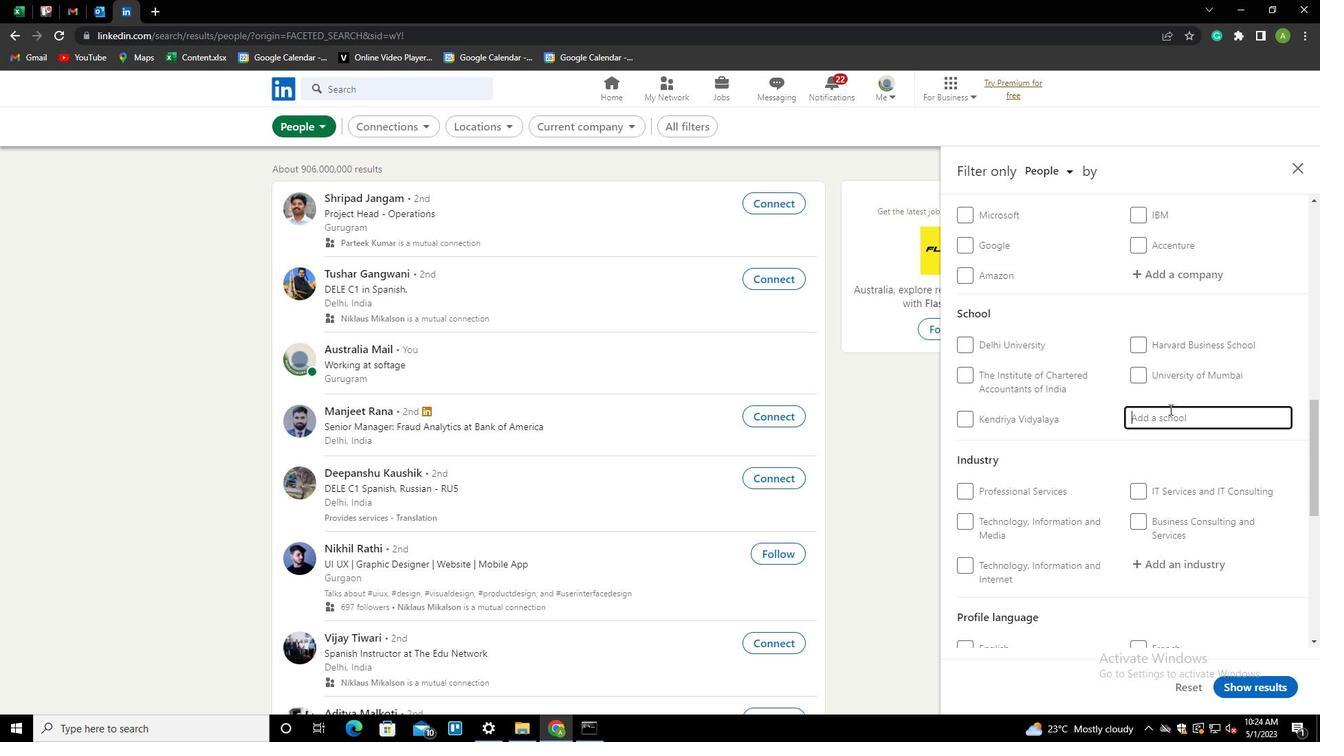 
Action: Mouse pressed left at (1173, 428)
Screenshot: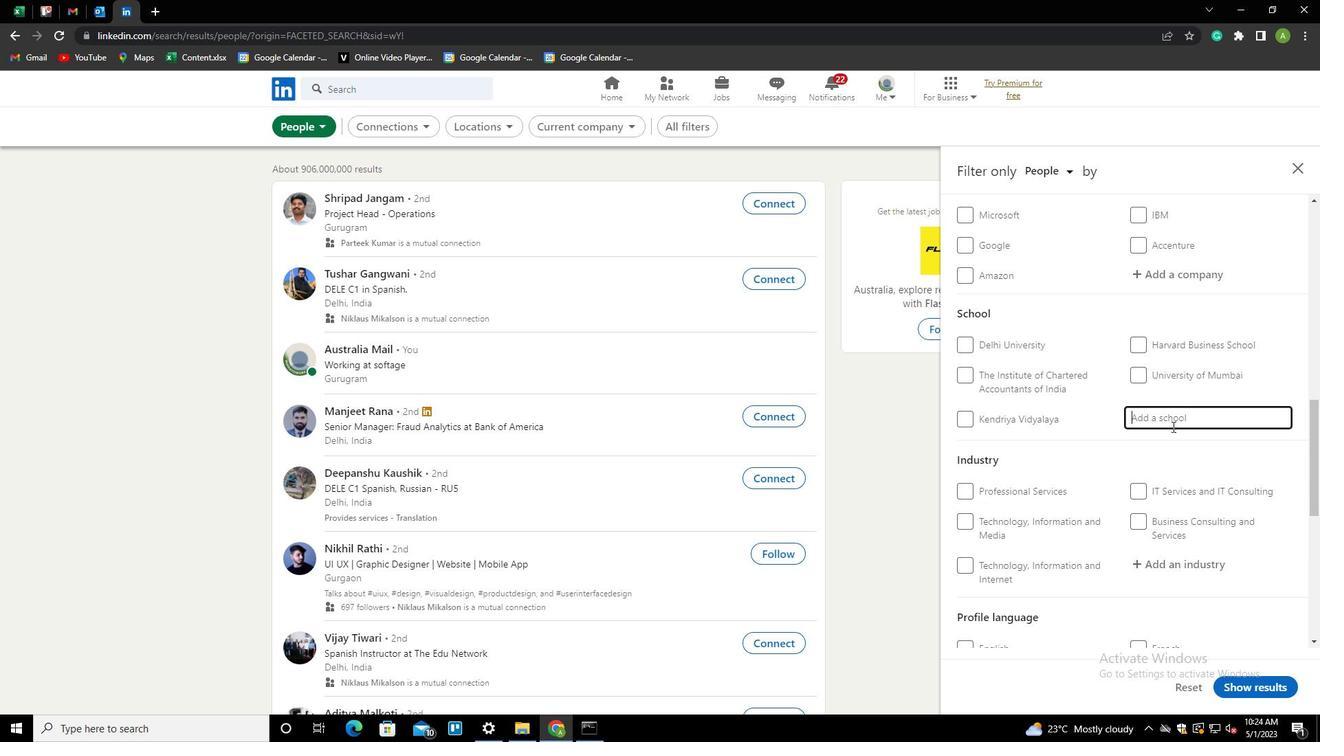 
Action: Key pressed <Key.shift>C<Key.backspace>VIVED<Key.backspace>GA<Key.backspace><Key.backspace>KANANDA<Key.down><Key.down><Key.enter>
Screenshot: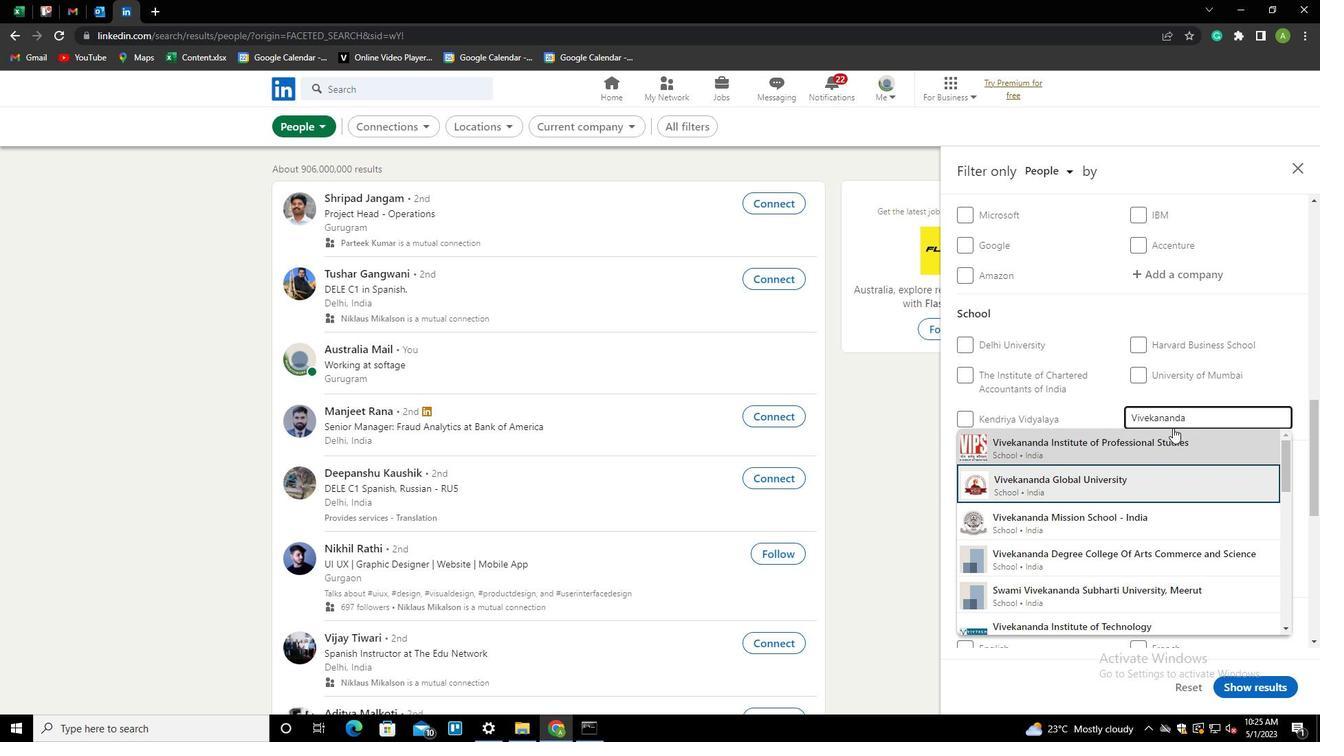 
Action: Mouse scrolled (1173, 427) with delta (0, 0)
Screenshot: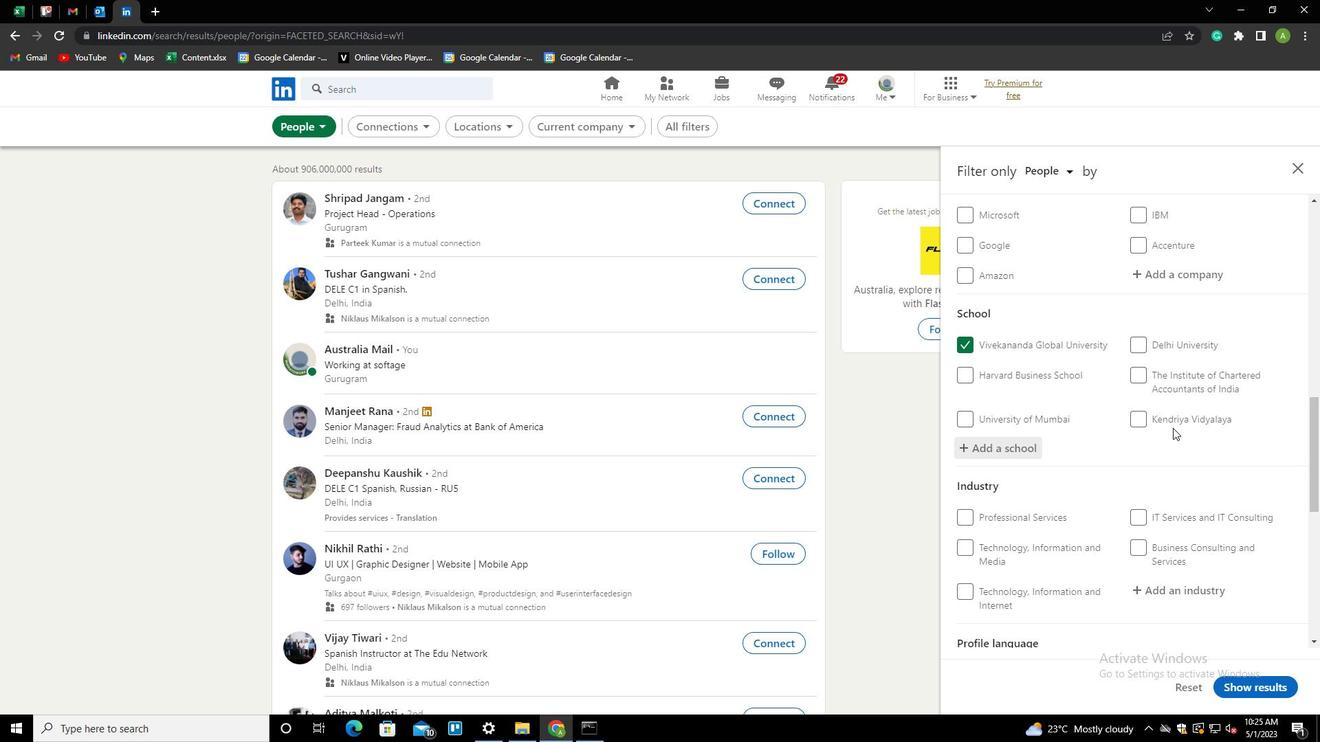 
Action: Mouse scrolled (1173, 427) with delta (0, 0)
Screenshot: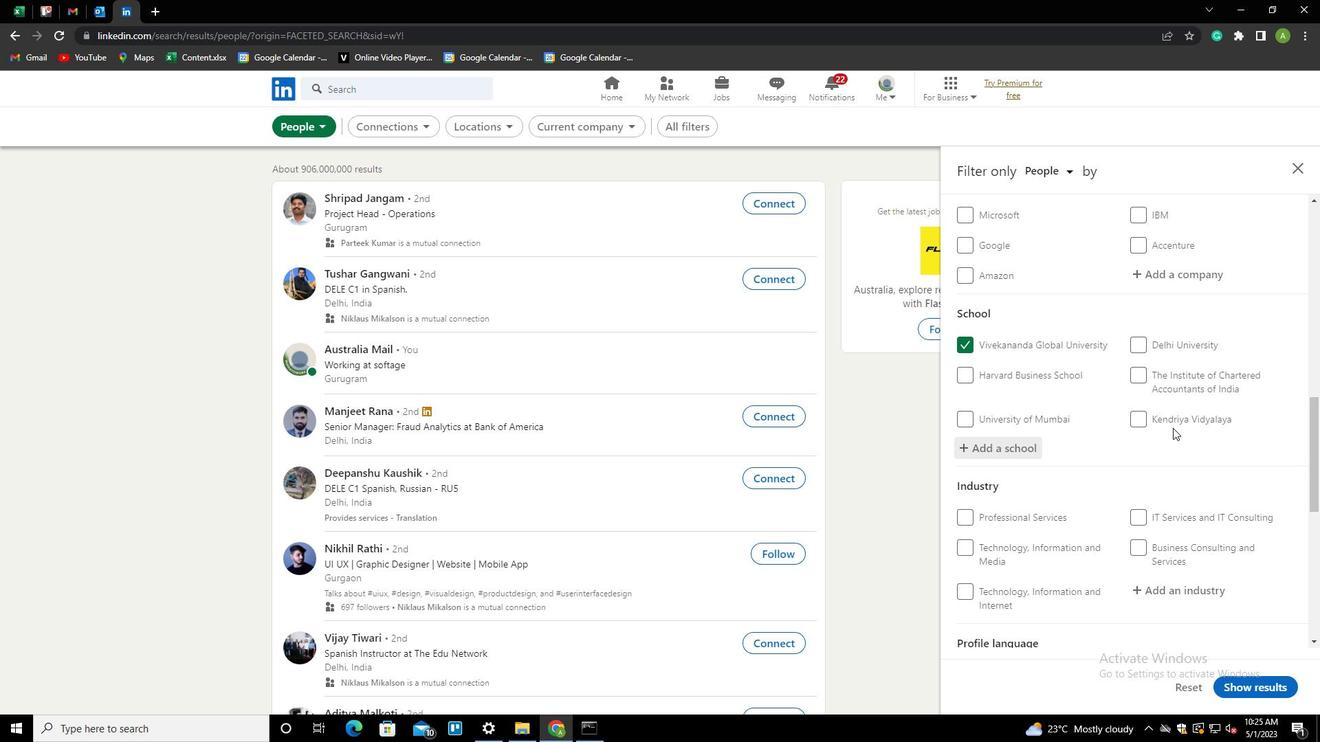 
Action: Mouse scrolled (1173, 427) with delta (0, 0)
Screenshot: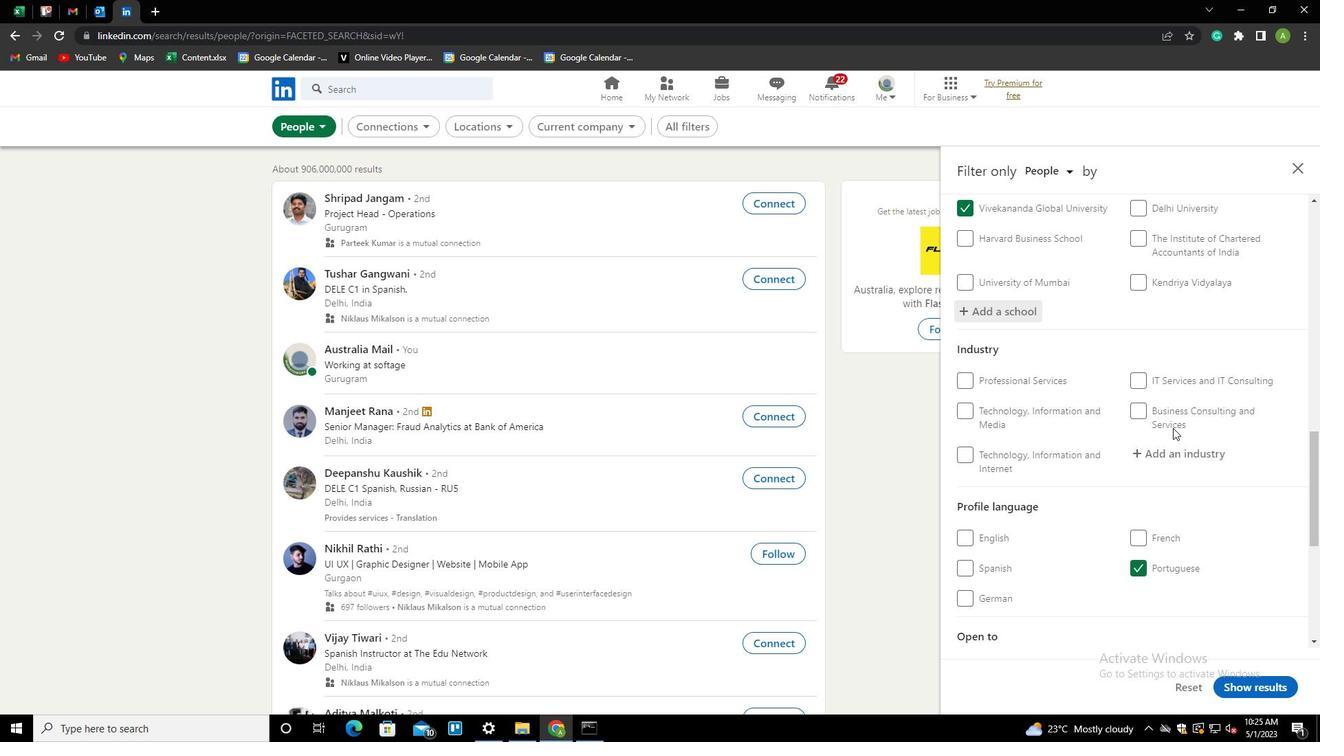 
Action: Mouse moved to (1160, 386)
Screenshot: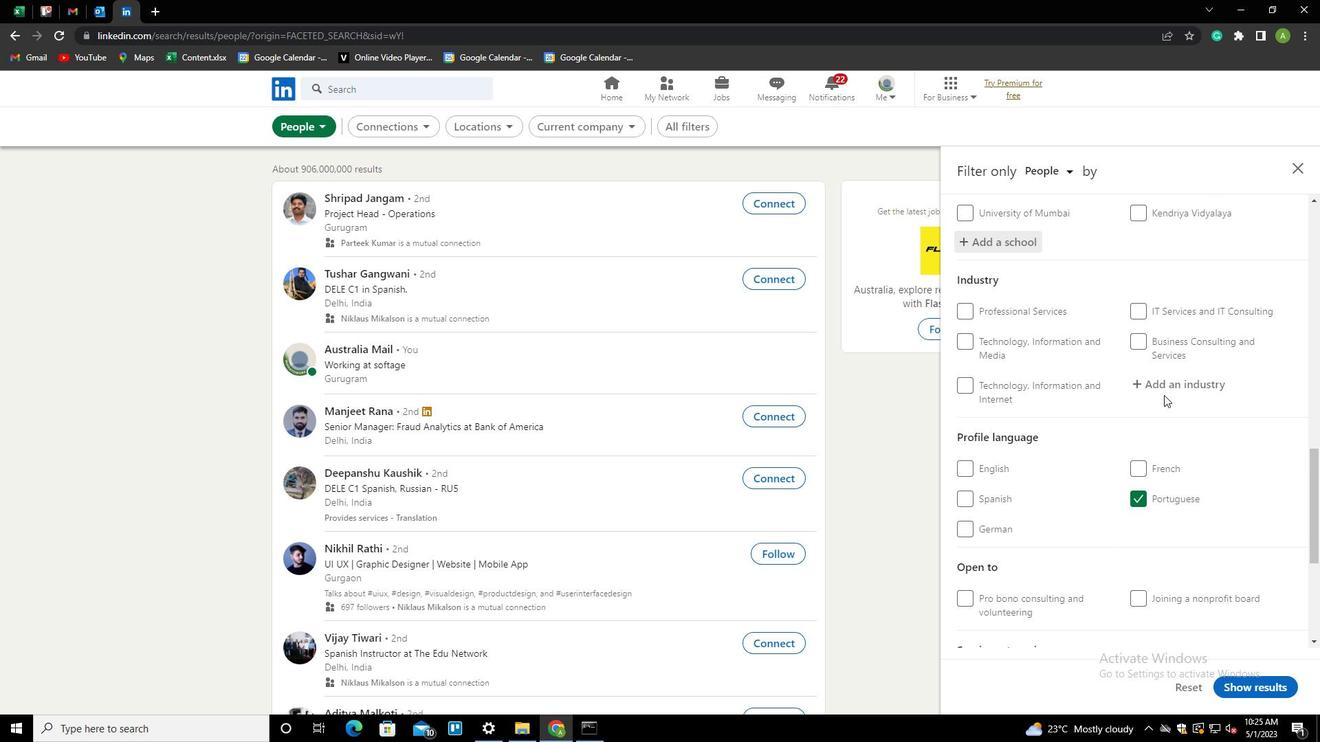 
Action: Mouse pressed left at (1160, 386)
Screenshot: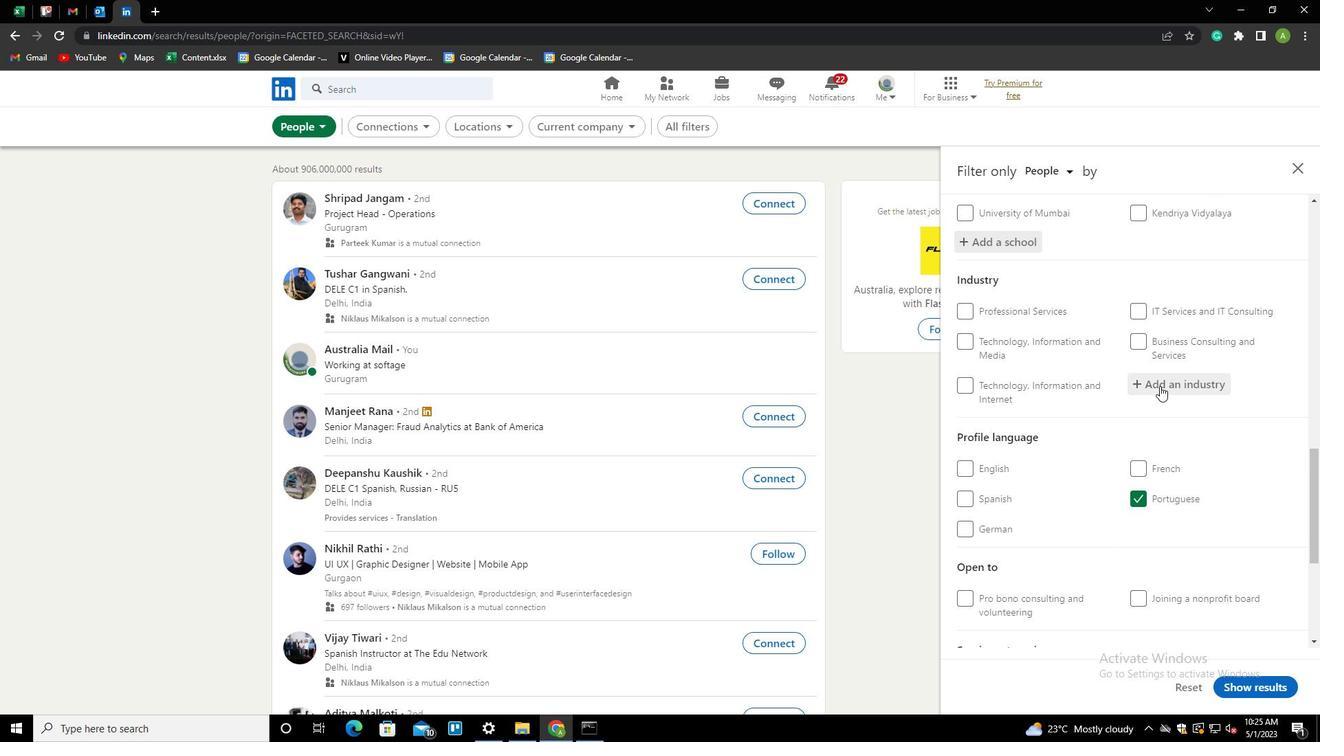 
Action: Key pressed <Key.shift><Key.shift><Key.shift><Key.shift><Key.shift>ROBOTICA<Key.down><Key.backspace><Key.down><Key.enter>
Screenshot: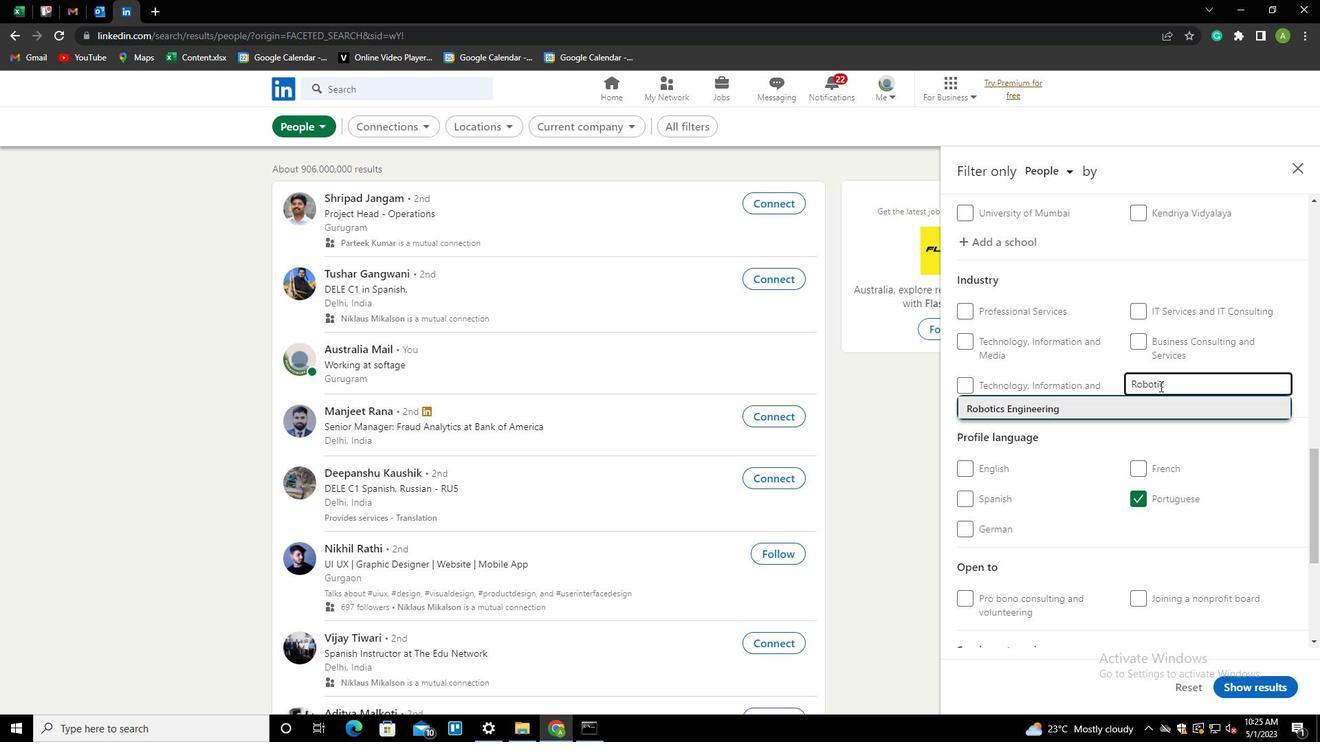 
Action: Mouse scrolled (1160, 385) with delta (0, 0)
Screenshot: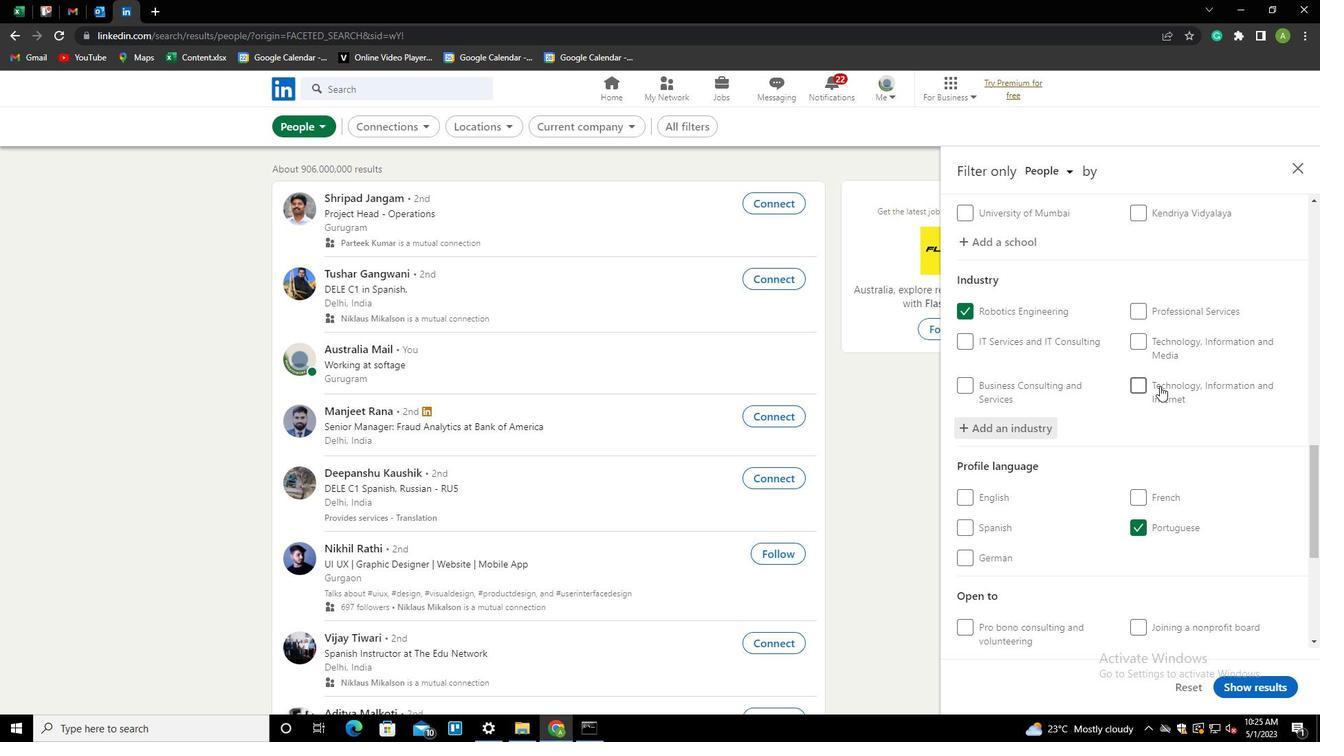 
Action: Mouse scrolled (1160, 385) with delta (0, 0)
Screenshot: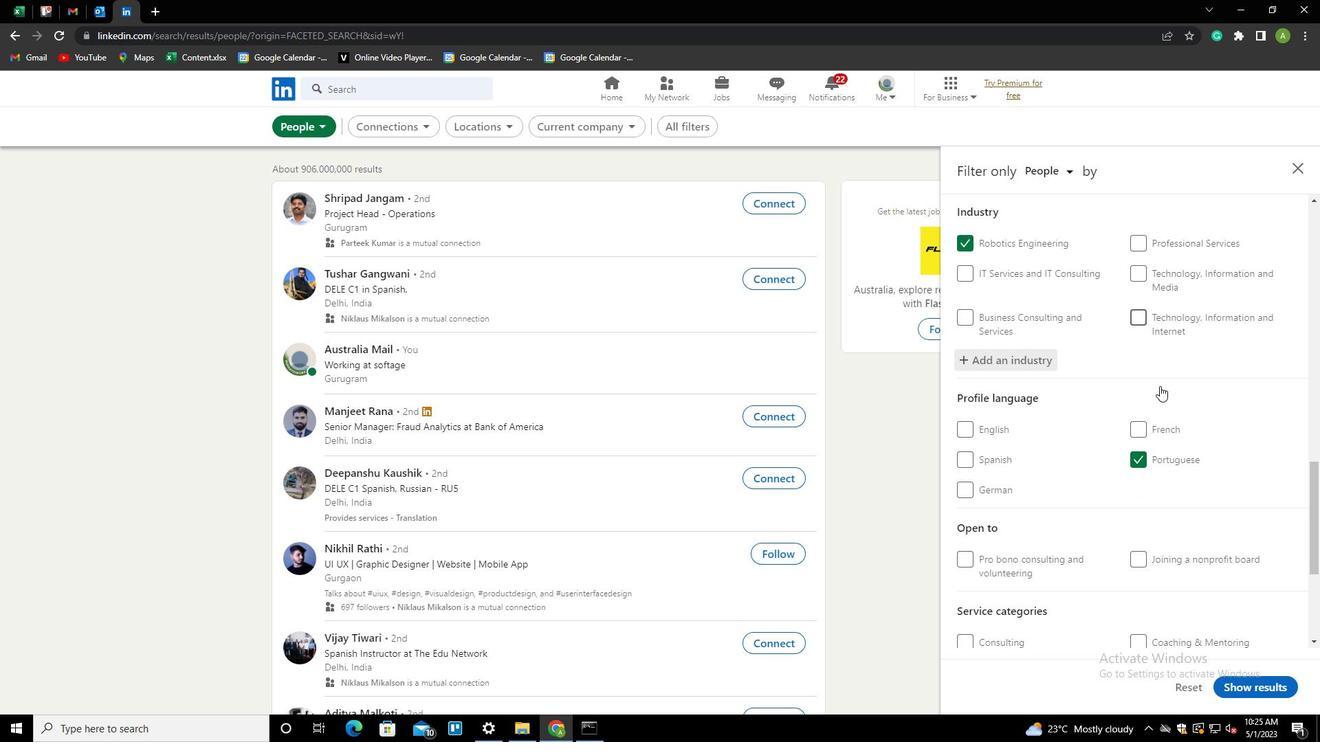 
Action: Mouse scrolled (1160, 385) with delta (0, 0)
Screenshot: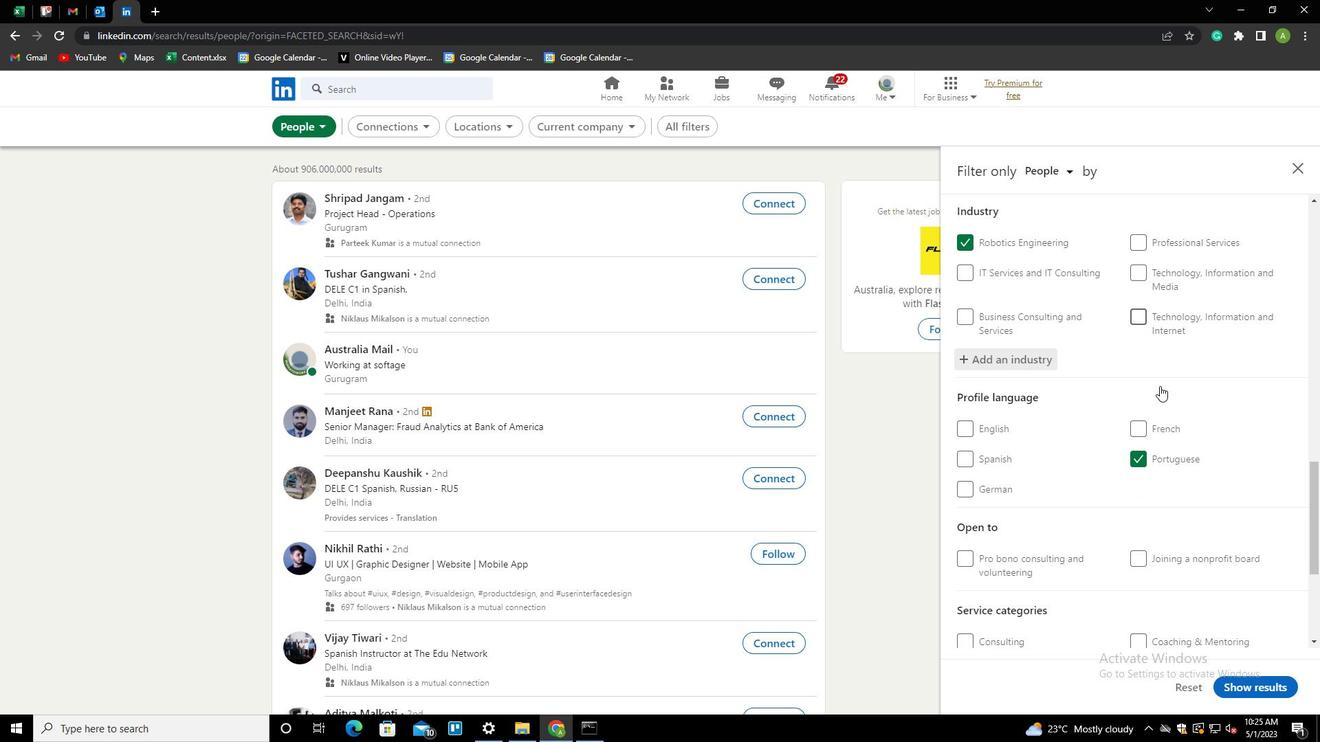 
Action: Mouse scrolled (1160, 385) with delta (0, 0)
Screenshot: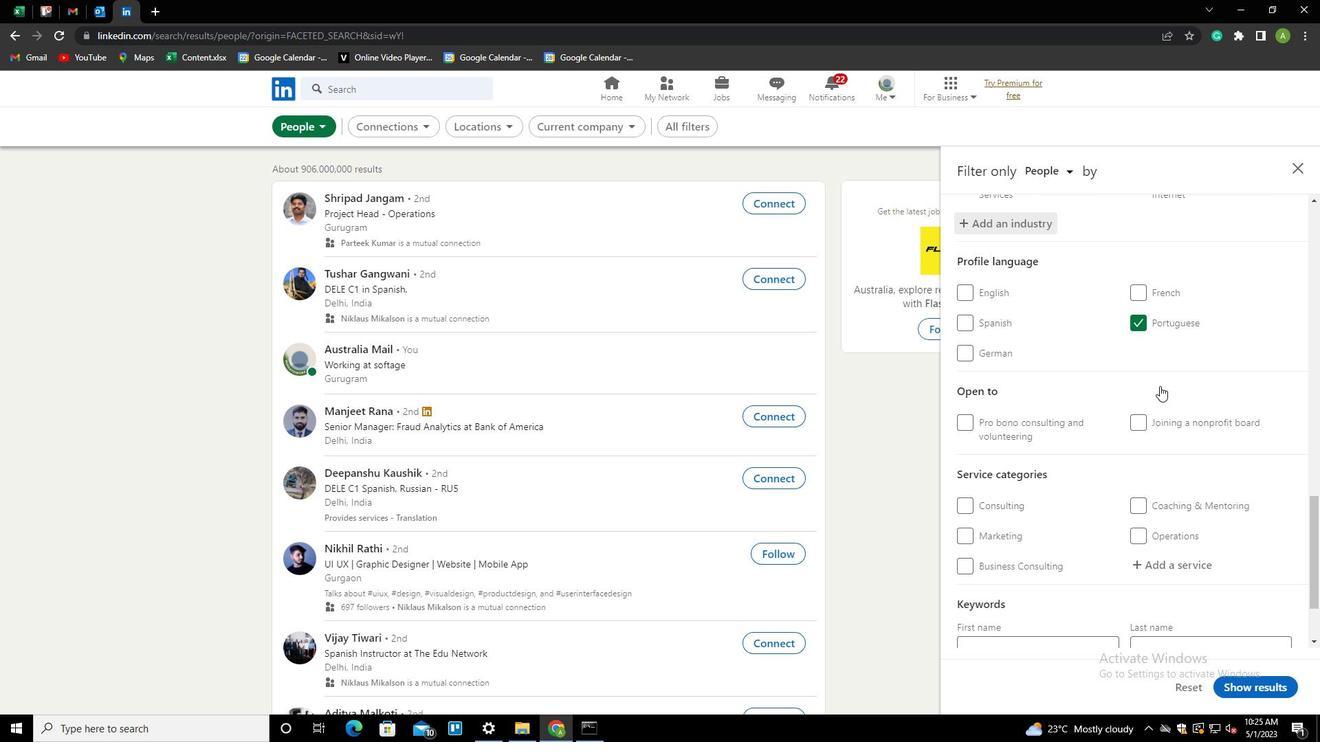 
Action: Mouse scrolled (1160, 385) with delta (0, 0)
Screenshot: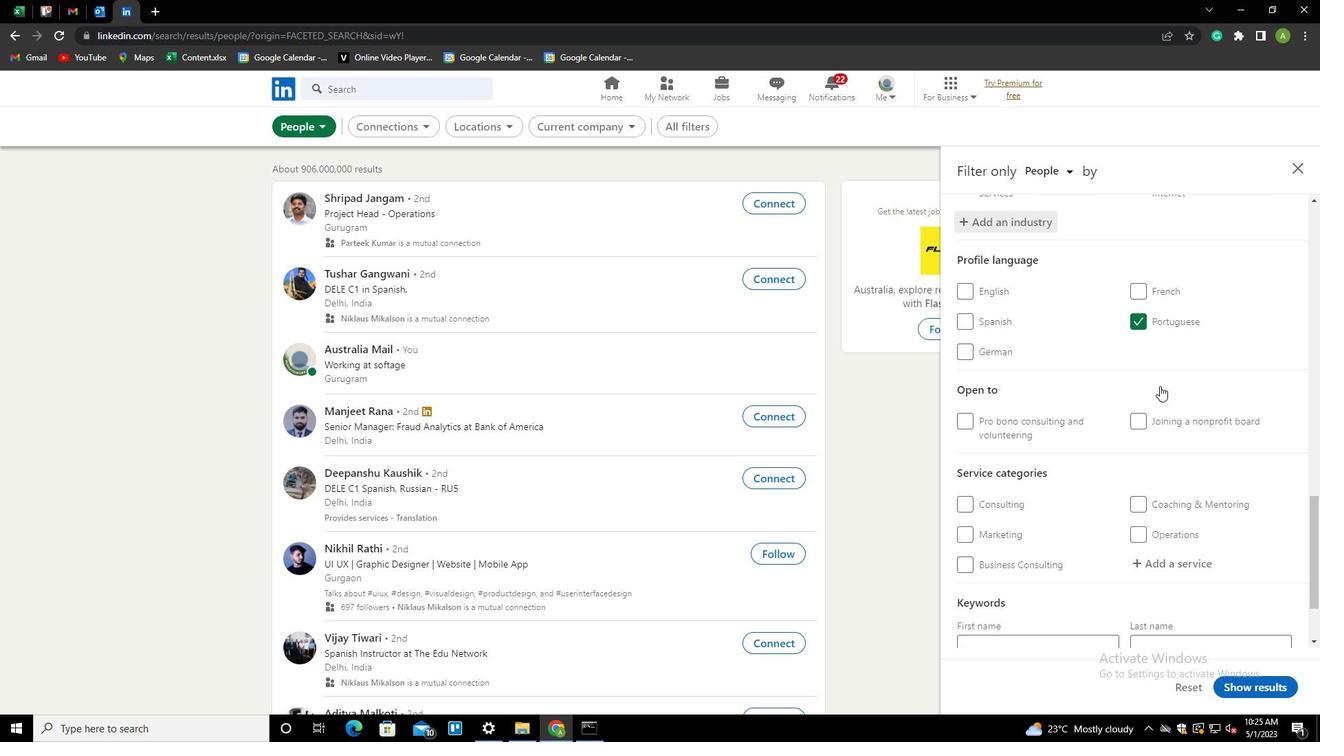 
Action: Mouse moved to (1153, 448)
Screenshot: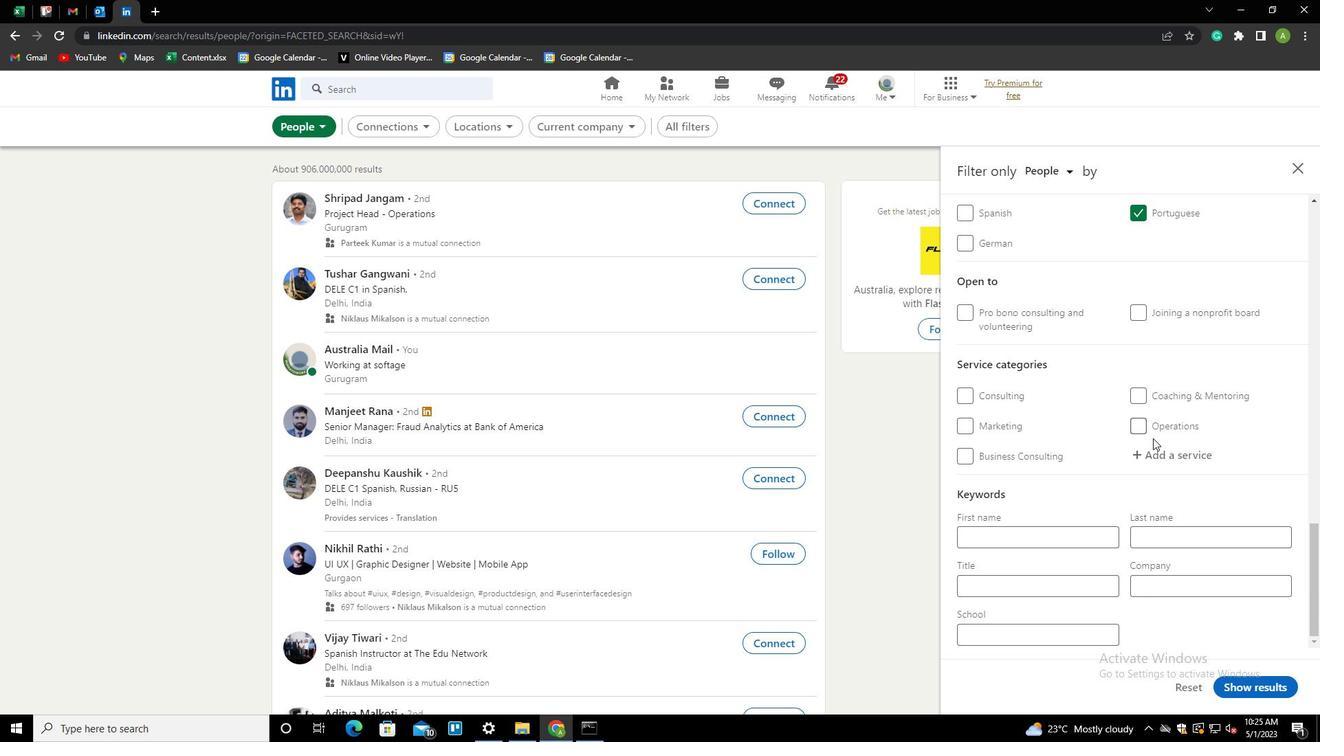 
Action: Mouse pressed left at (1153, 448)
Screenshot: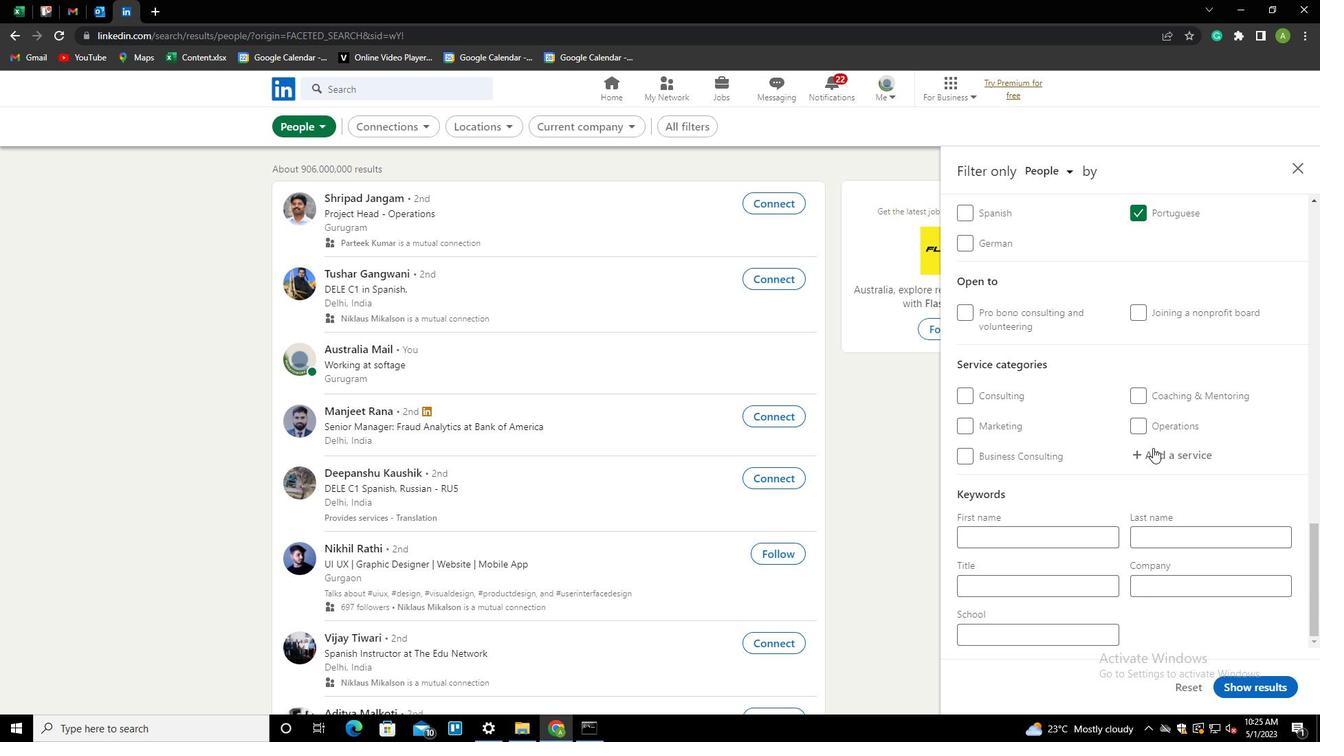 
Action: Mouse moved to (1165, 458)
Screenshot: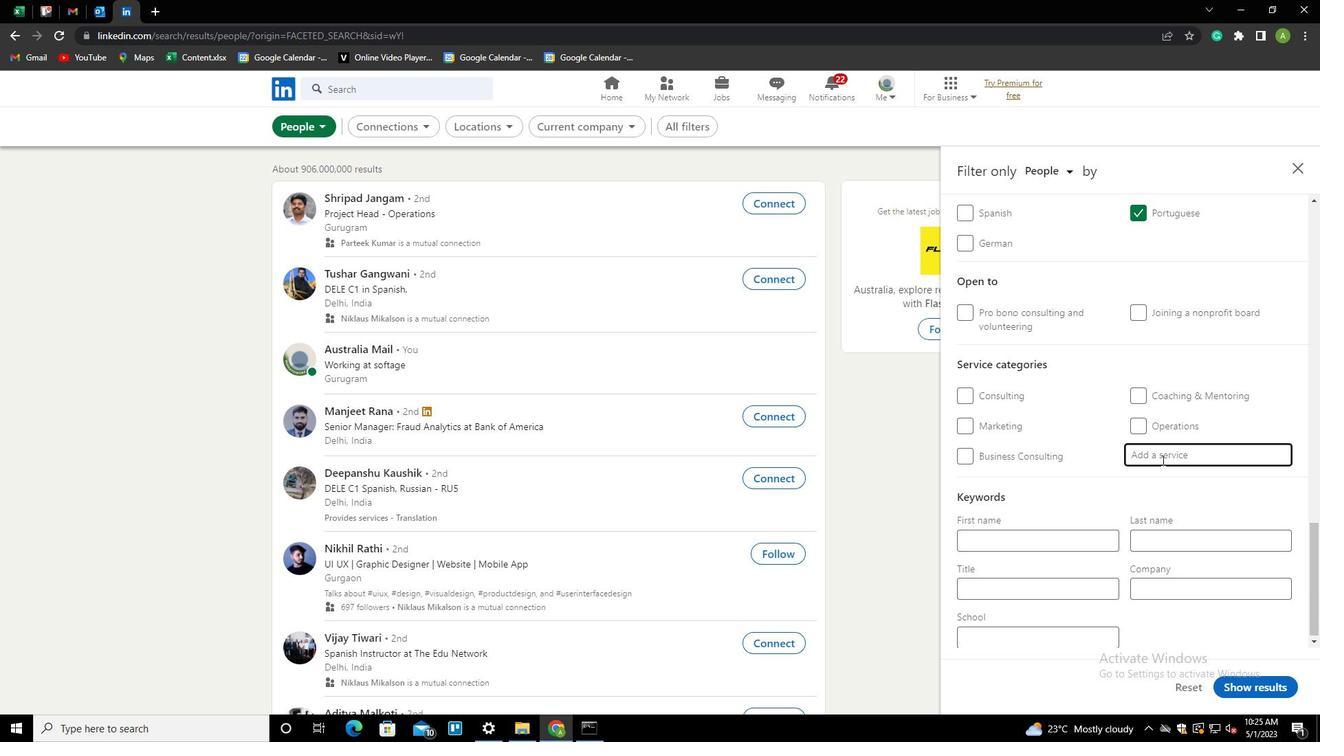 
Action: Mouse pressed left at (1165, 458)
Screenshot: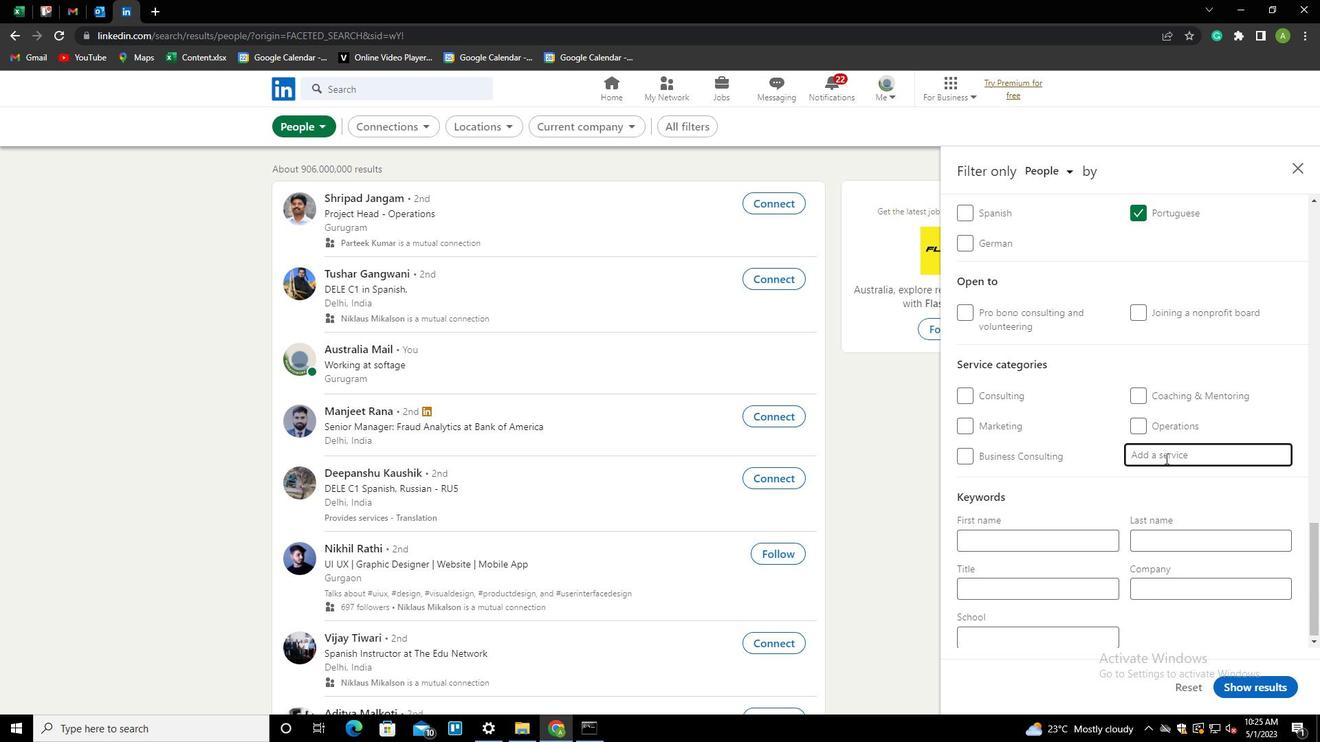 
Action: Key pressed <Key.shift>LI<Key.backspace>I<Key.down><Key.enter>
Screenshot: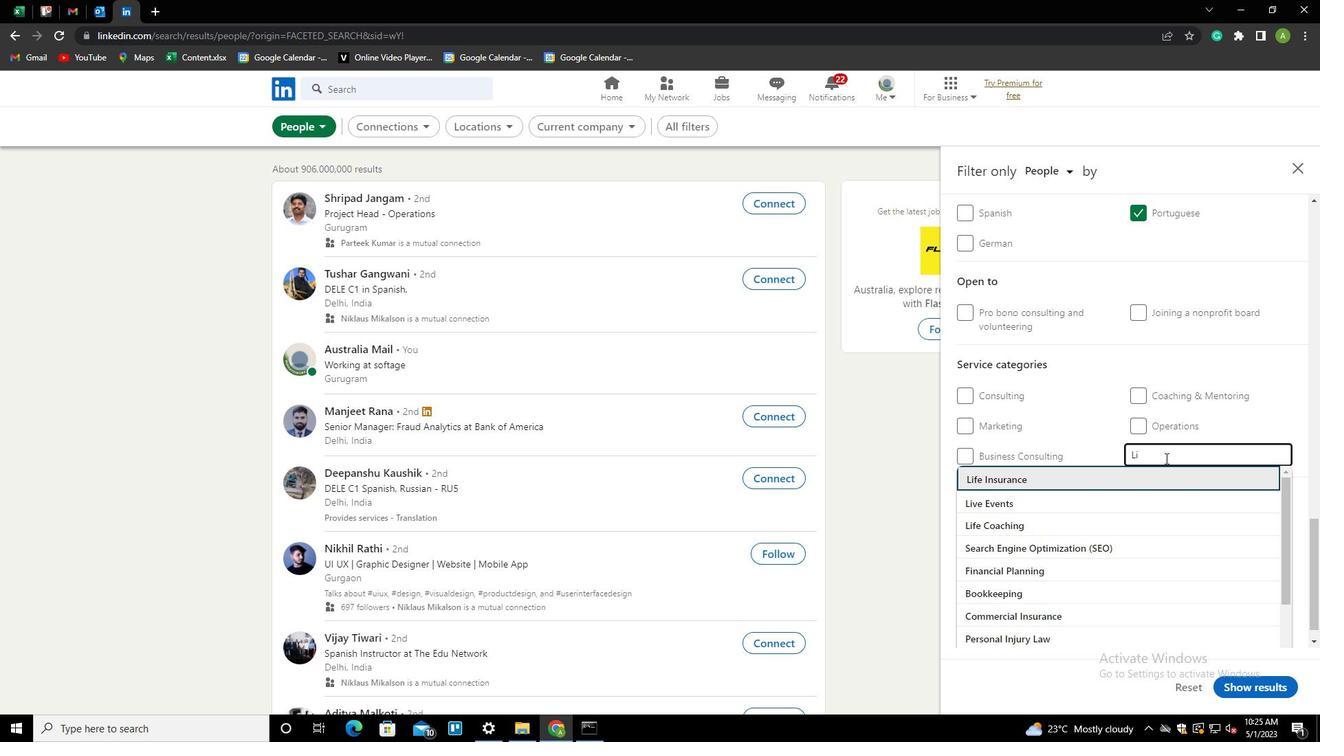 
Action: Mouse scrolled (1165, 457) with delta (0, 0)
Screenshot: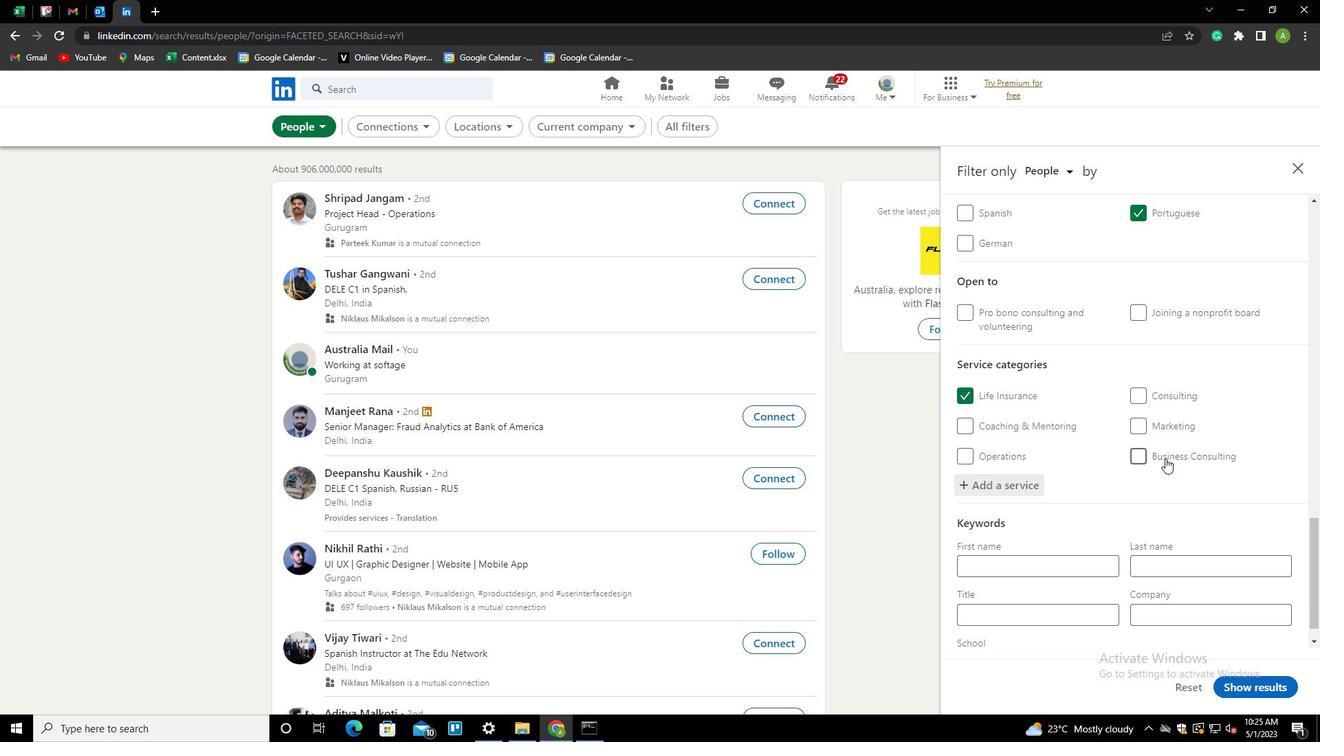 
Action: Mouse scrolled (1165, 457) with delta (0, 0)
Screenshot: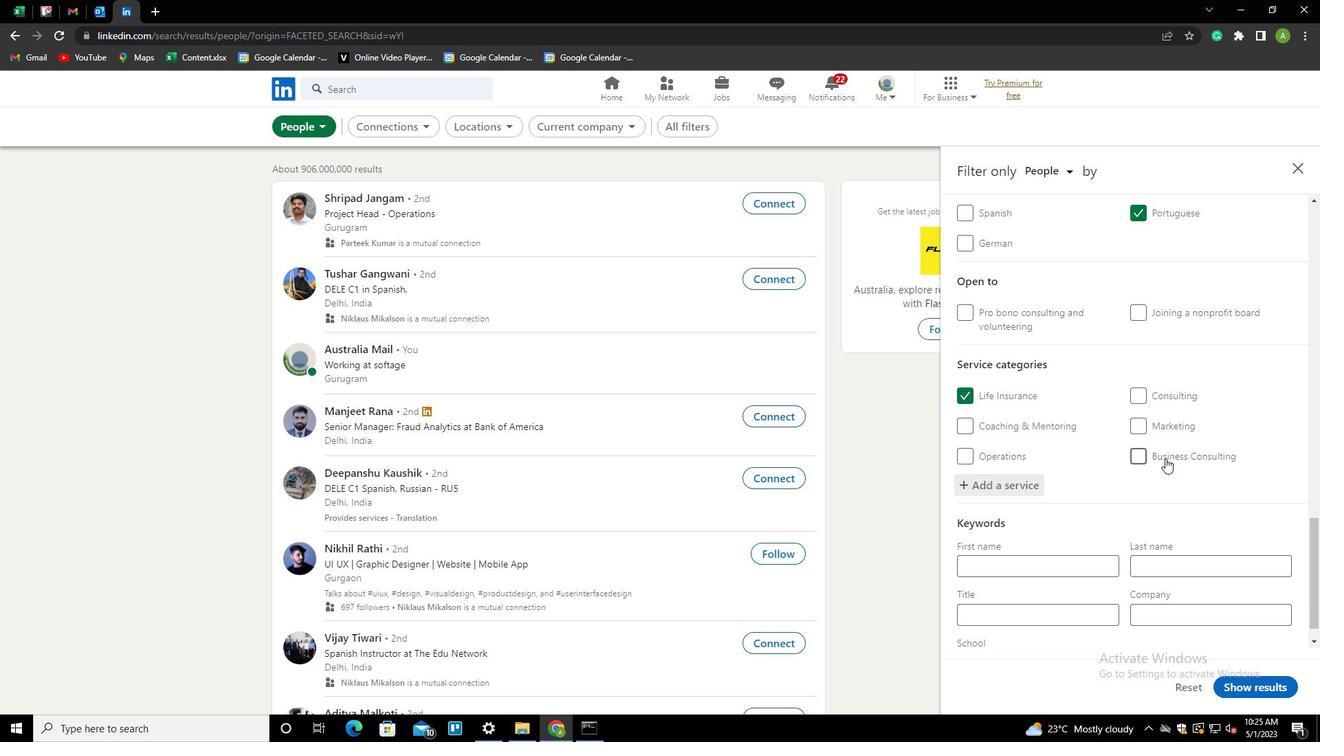 
Action: Mouse scrolled (1165, 457) with delta (0, 0)
Screenshot: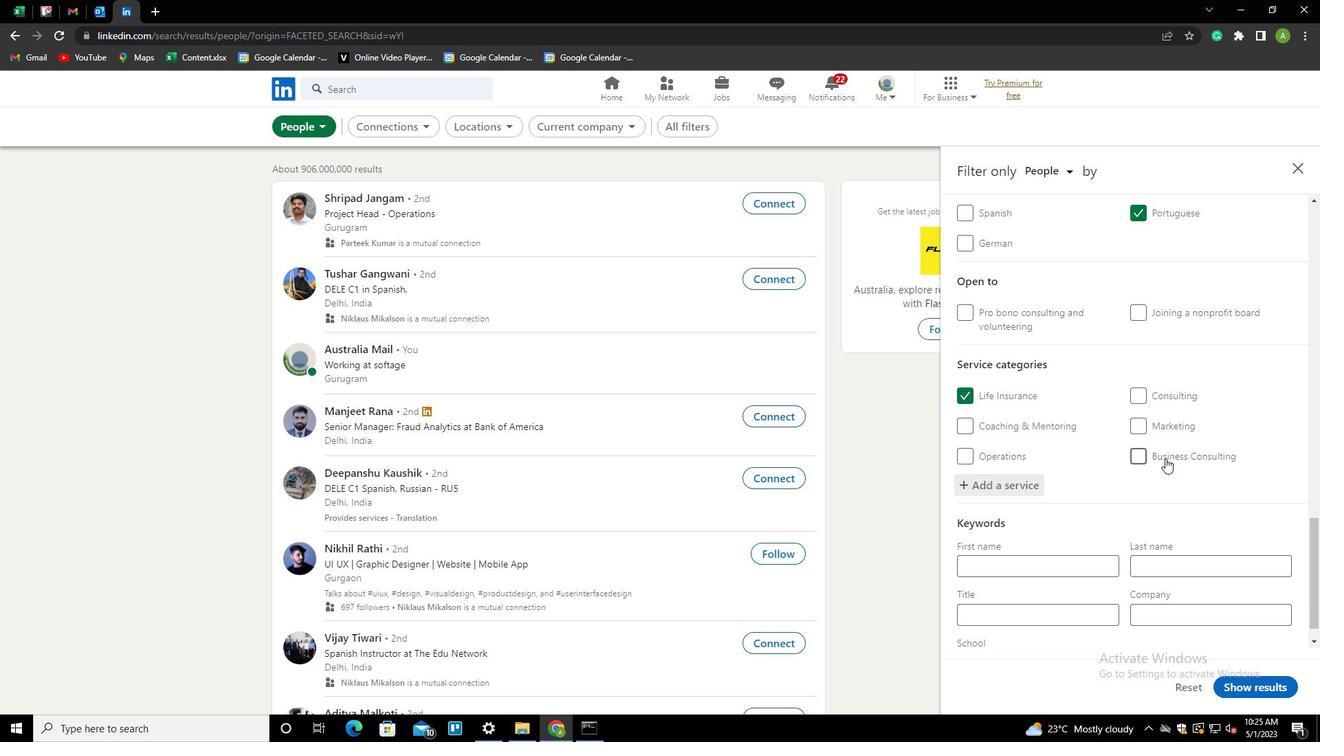 
Action: Mouse scrolled (1165, 457) with delta (0, 0)
Screenshot: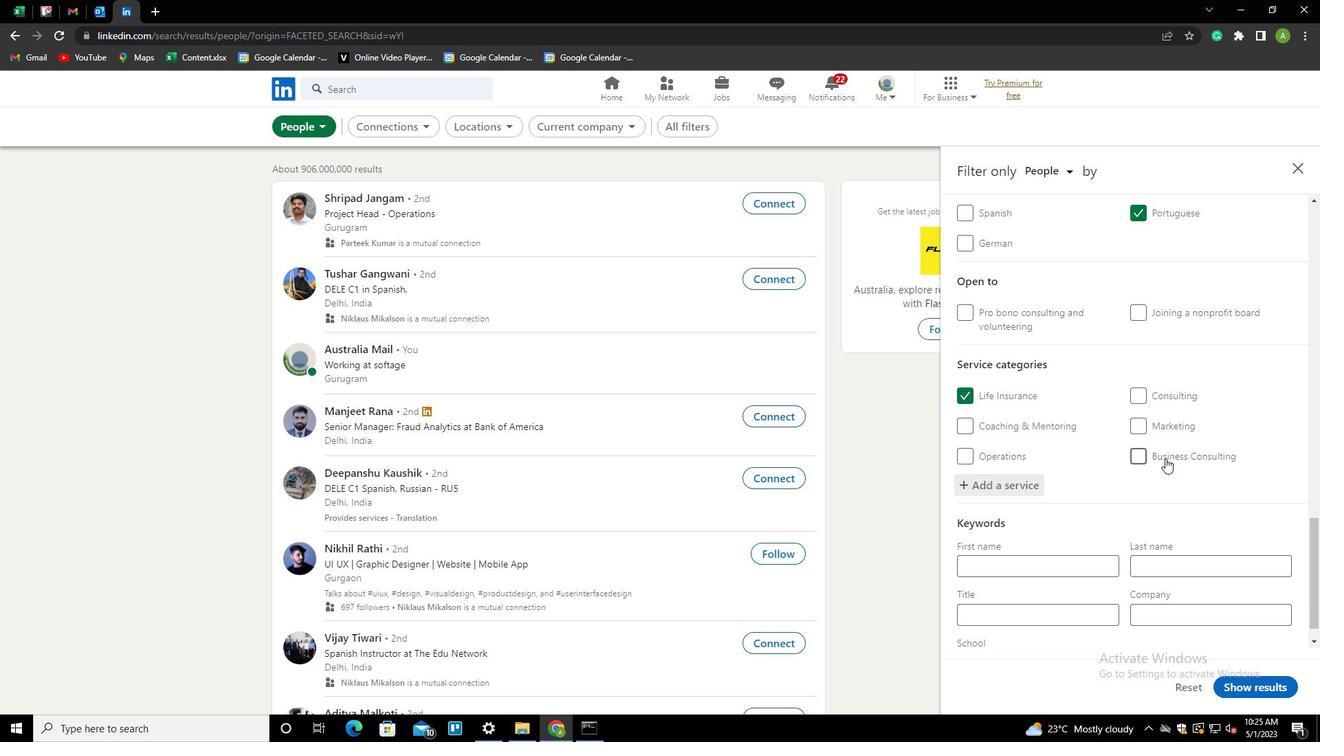 
Action: Mouse moved to (1016, 589)
Screenshot: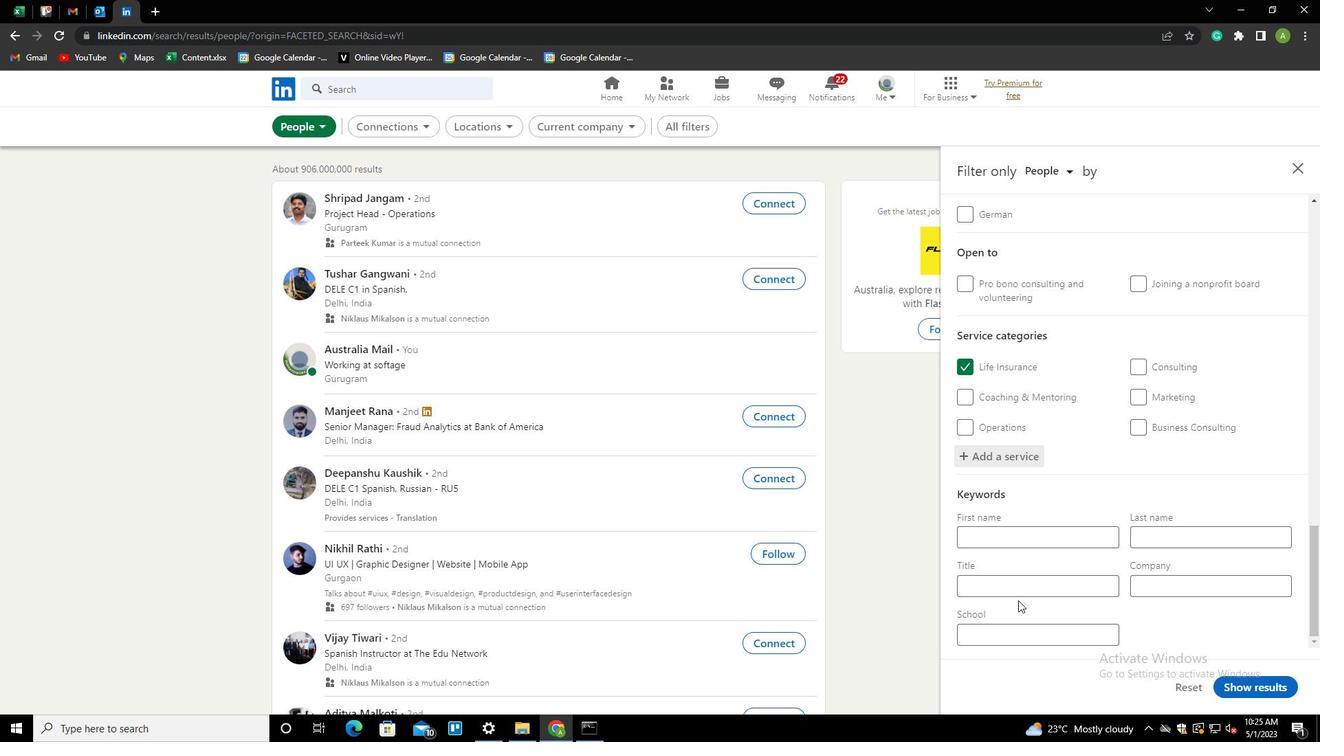 
Action: Mouse pressed left at (1016, 589)
Screenshot: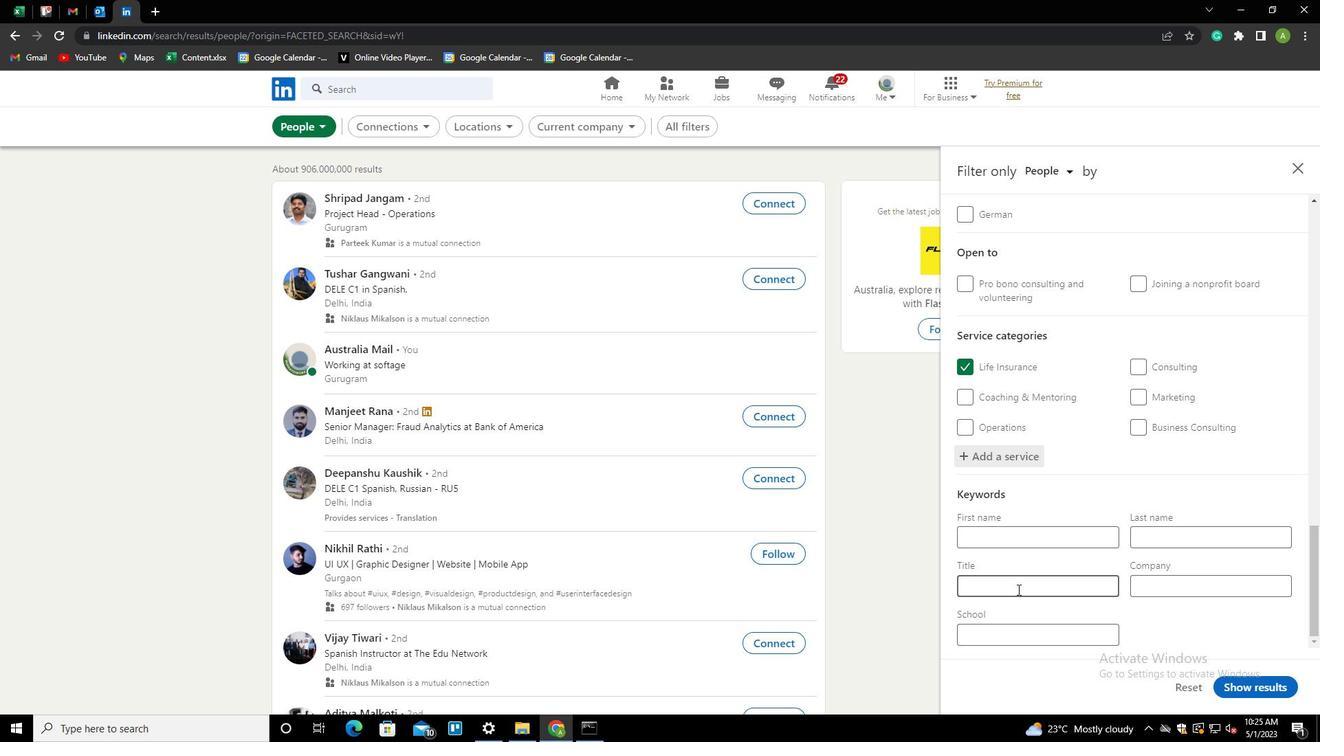 
Action: Key pressed <Key.shift>TT<Key.backspace>ECHNICAL<Key.space><Key.shift>SUP[<Key.backspace>PORT<Key.space><Key.shift>SPECIALIST
Screenshot: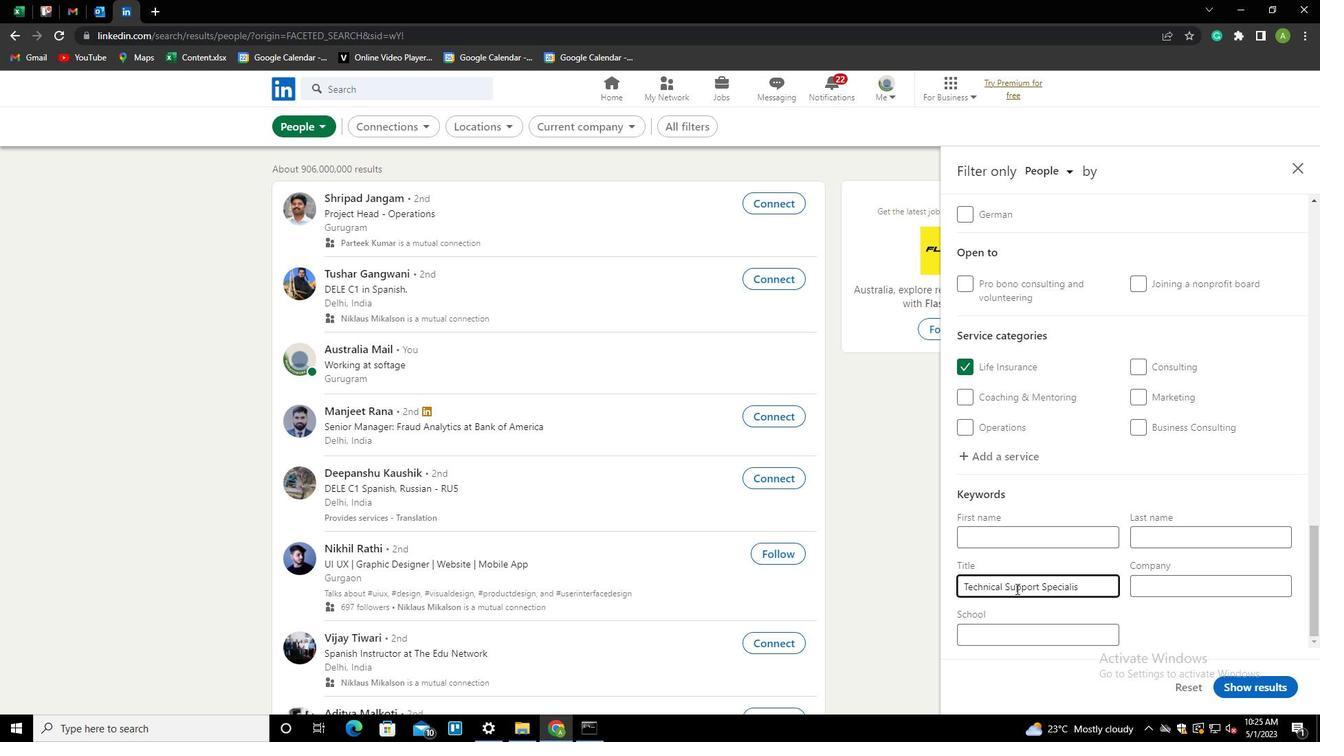 
Action: Mouse moved to (1182, 609)
Screenshot: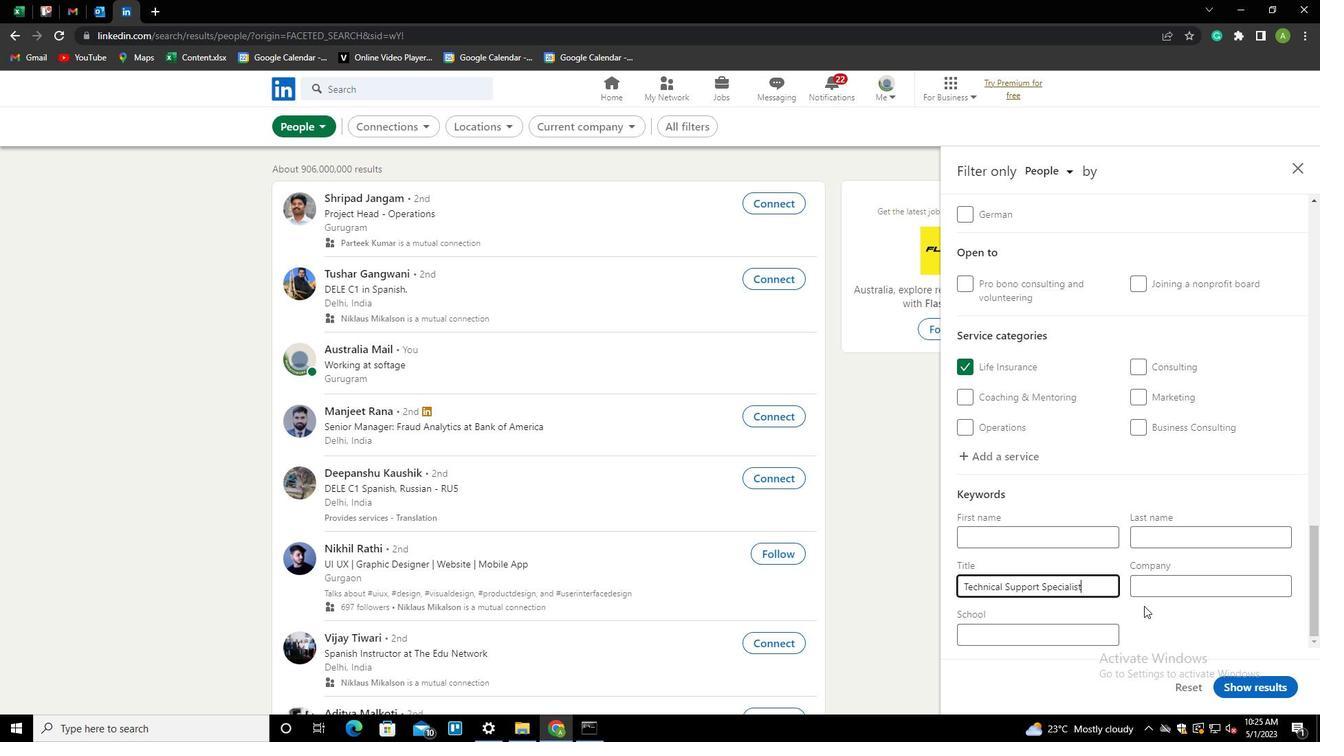 
Action: Mouse pressed left at (1182, 609)
Screenshot: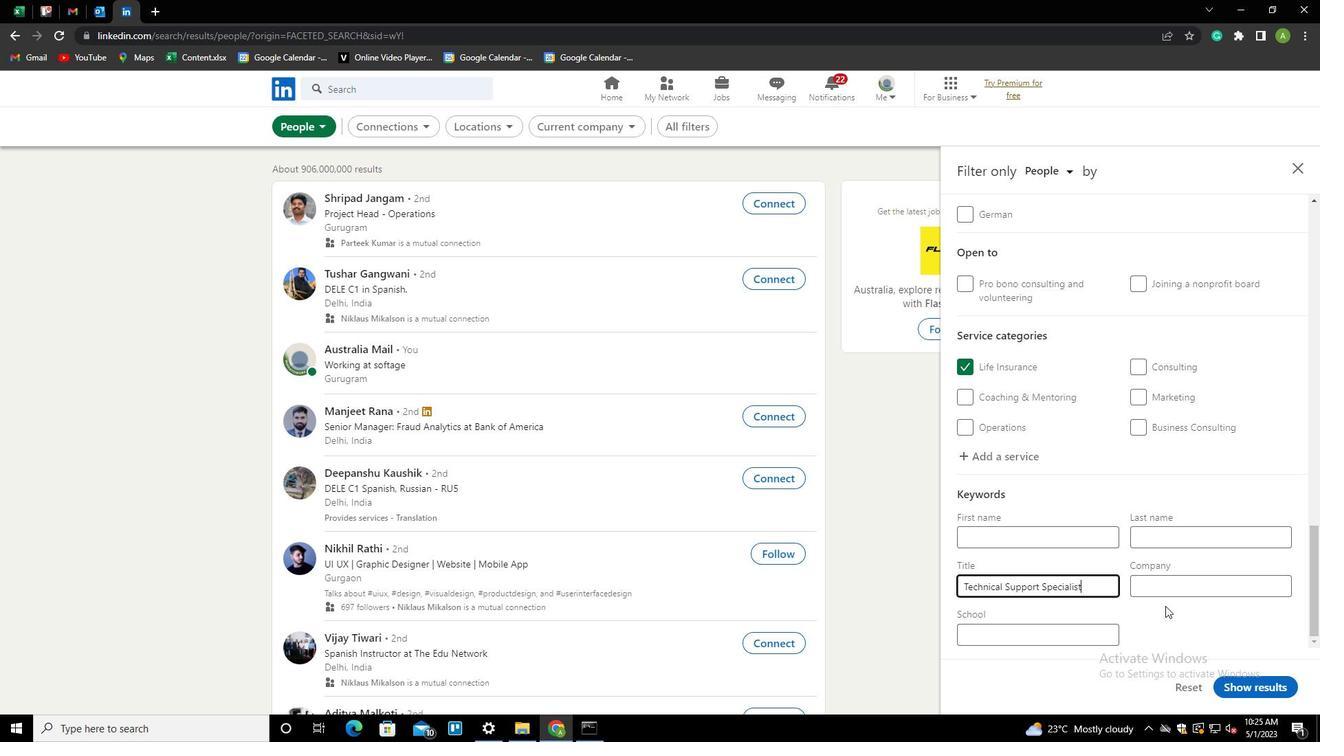 
Action: Mouse moved to (1250, 682)
Screenshot: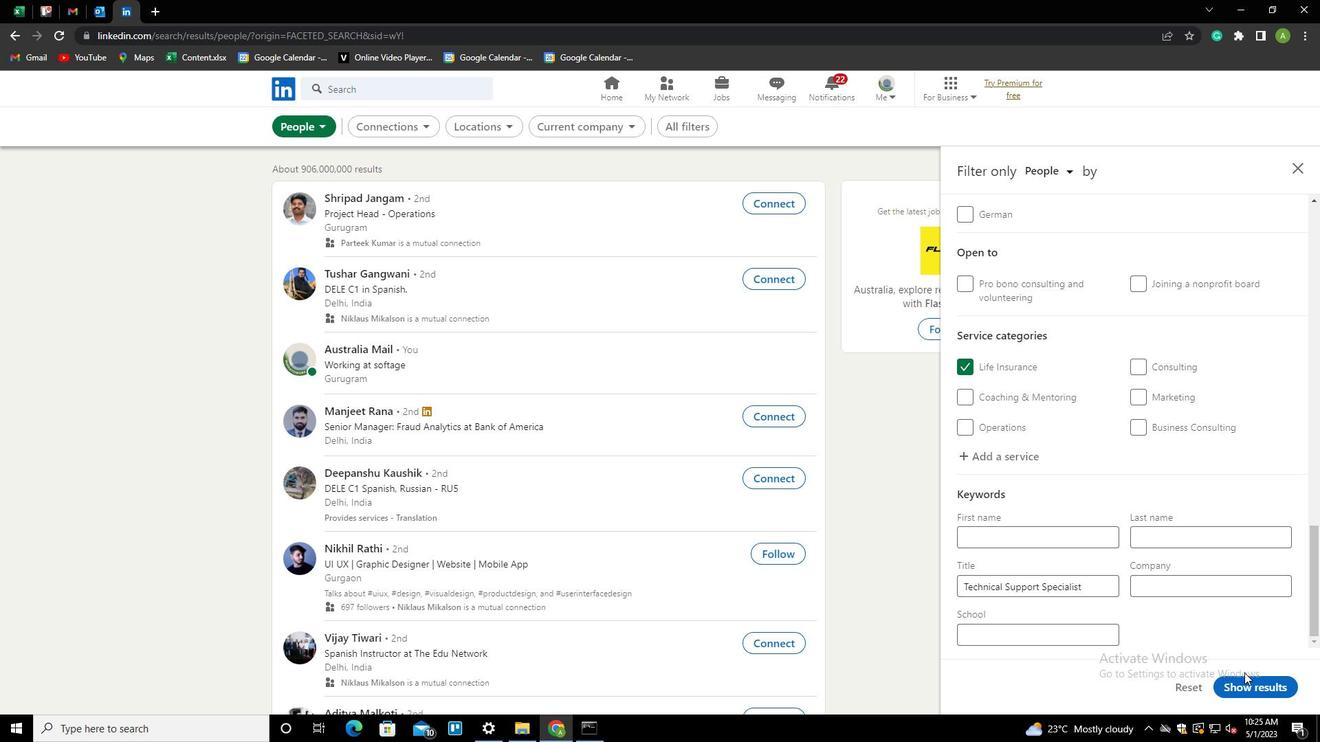 
Action: Mouse pressed left at (1250, 682)
Screenshot: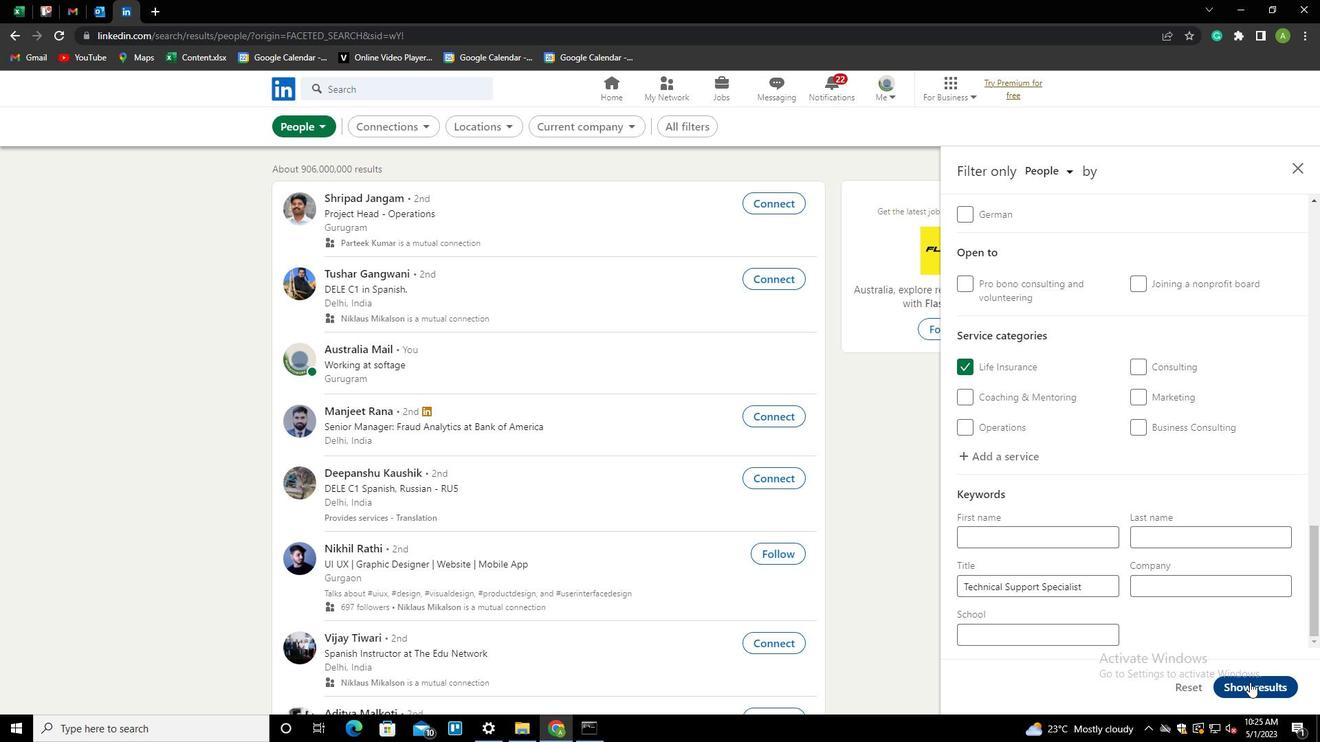 
